 Task: Find an Airbnb in Singarayakonda, India for 4 guests from September 10 to 16, with a price range of ₹10,000 to ₹14,000, 4 bedrooms, 4 bathrooms, WiFi, free parking, and self check-in.
Action: Mouse moved to (513, 99)
Screenshot: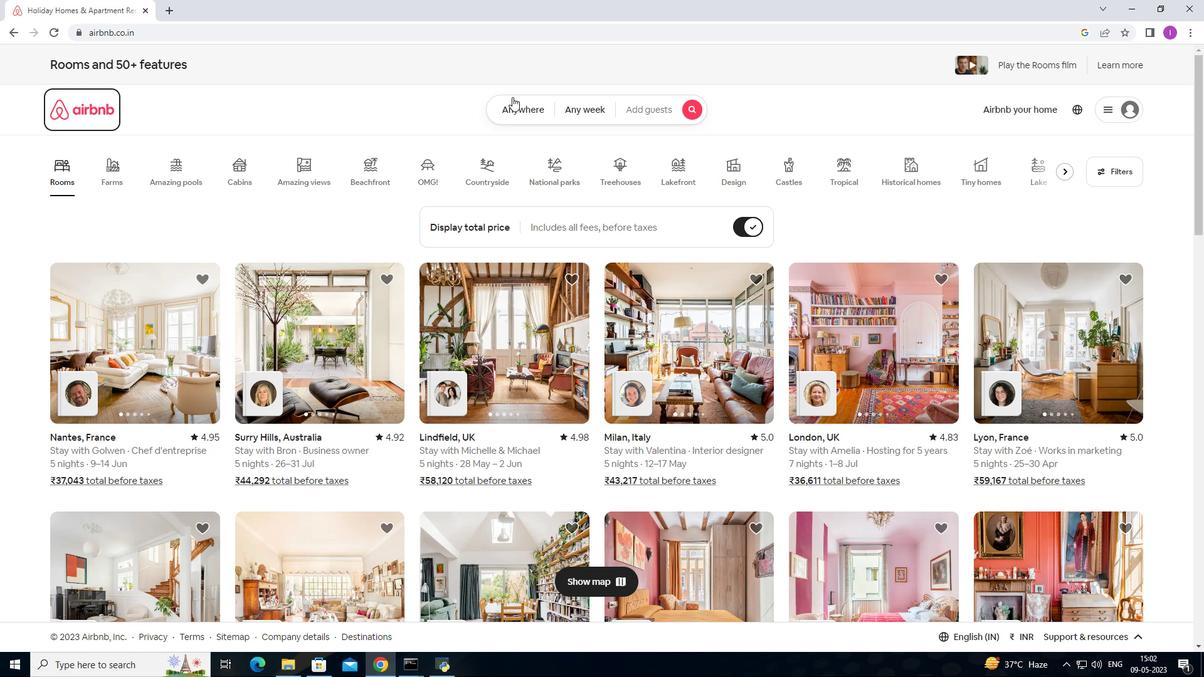 
Action: Mouse pressed left at (513, 99)
Screenshot: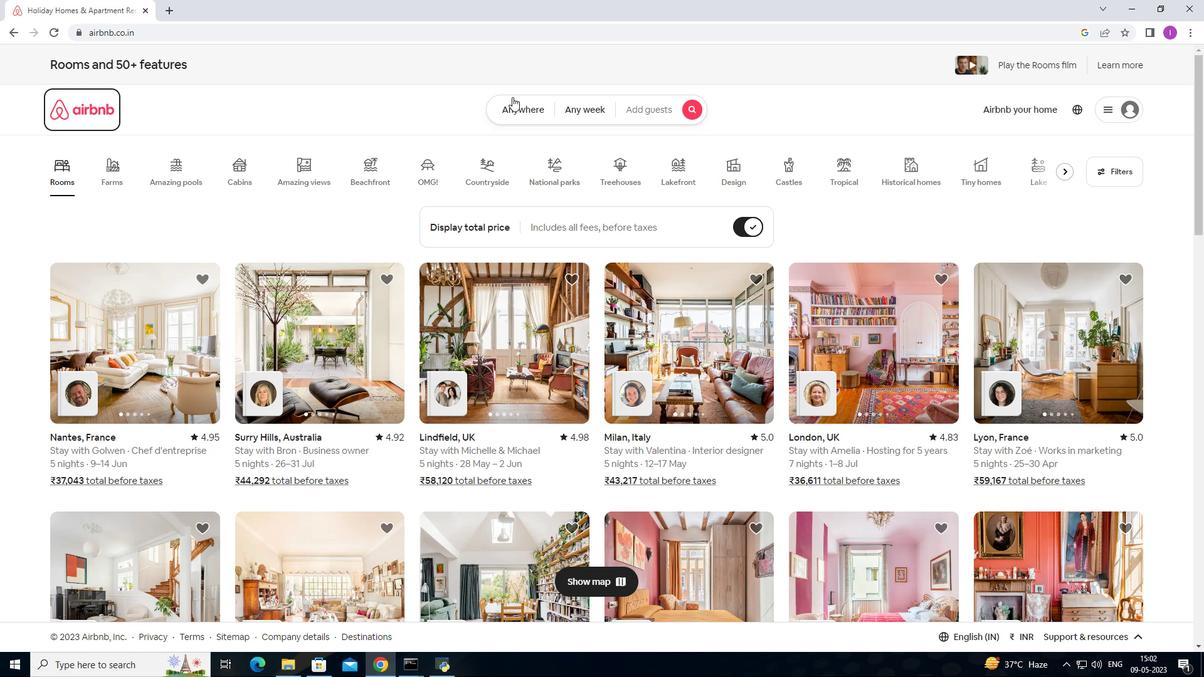 
Action: Mouse moved to (429, 164)
Screenshot: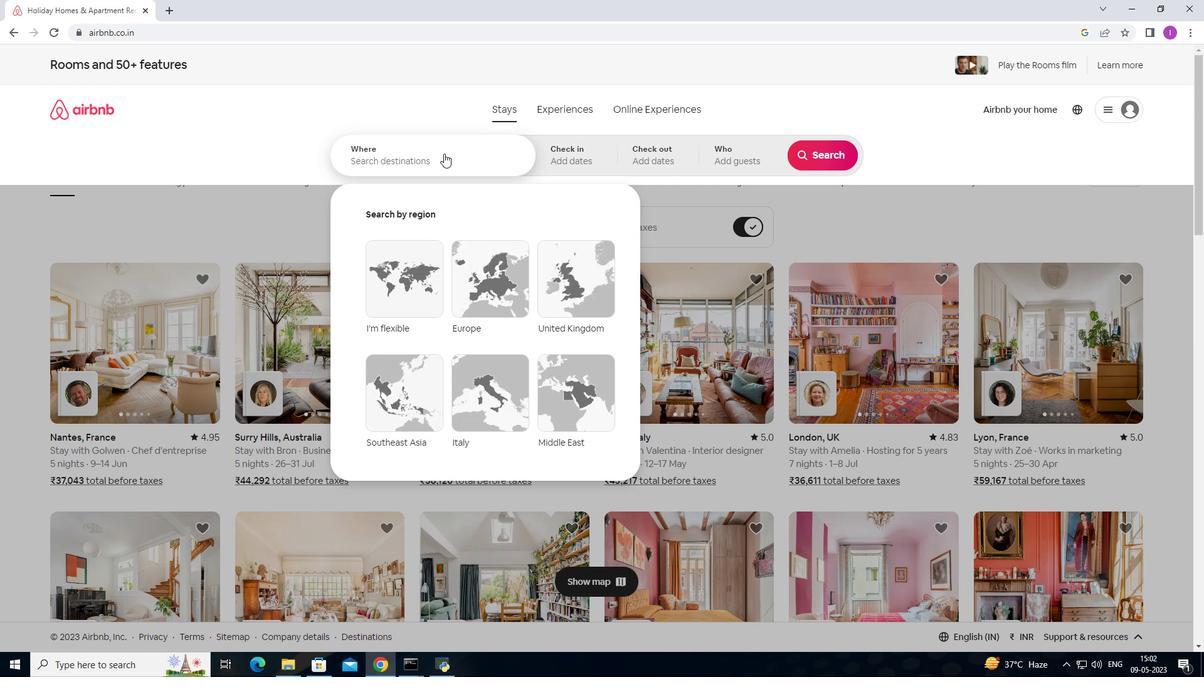 
Action: Mouse pressed left at (429, 164)
Screenshot: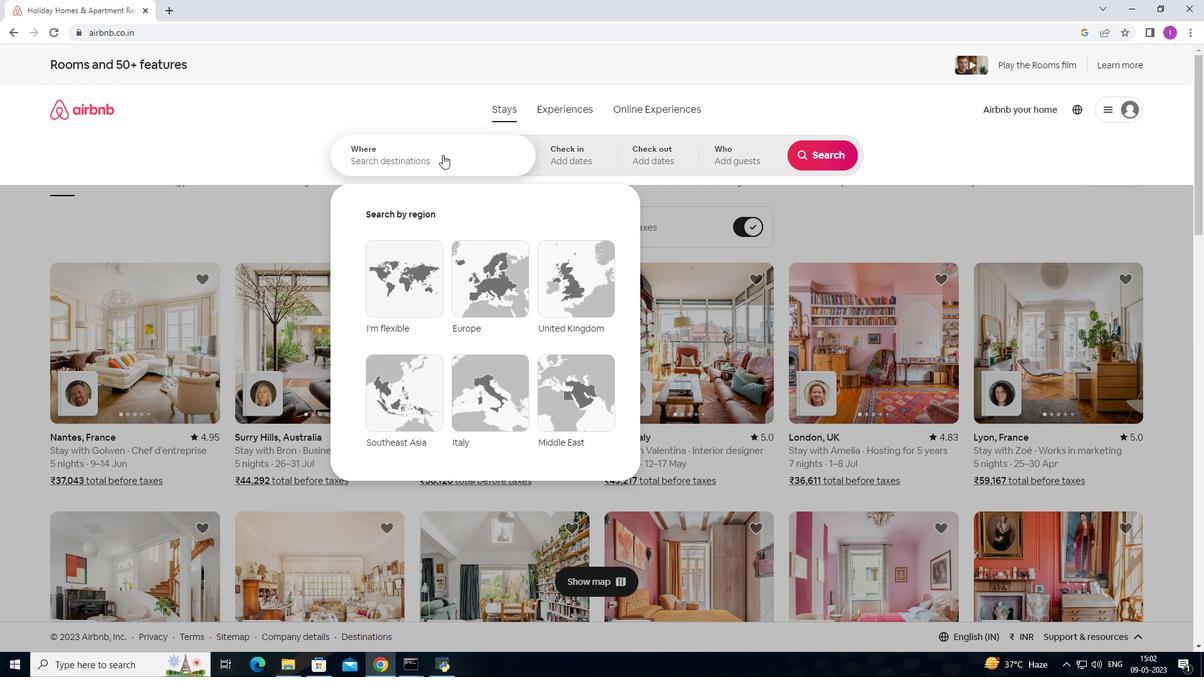 
Action: Mouse moved to (416, 179)
Screenshot: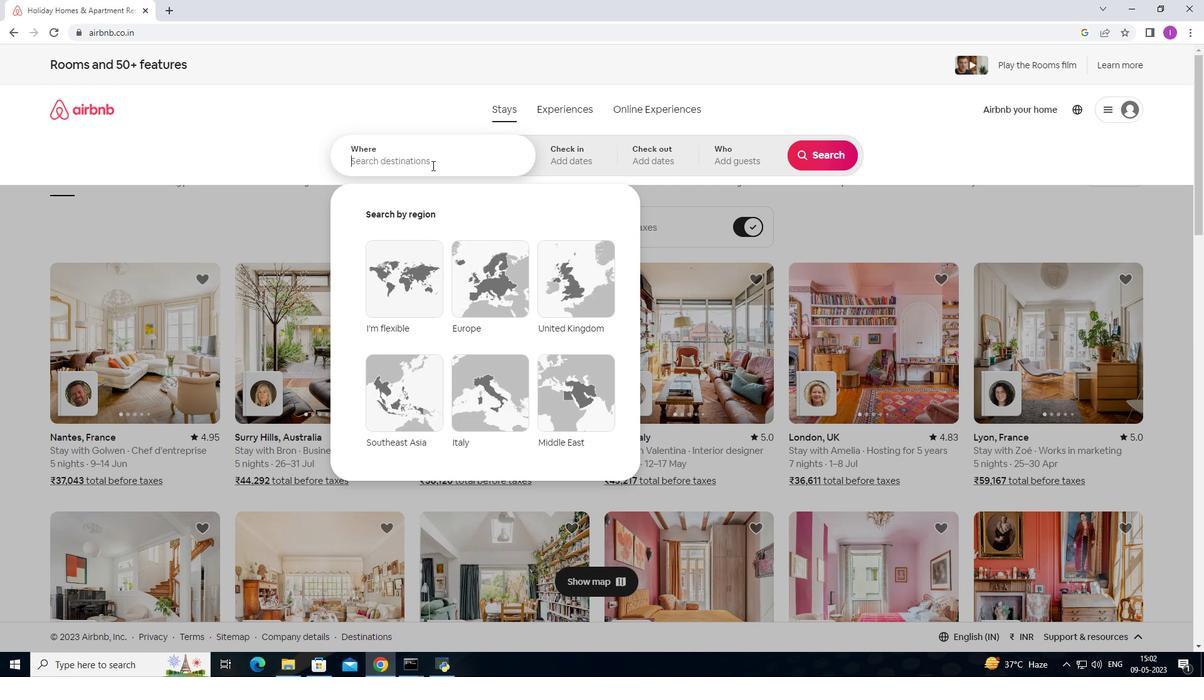 
Action: Key pressed <Key.shift><Key.shift><Key.shift>Singarayakonda,<Key.shift>India
Screenshot: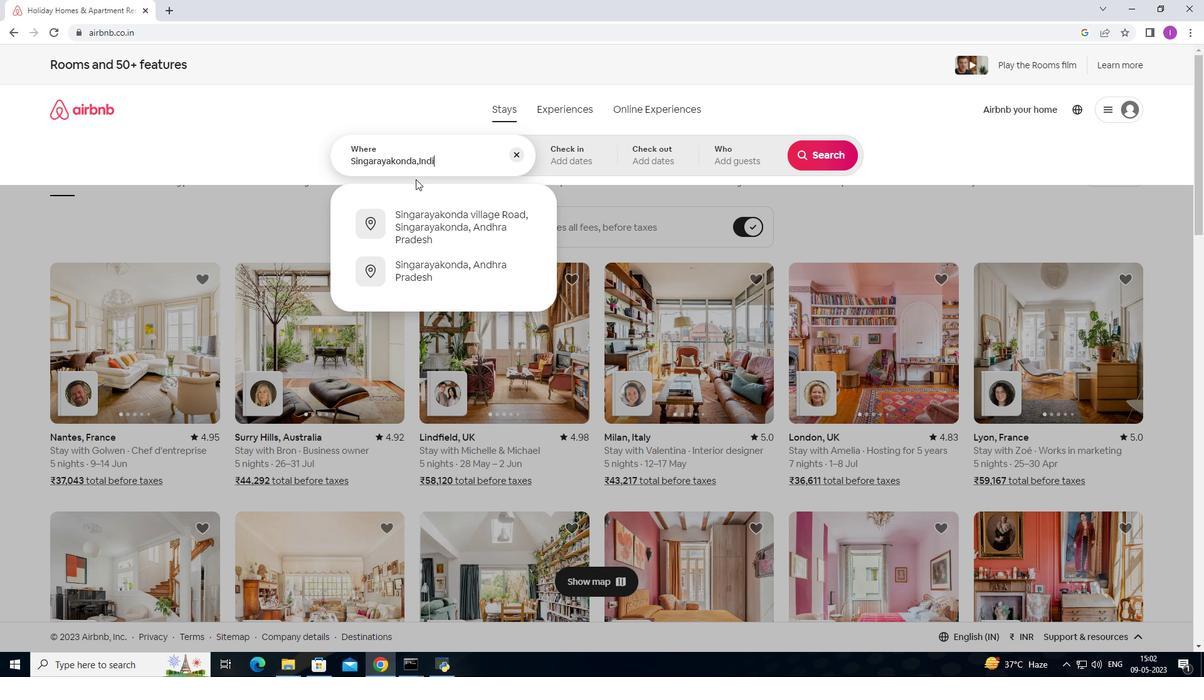 
Action: Mouse moved to (561, 153)
Screenshot: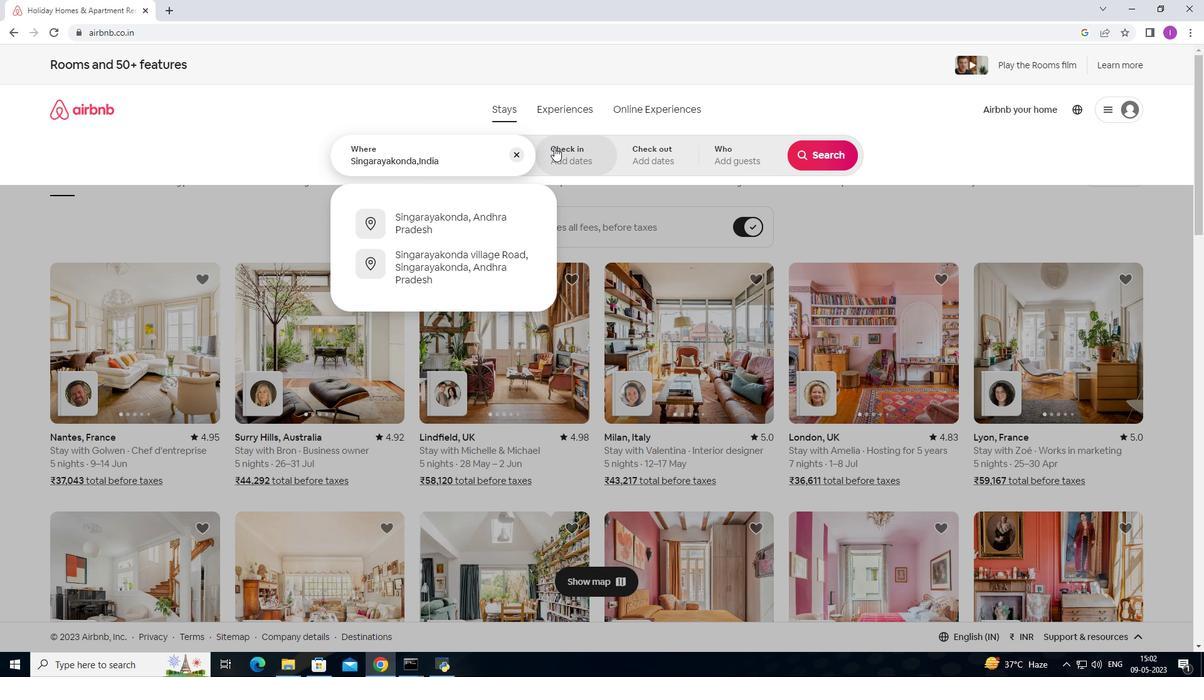 
Action: Mouse pressed left at (561, 153)
Screenshot: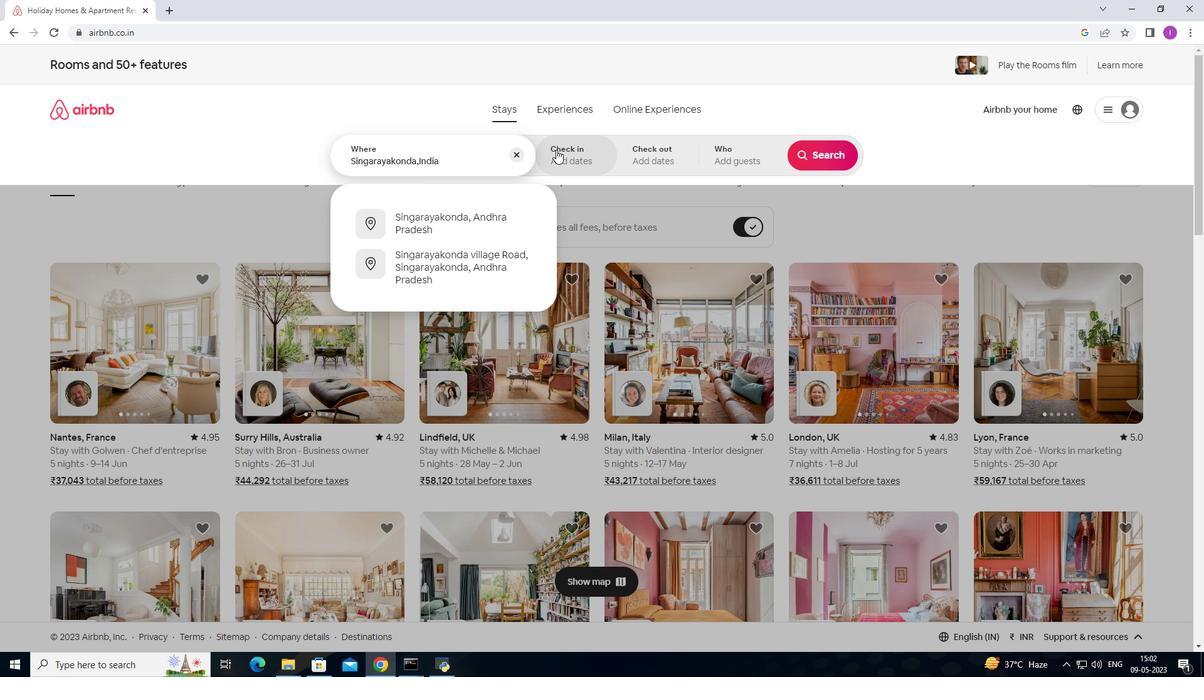 
Action: Mouse moved to (827, 255)
Screenshot: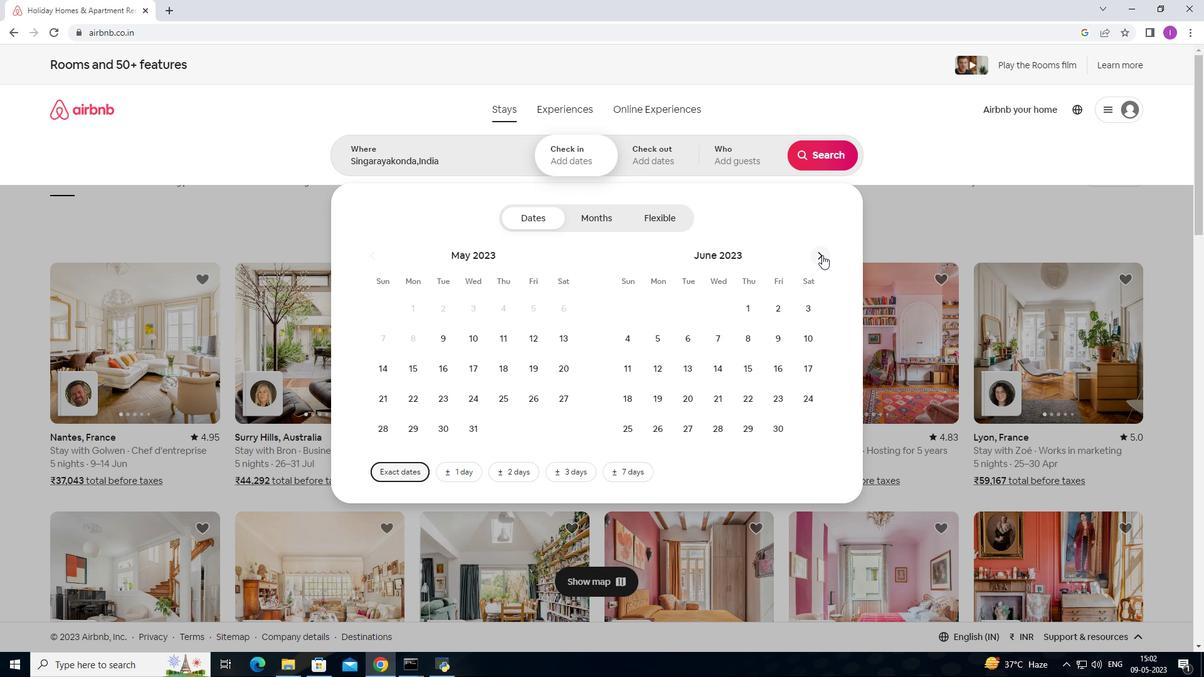 
Action: Mouse pressed left at (827, 255)
Screenshot: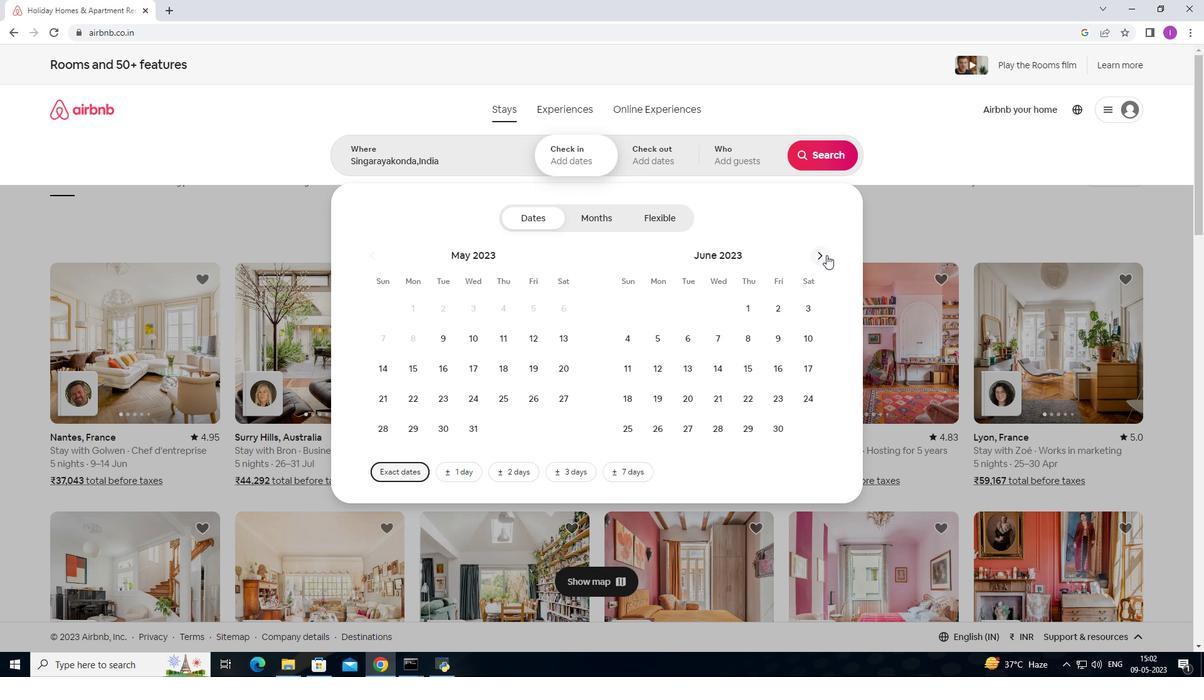 
Action: Mouse pressed left at (827, 255)
Screenshot: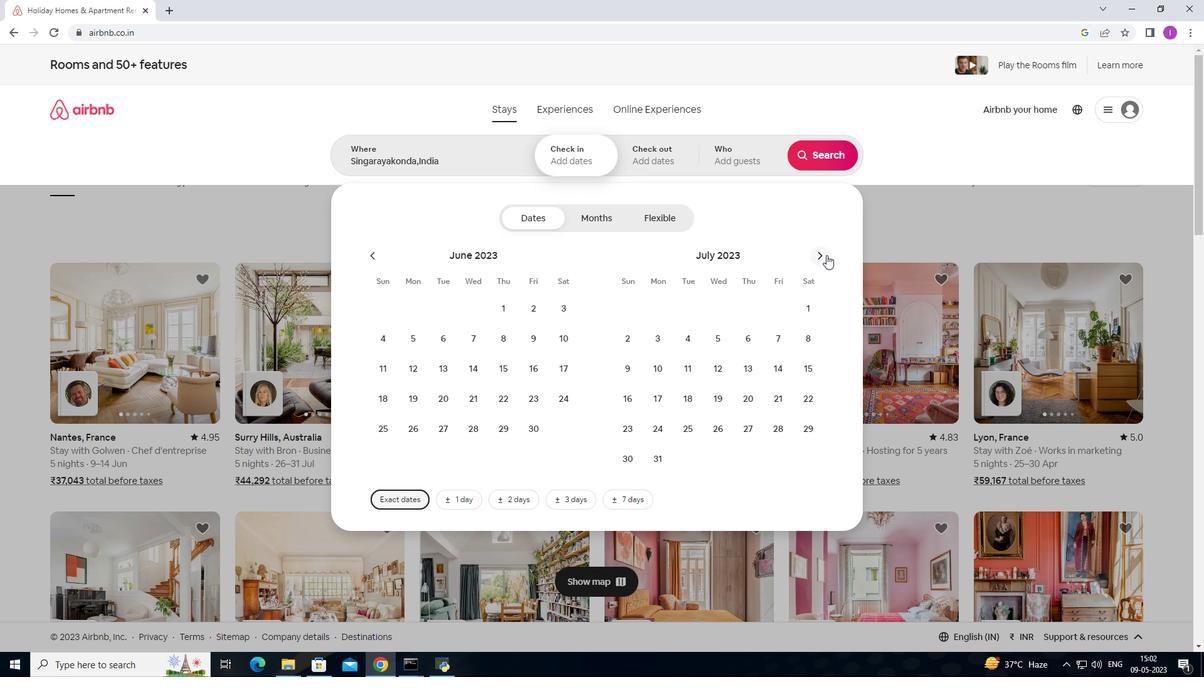 
Action: Mouse pressed left at (827, 255)
Screenshot: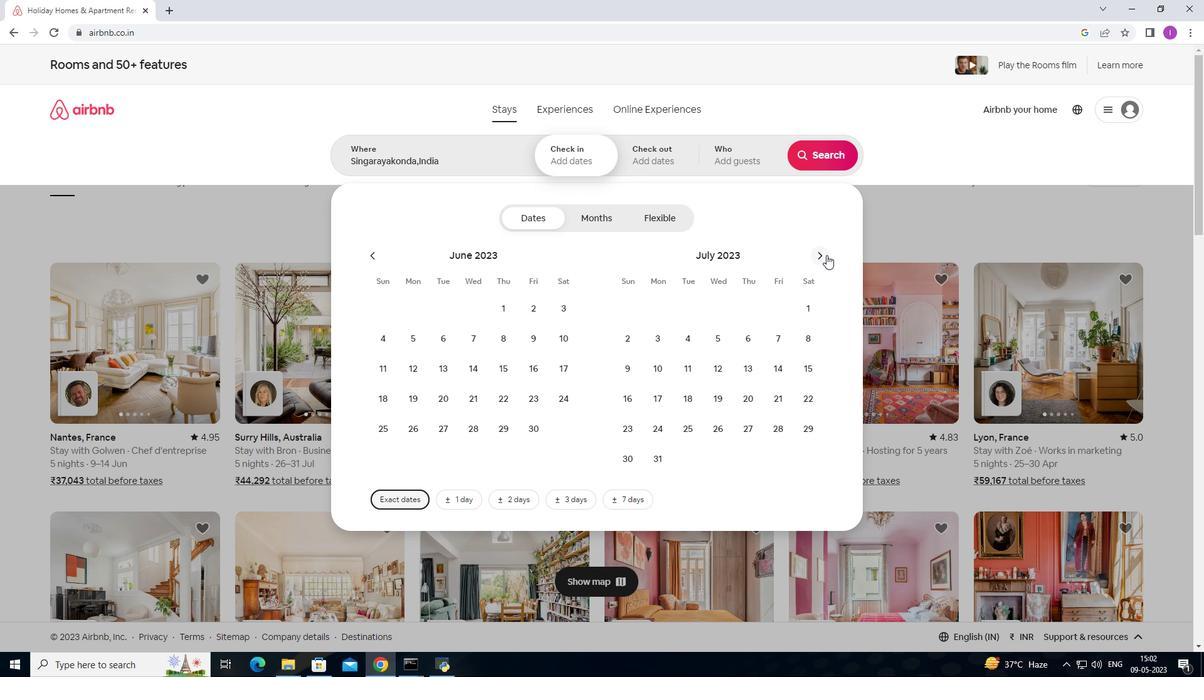 
Action: Mouse pressed left at (827, 255)
Screenshot: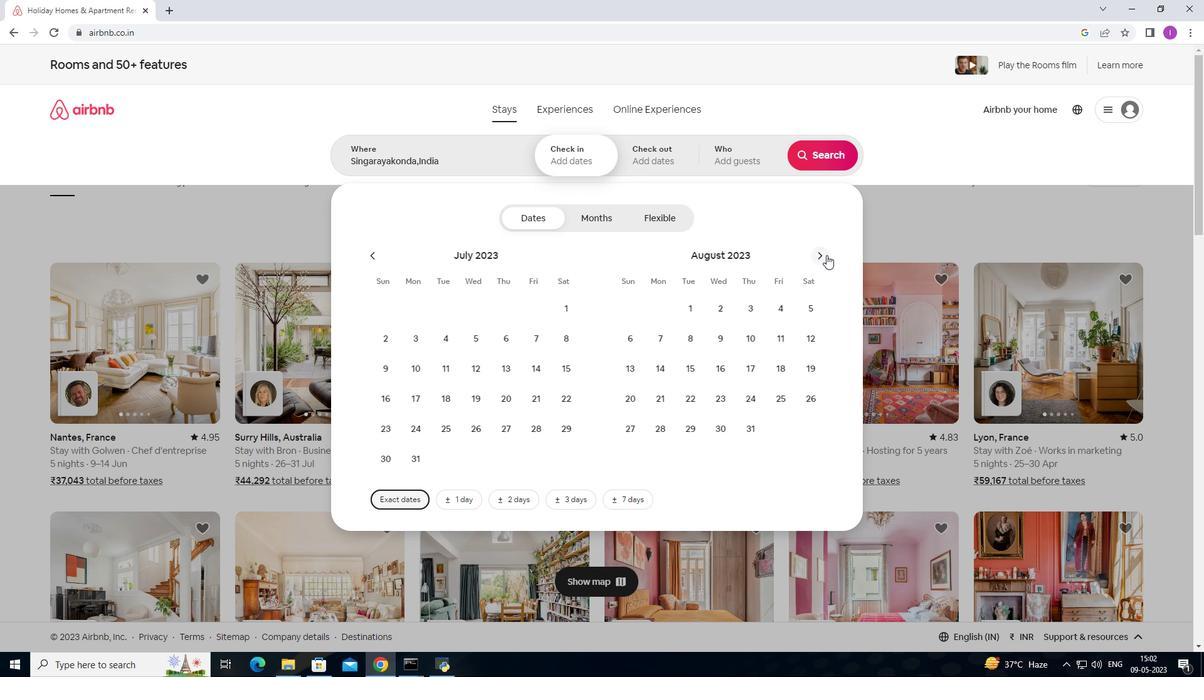 
Action: Mouse moved to (382, 375)
Screenshot: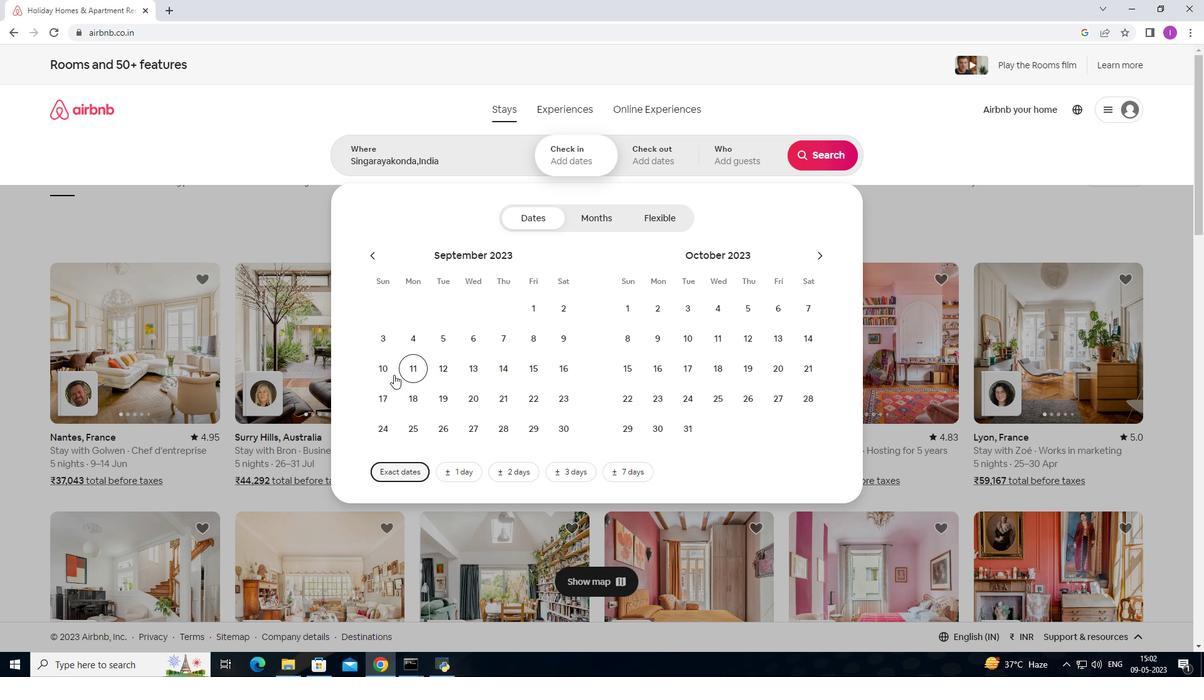
Action: Mouse pressed left at (382, 375)
Screenshot: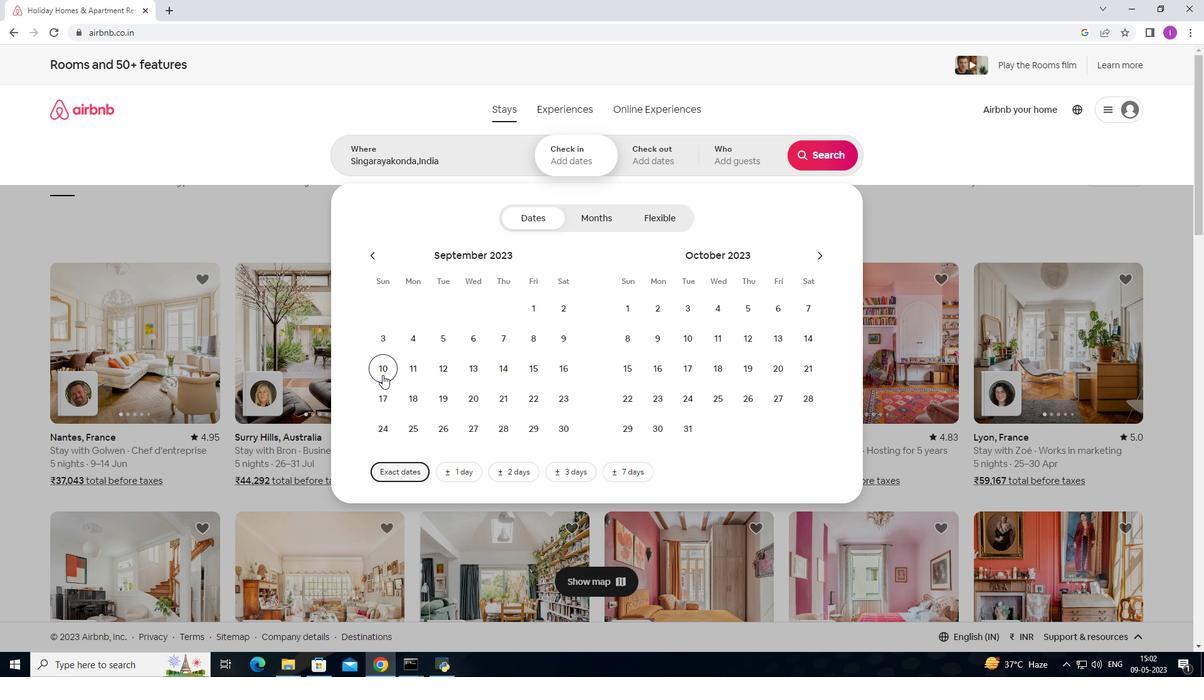 
Action: Mouse moved to (572, 358)
Screenshot: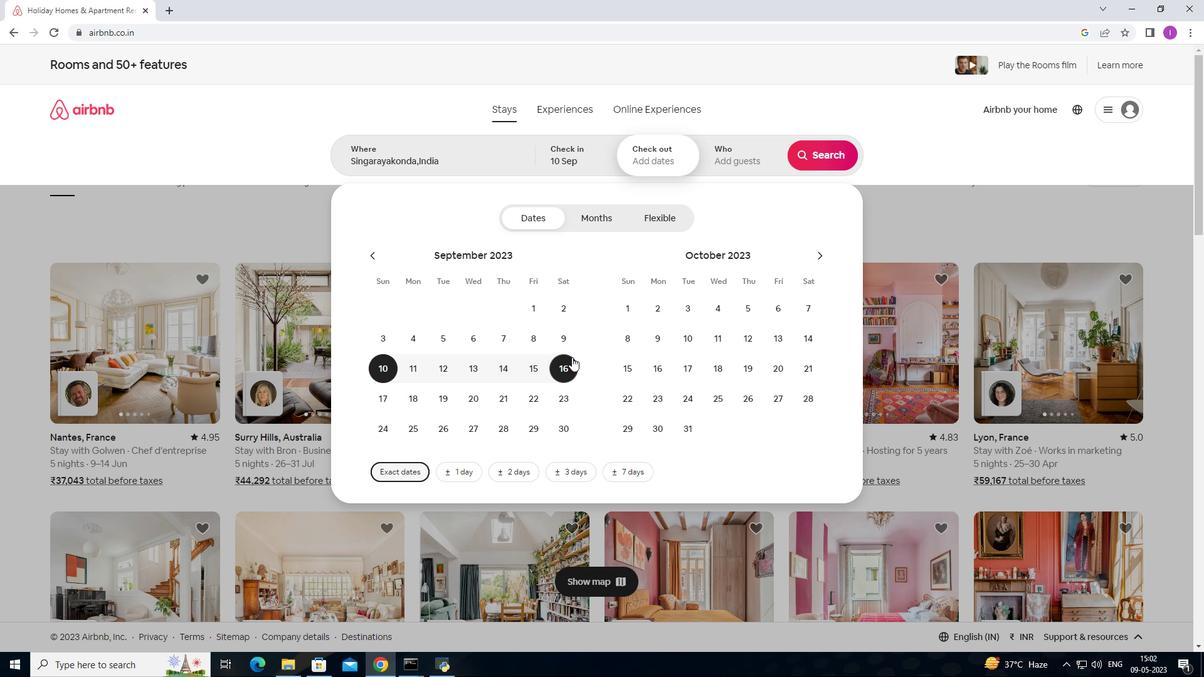 
Action: Mouse pressed left at (572, 358)
Screenshot: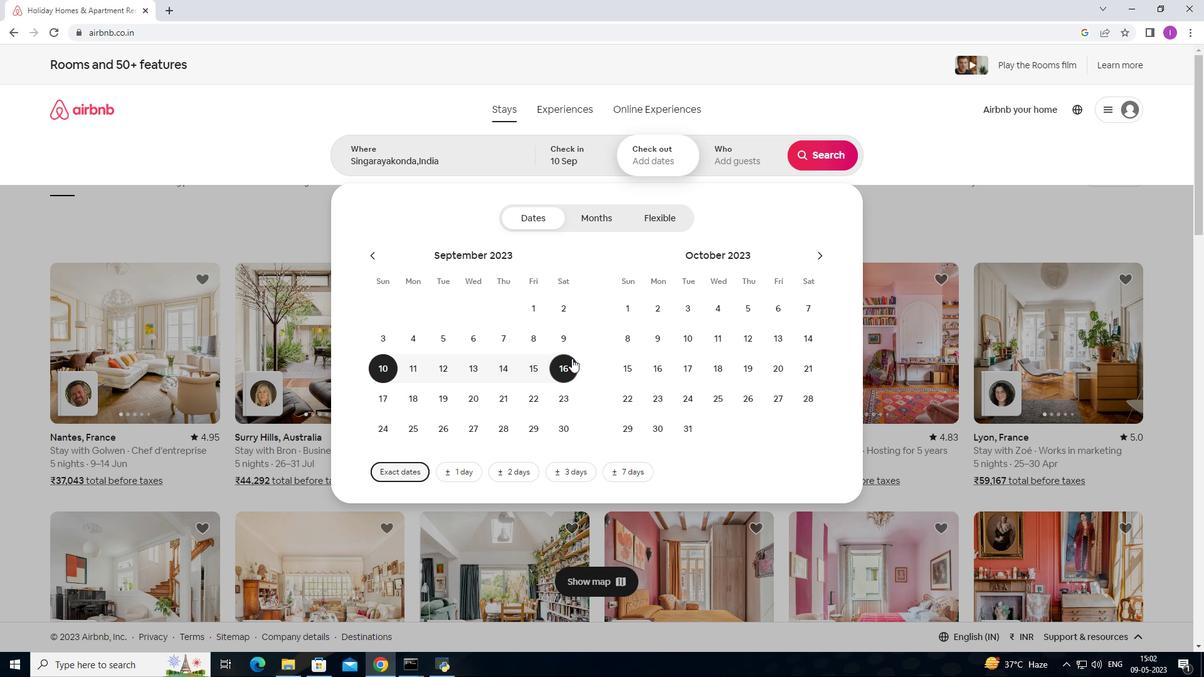 
Action: Mouse moved to (771, 157)
Screenshot: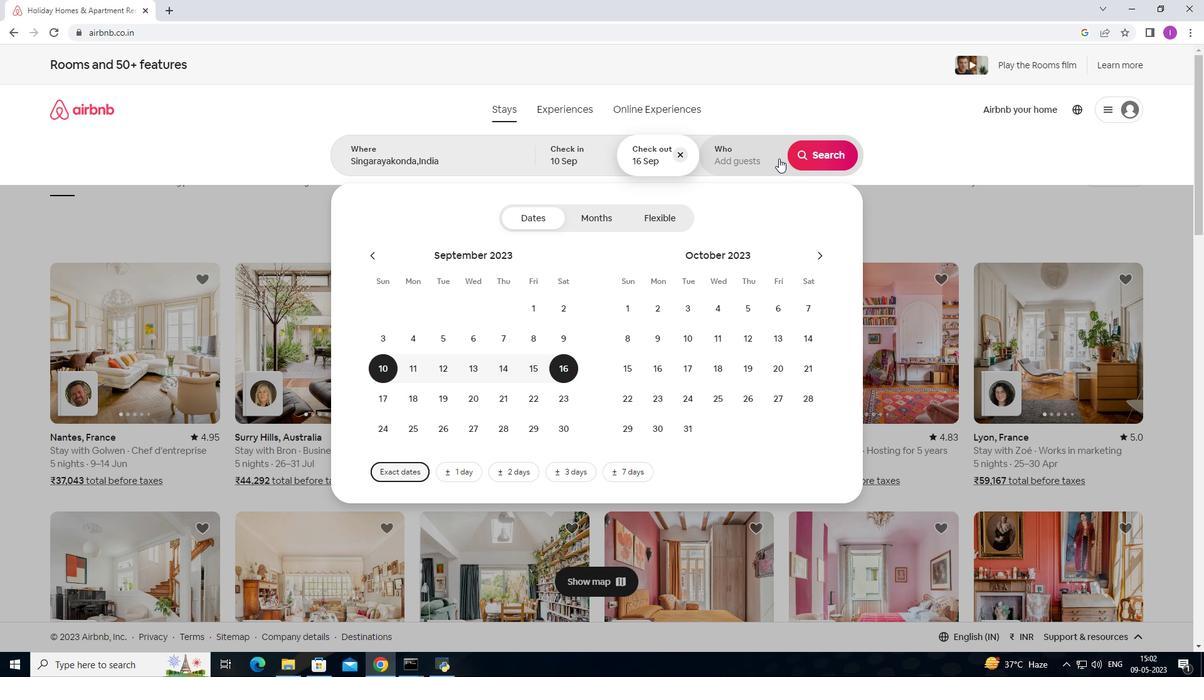 
Action: Mouse pressed left at (771, 157)
Screenshot: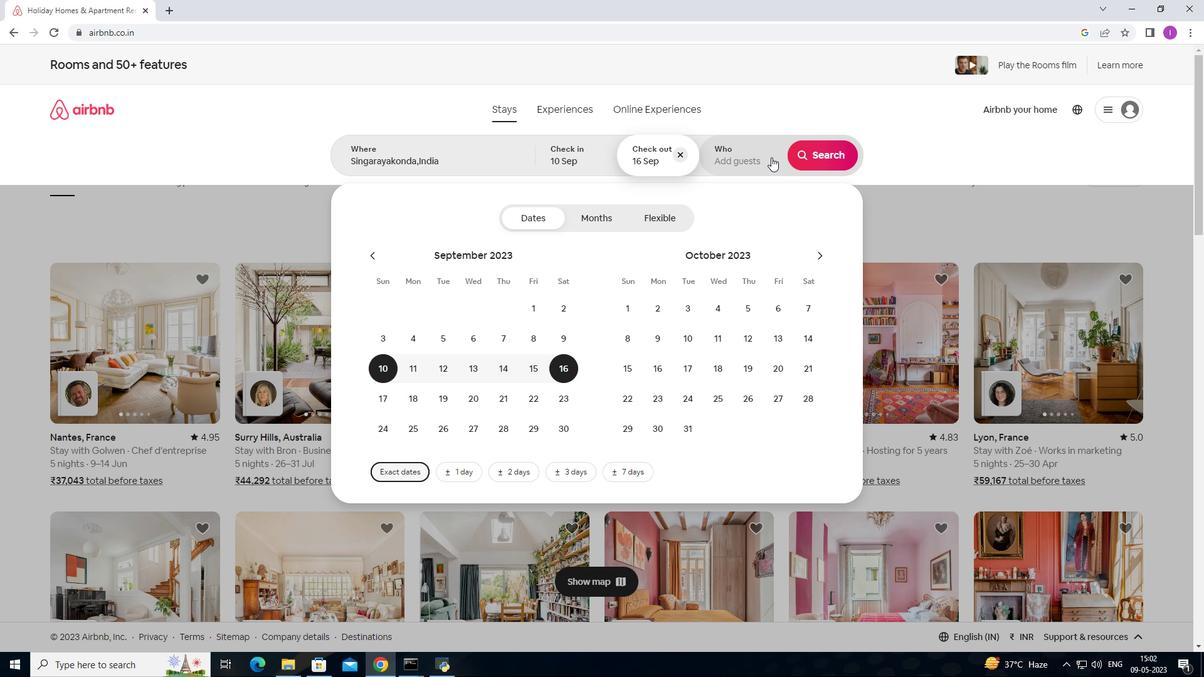
Action: Mouse moved to (823, 218)
Screenshot: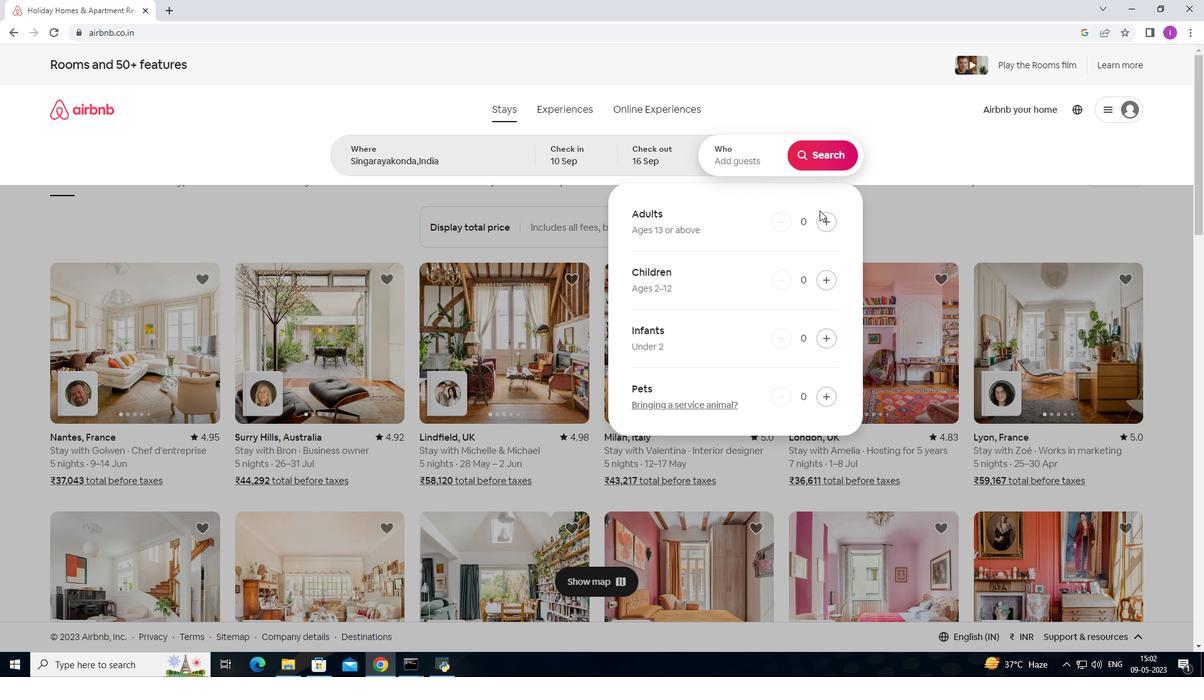 
Action: Mouse pressed left at (823, 218)
Screenshot: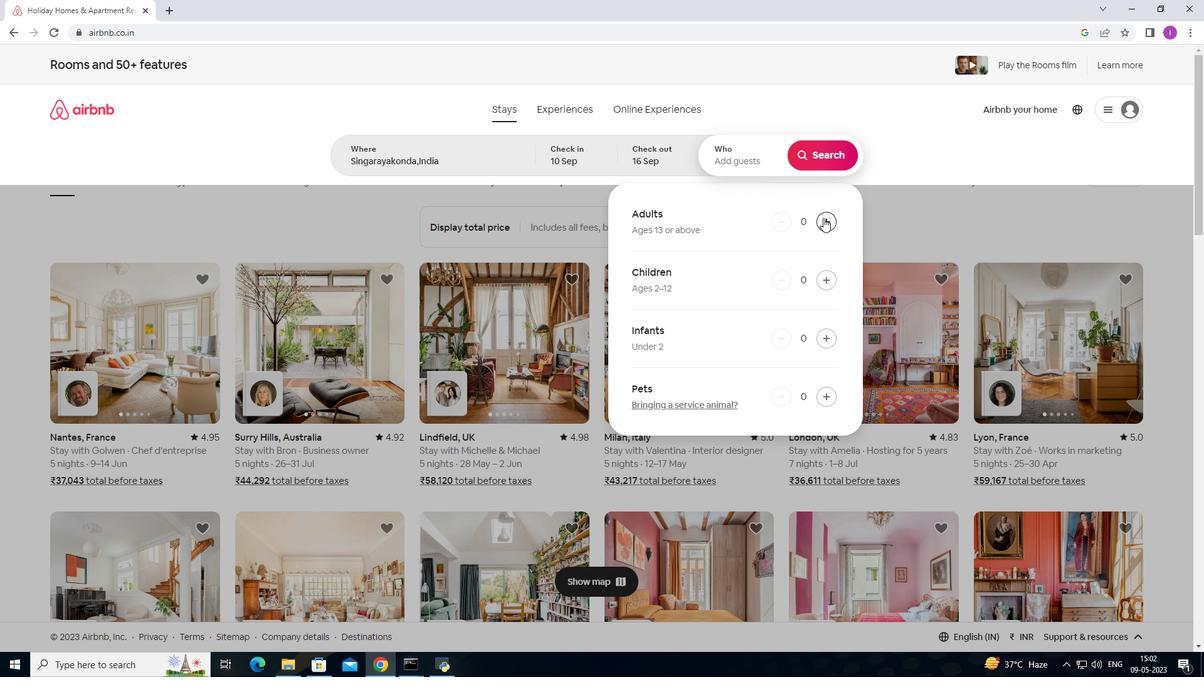 
Action: Mouse pressed left at (823, 218)
Screenshot: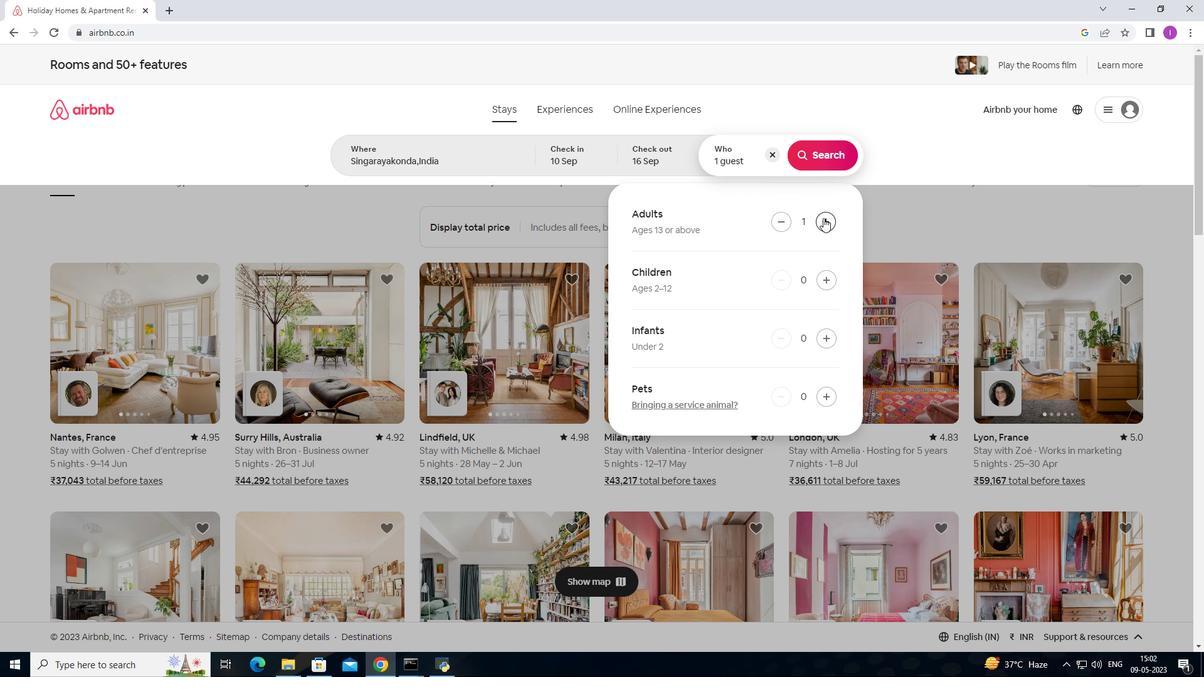 
Action: Mouse pressed left at (823, 218)
Screenshot: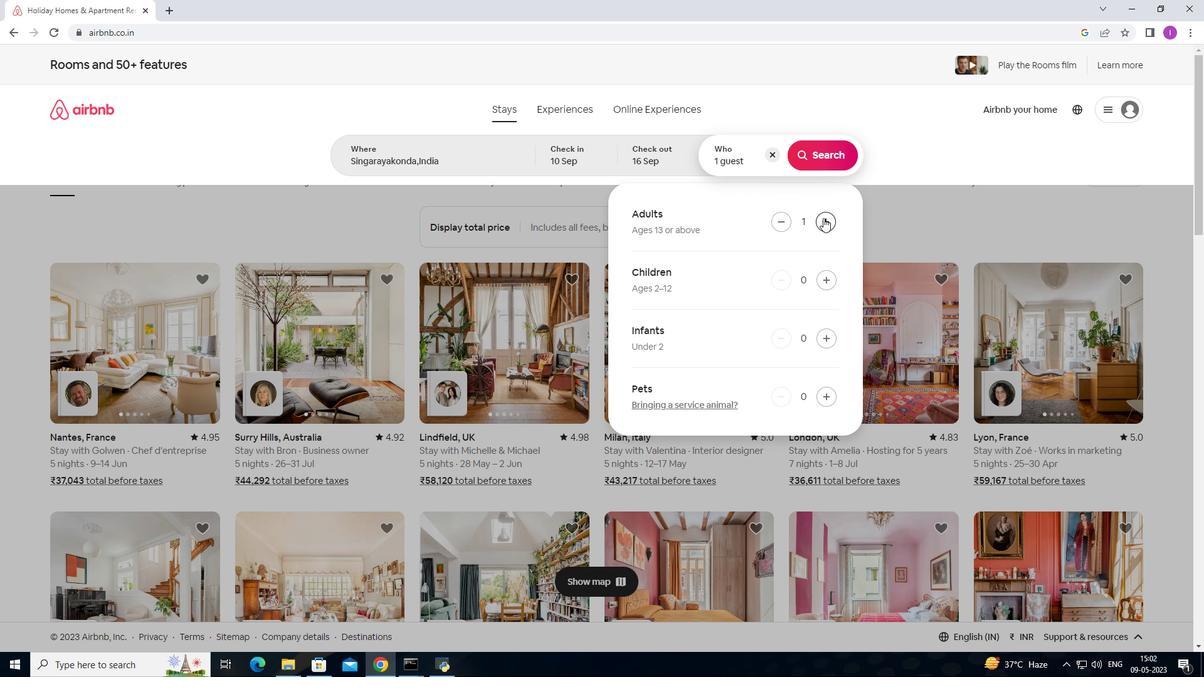 
Action: Mouse moved to (824, 218)
Screenshot: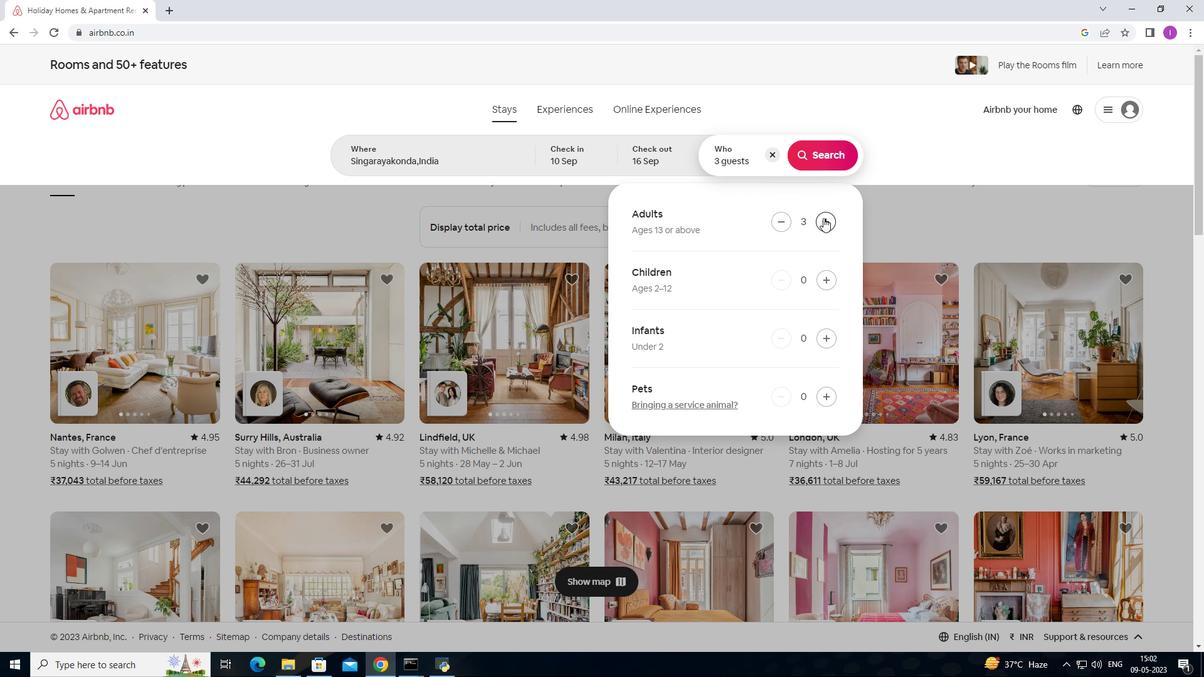 
Action: Mouse pressed left at (824, 218)
Screenshot: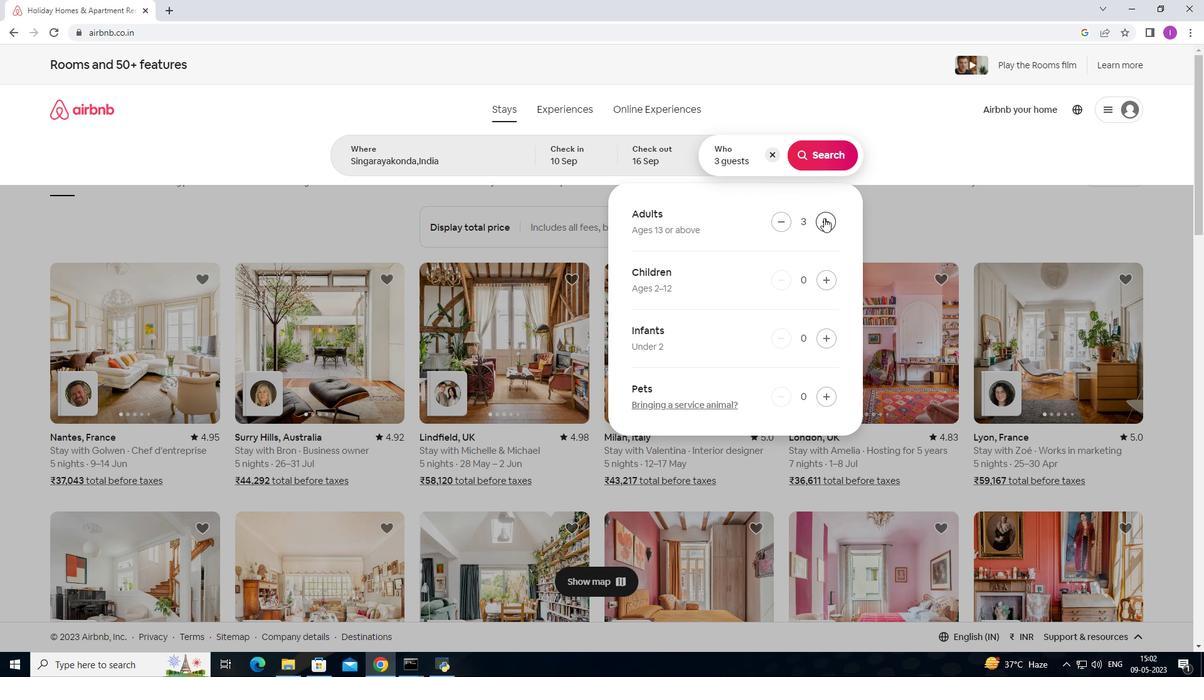 
Action: Mouse moved to (814, 167)
Screenshot: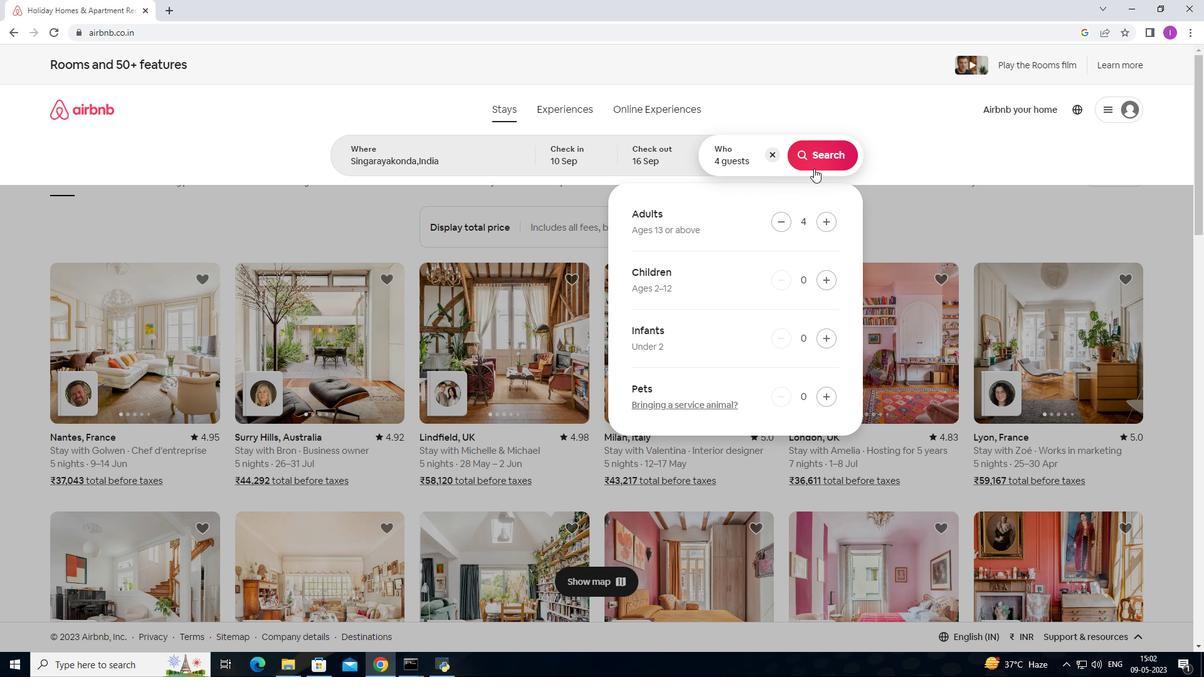 
Action: Mouse pressed left at (814, 167)
Screenshot: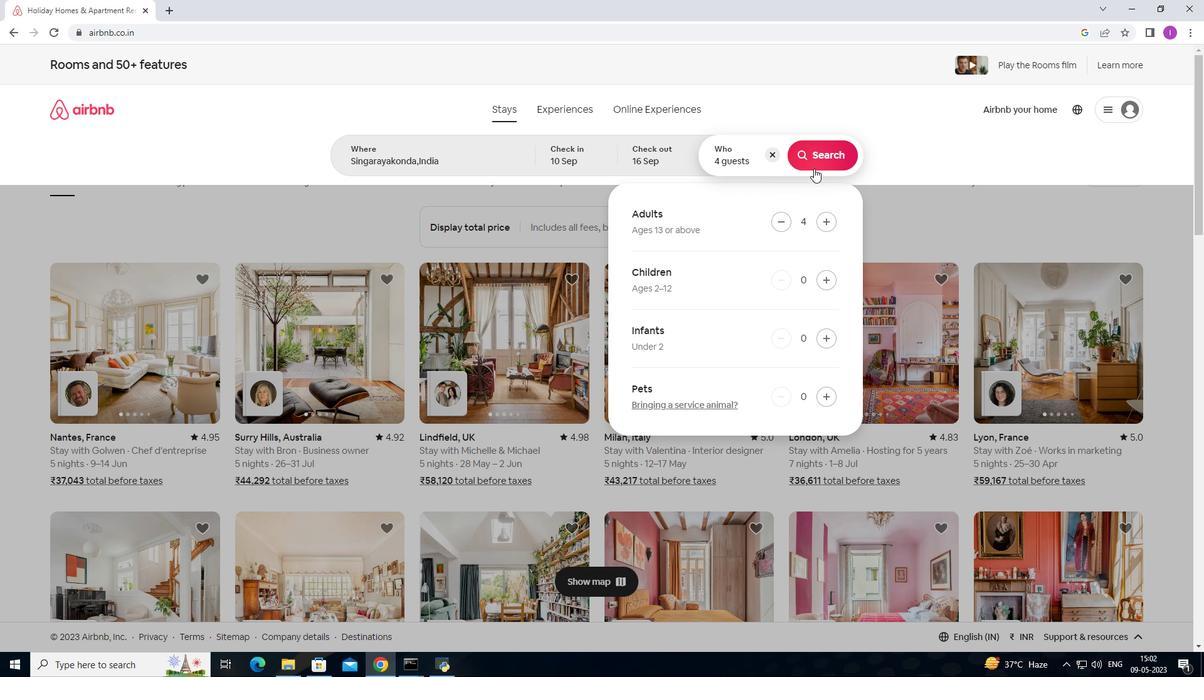 
Action: Mouse moved to (1153, 126)
Screenshot: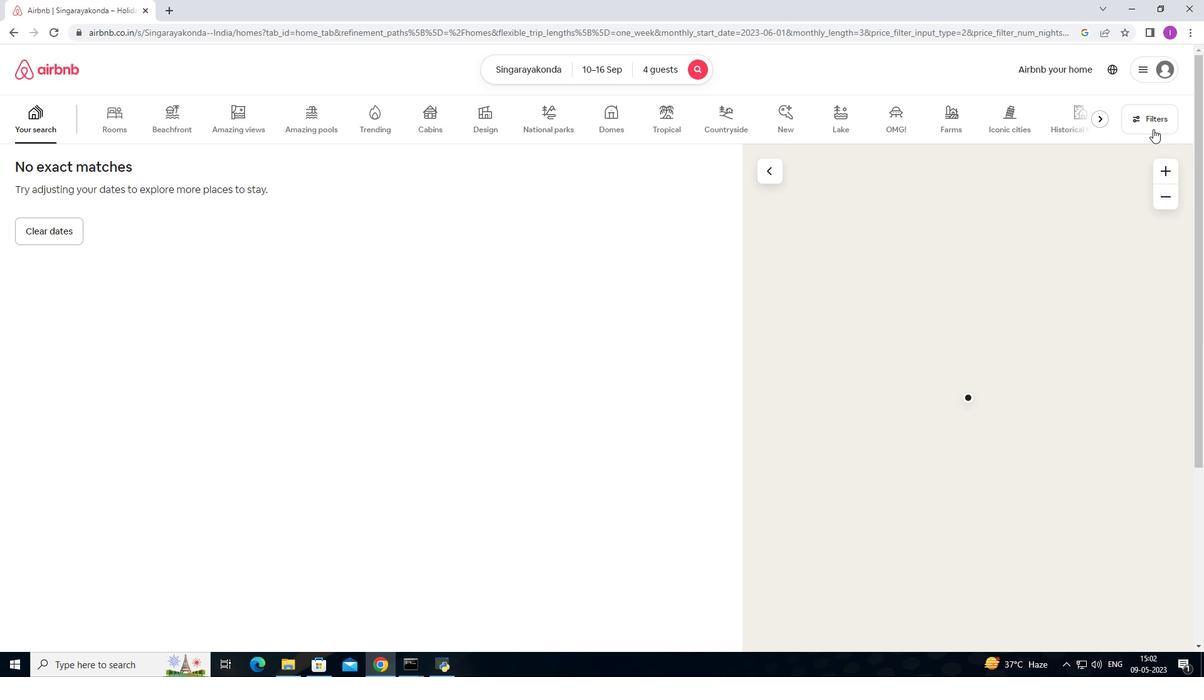 
Action: Mouse pressed left at (1153, 126)
Screenshot: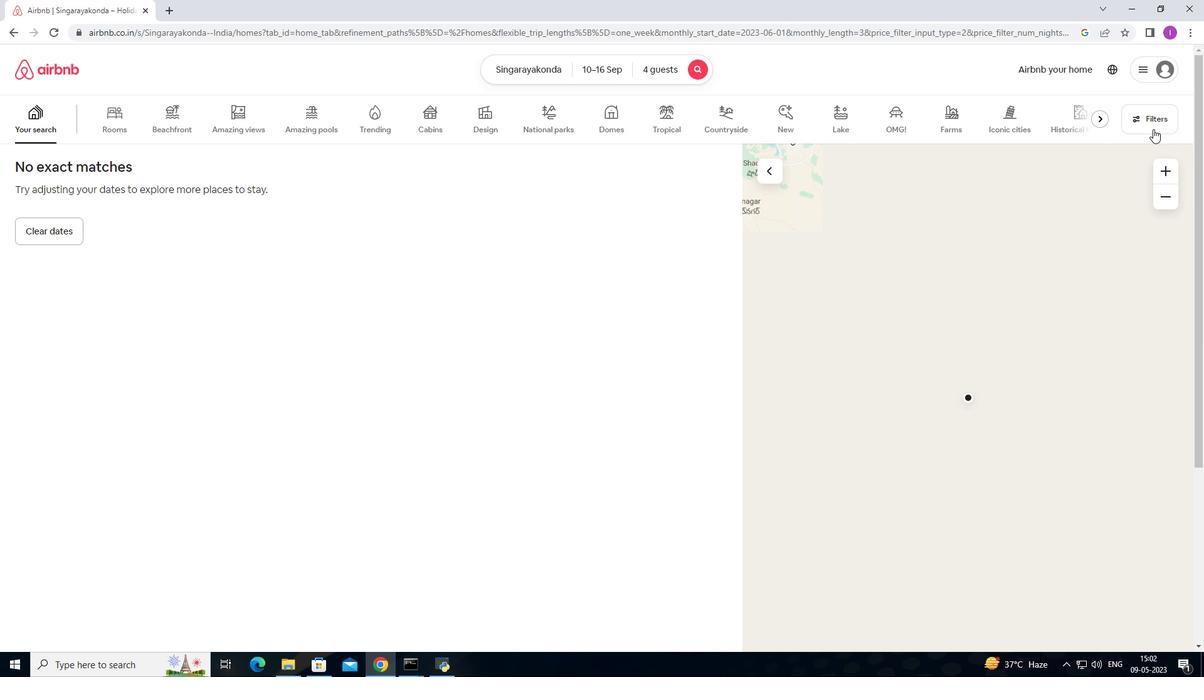 
Action: Mouse moved to (446, 426)
Screenshot: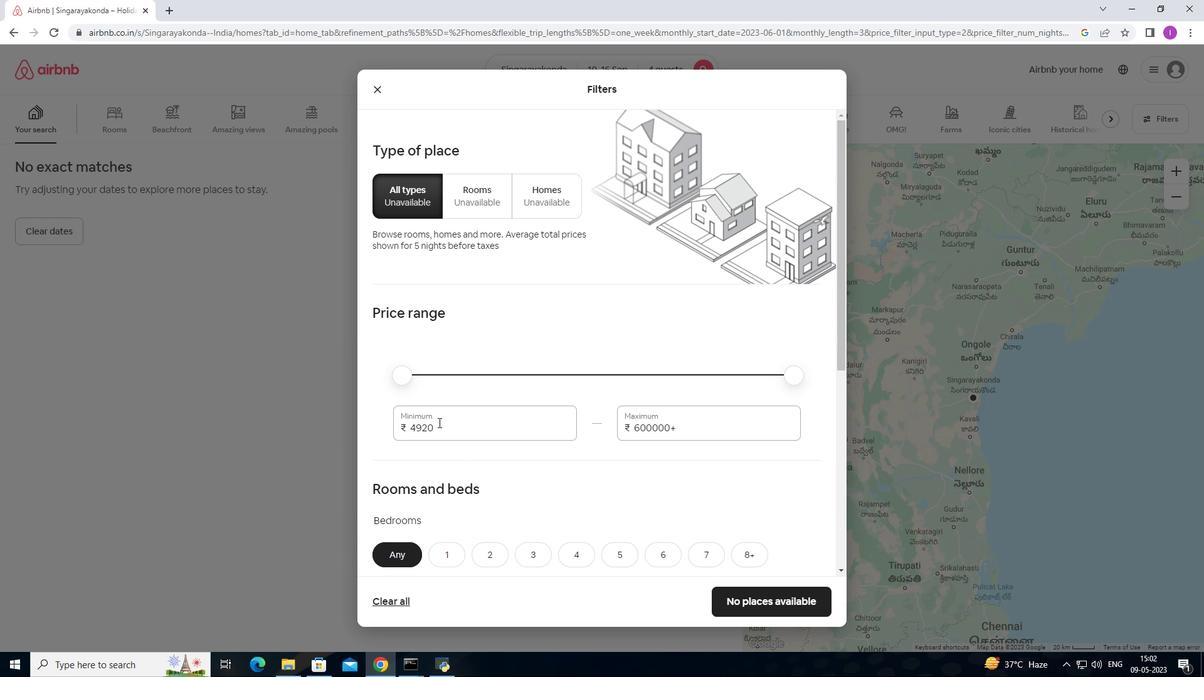 
Action: Mouse pressed left at (446, 426)
Screenshot: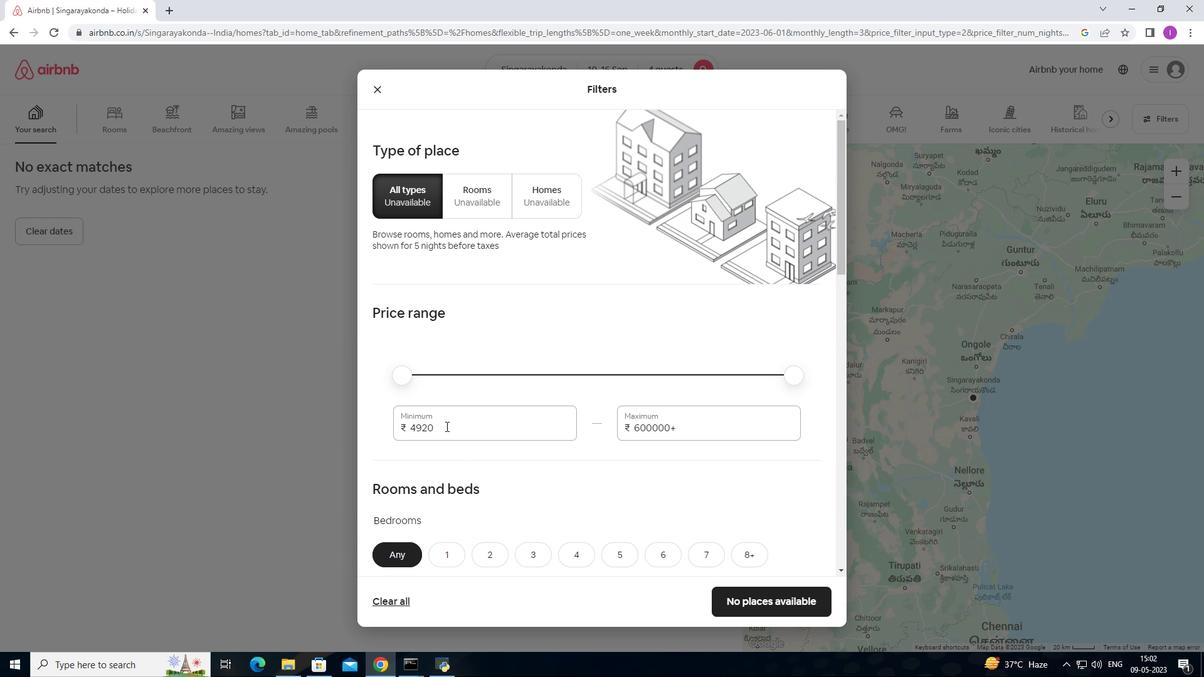 
Action: Mouse moved to (405, 427)
Screenshot: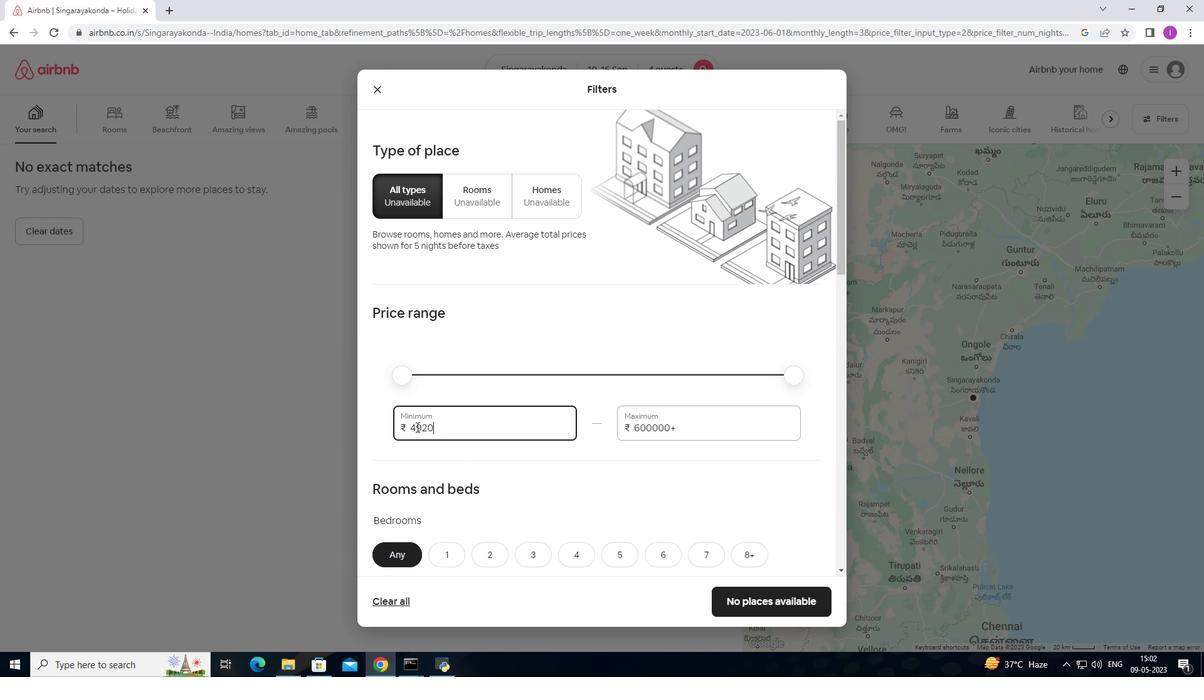 
Action: Key pressed 1
Screenshot: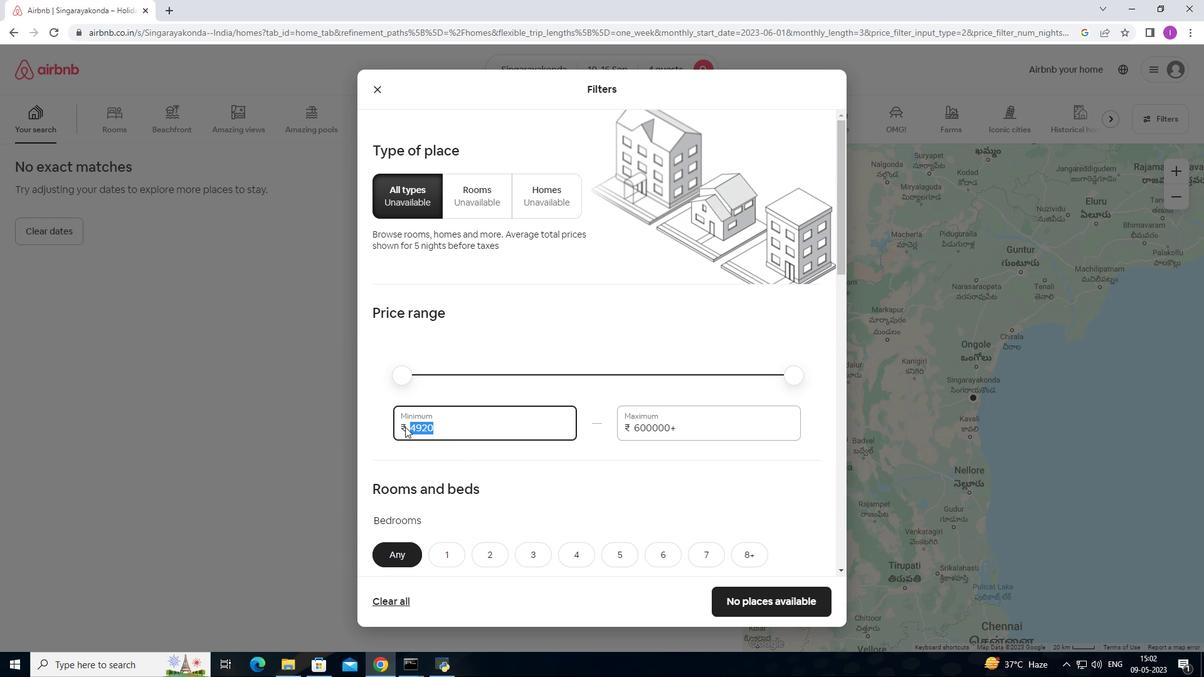 
Action: Mouse moved to (405, 424)
Screenshot: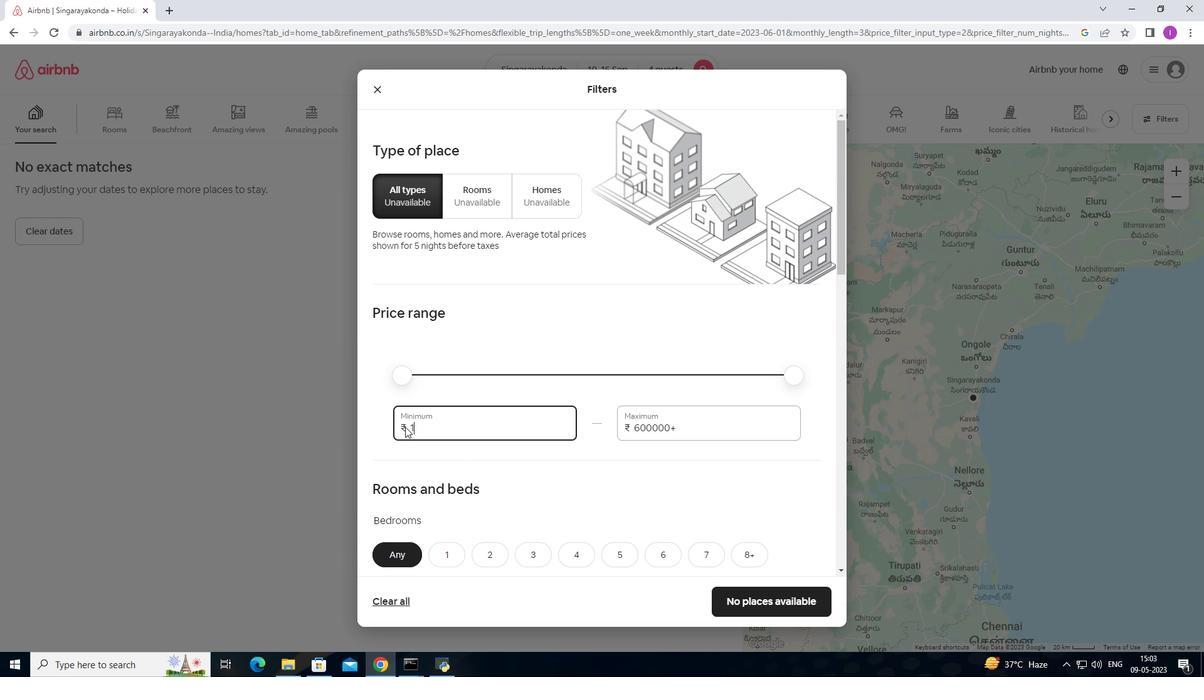 
Action: Key pressed 00
Screenshot: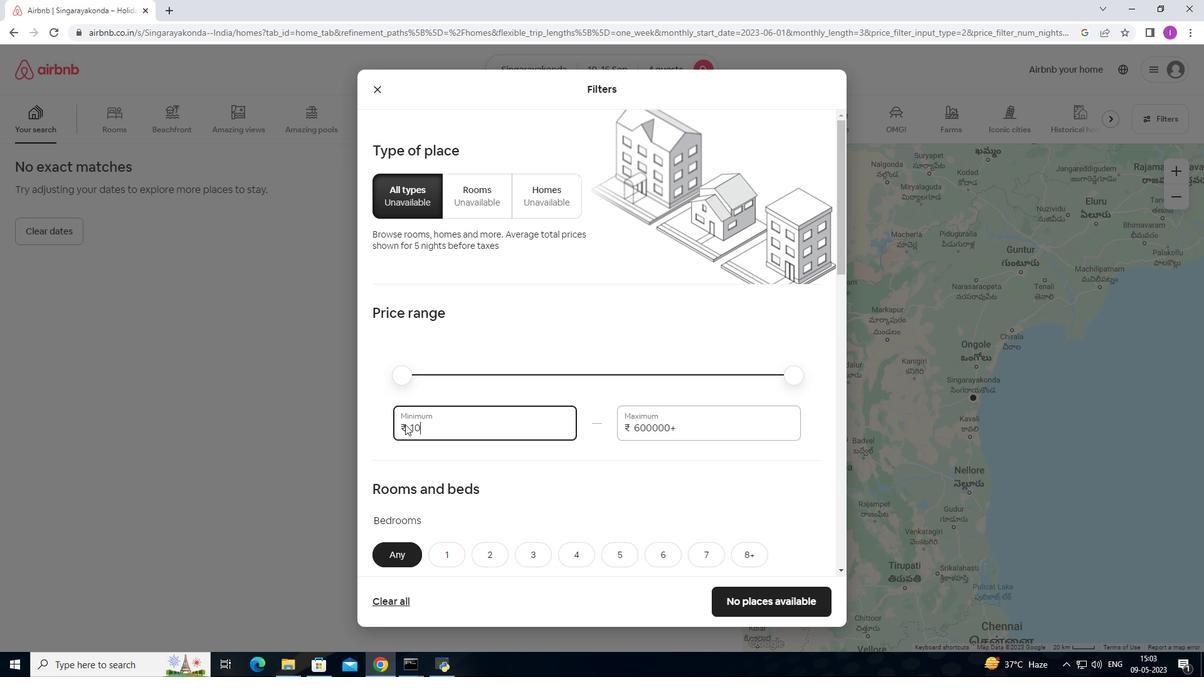 
Action: Mouse moved to (406, 424)
Screenshot: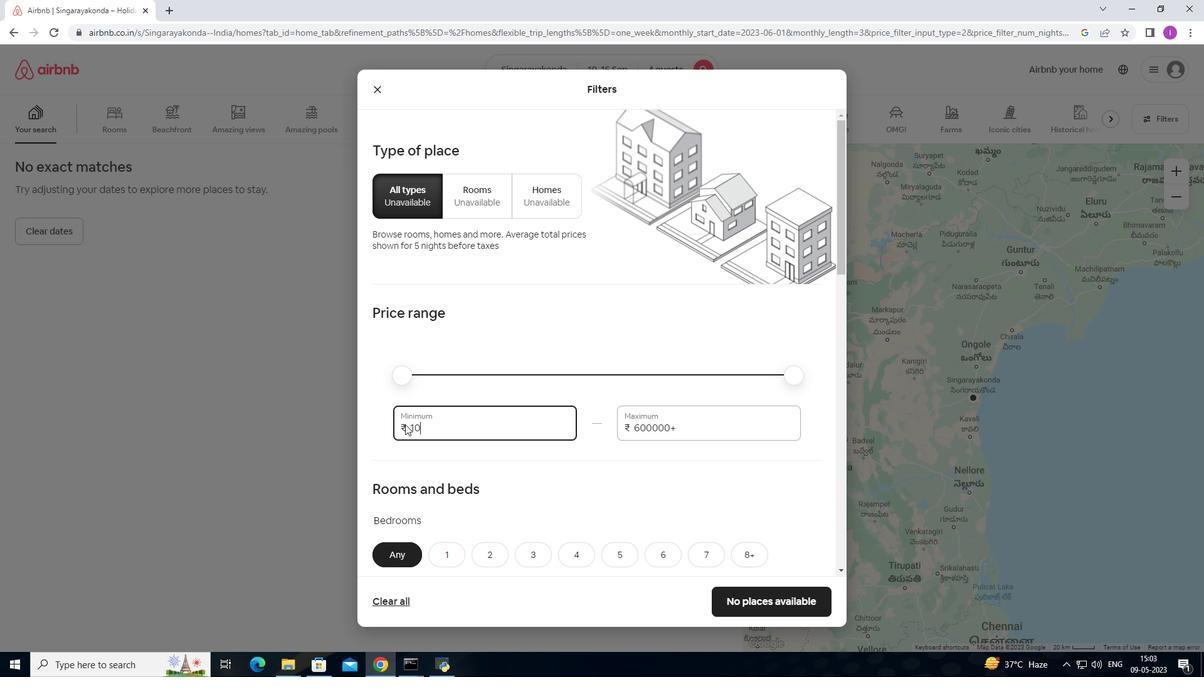 
Action: Key pressed 0
Screenshot: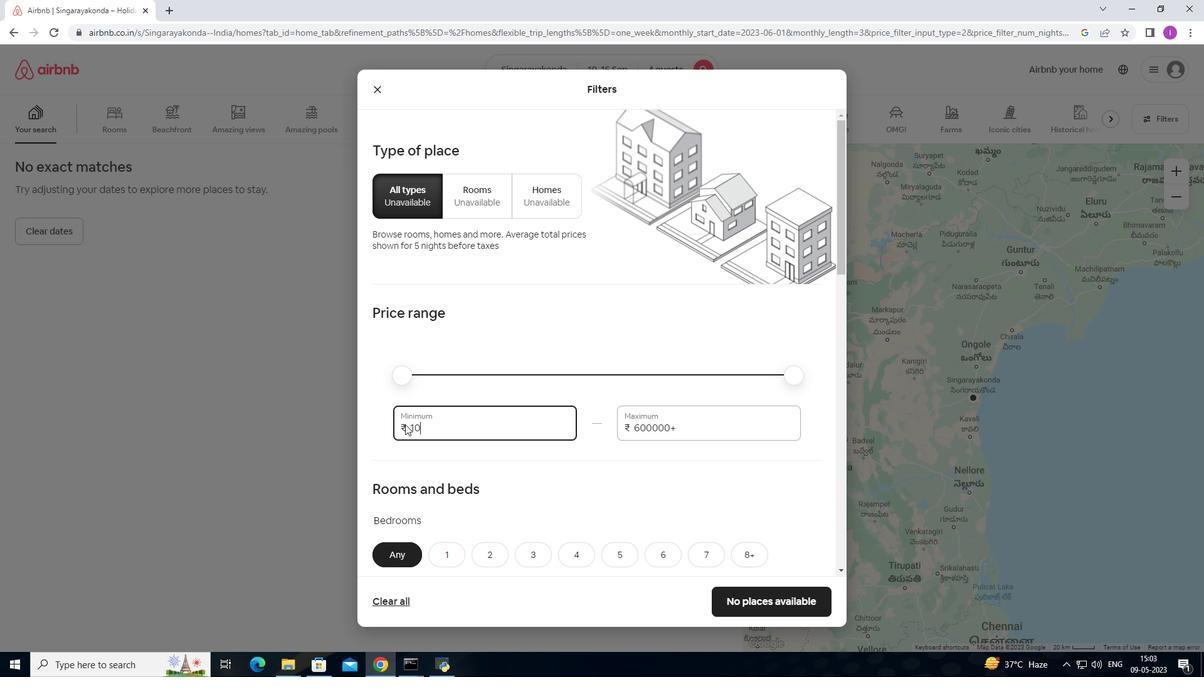 
Action: Mouse moved to (406, 422)
Screenshot: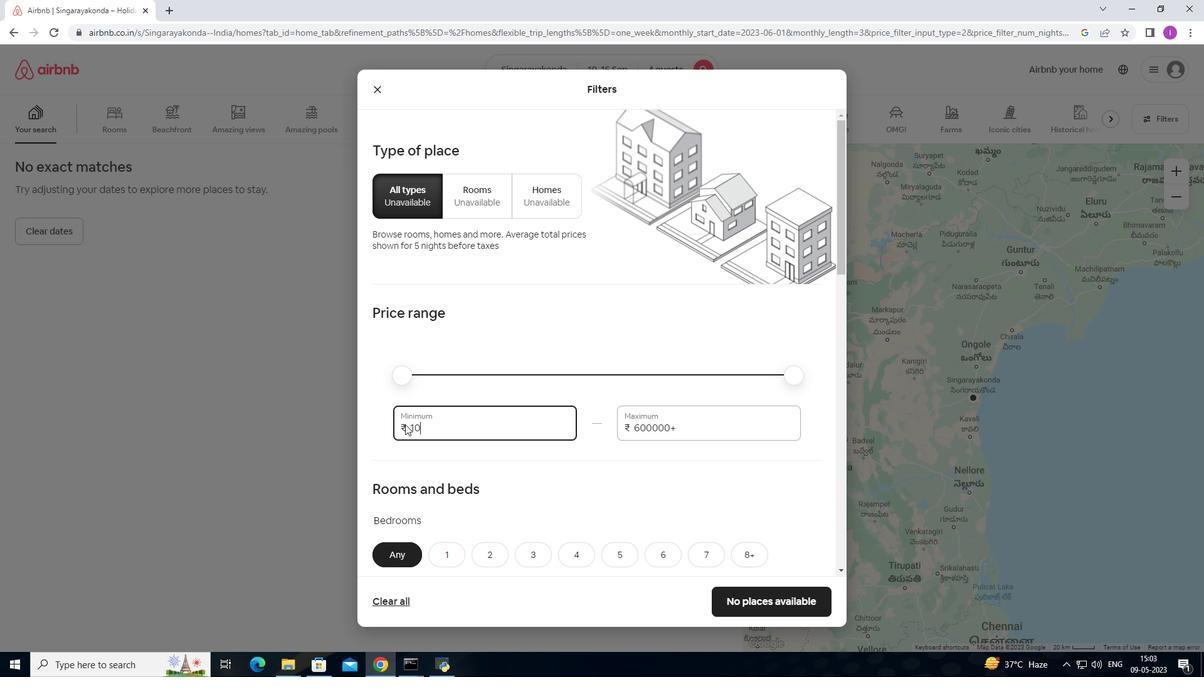 
Action: Key pressed 0
Screenshot: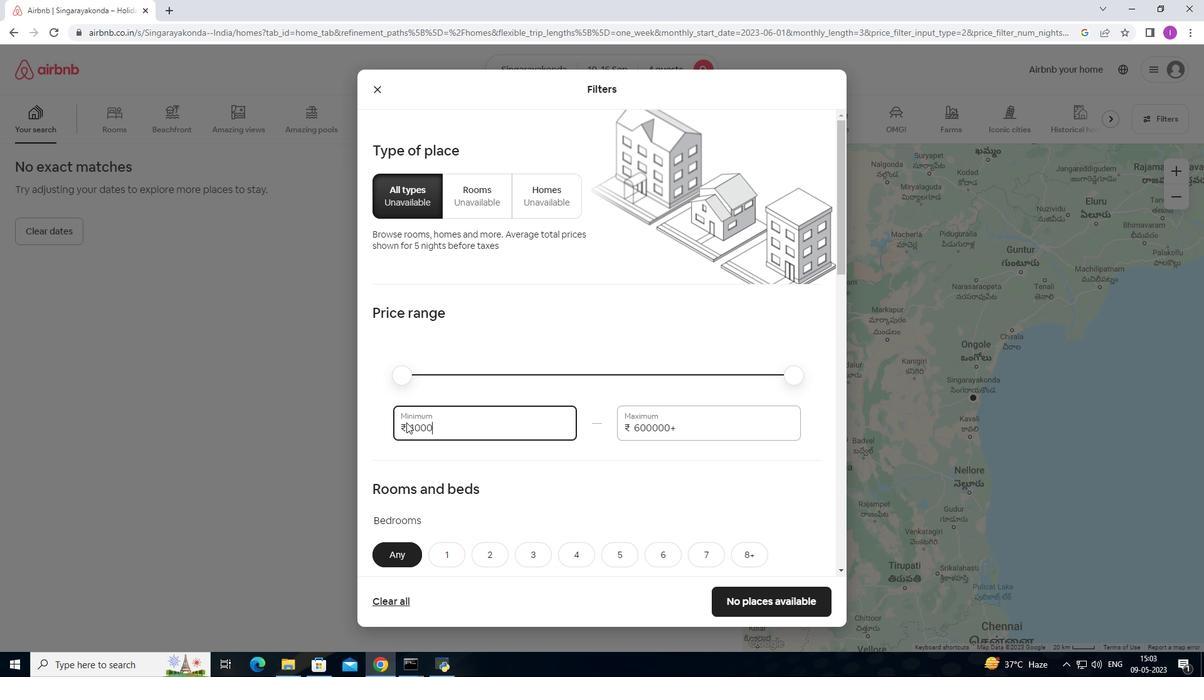 
Action: Mouse moved to (446, 422)
Screenshot: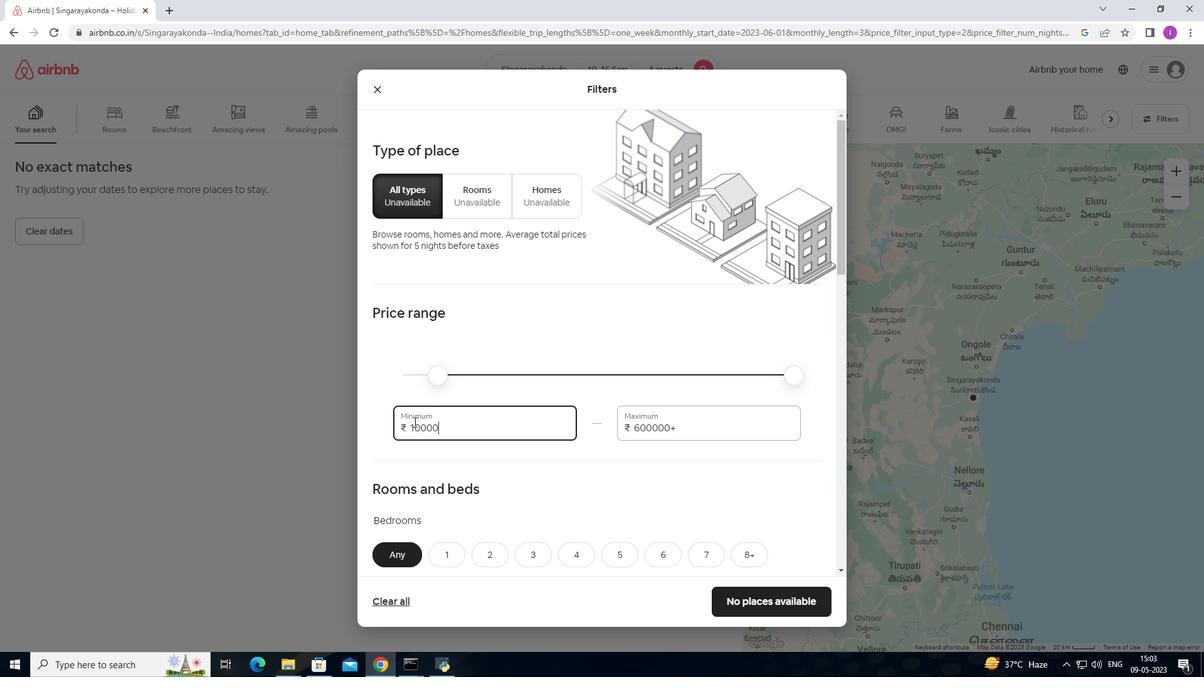 
Action: Key pressed <Key.backspace>
Screenshot: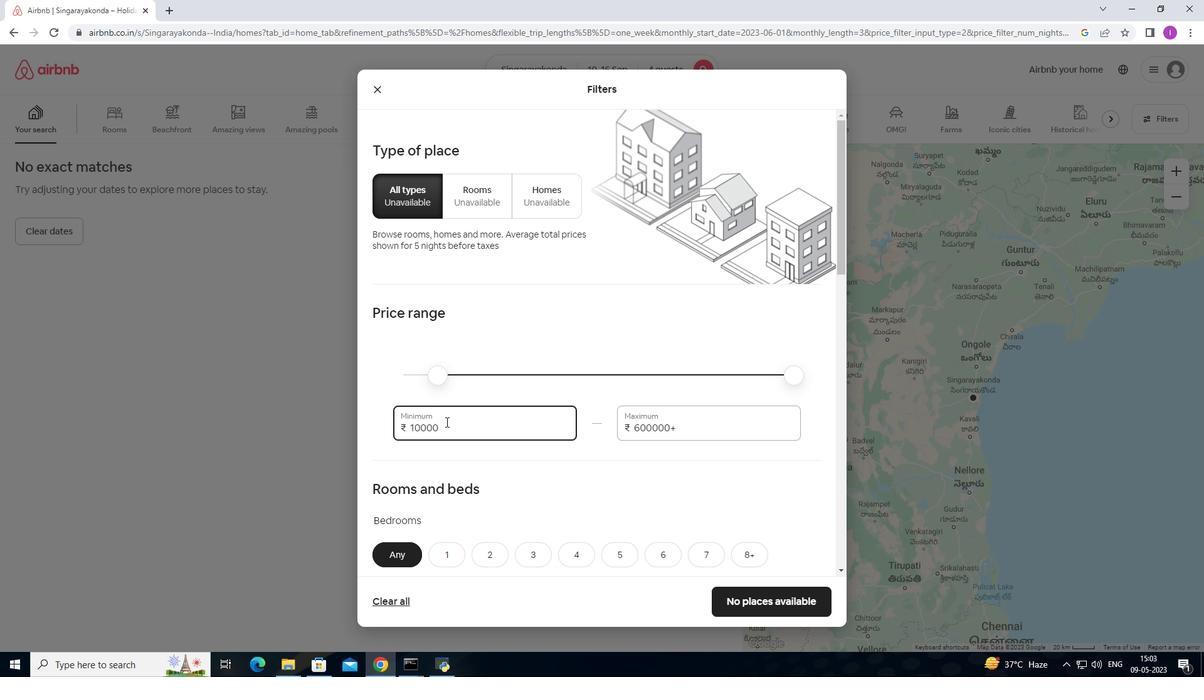 
Action: Mouse moved to (663, 435)
Screenshot: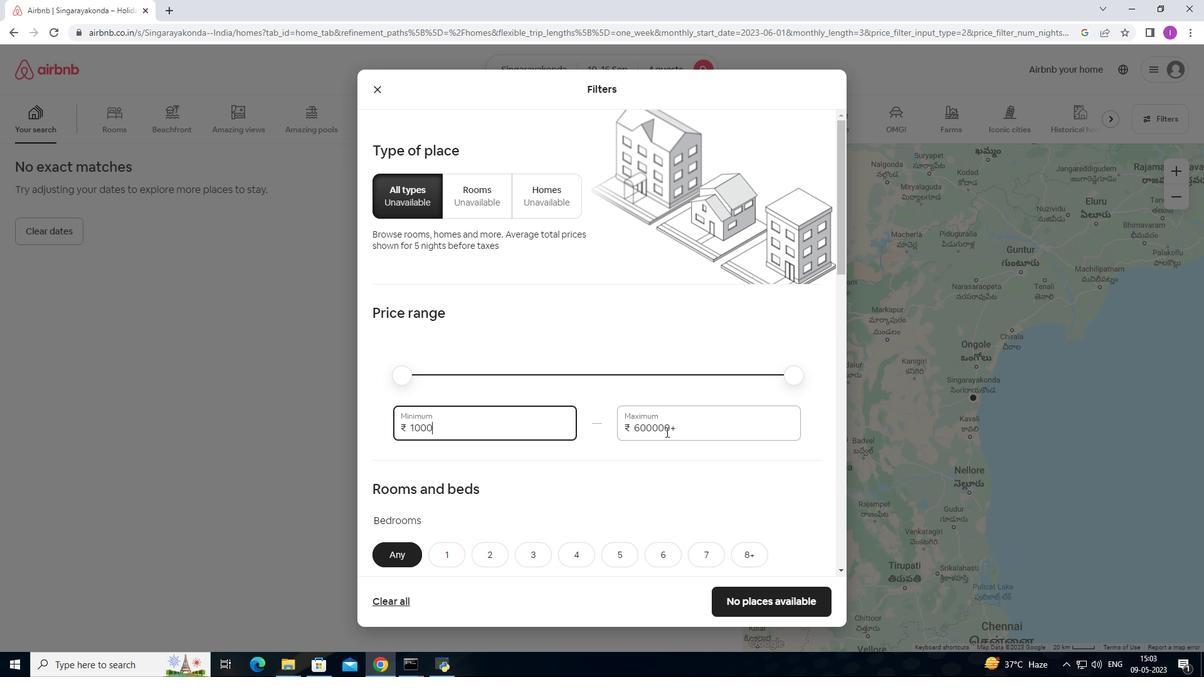 
Action: Key pressed 0
Screenshot: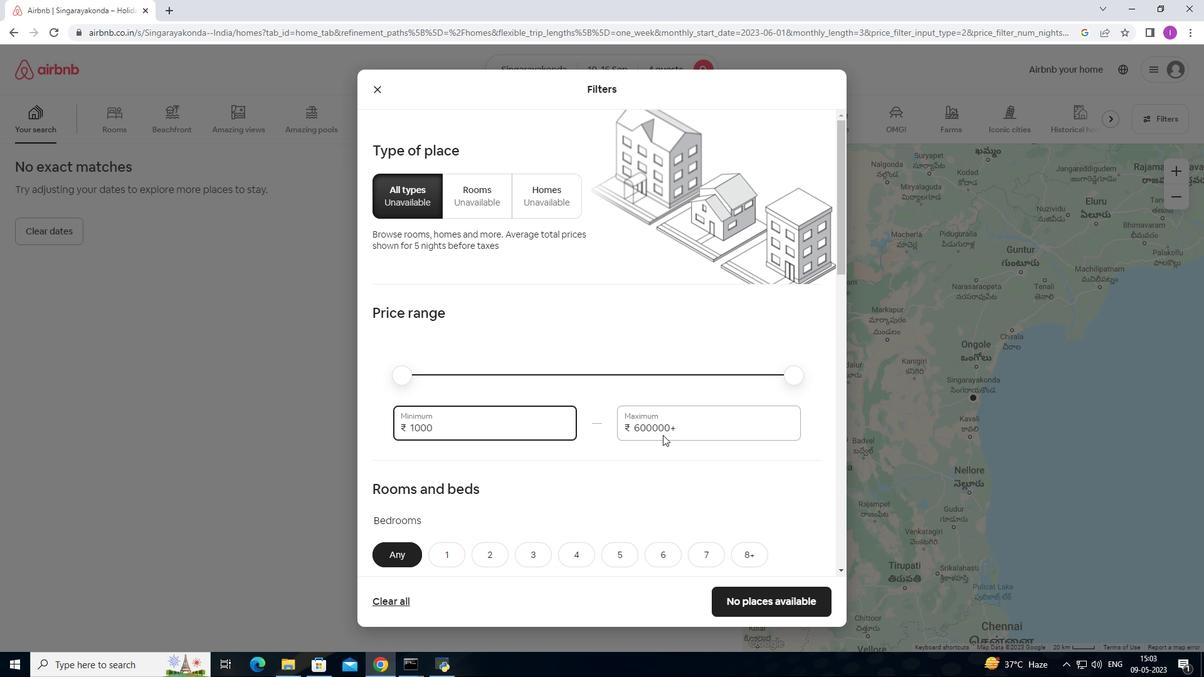 
Action: Mouse moved to (704, 431)
Screenshot: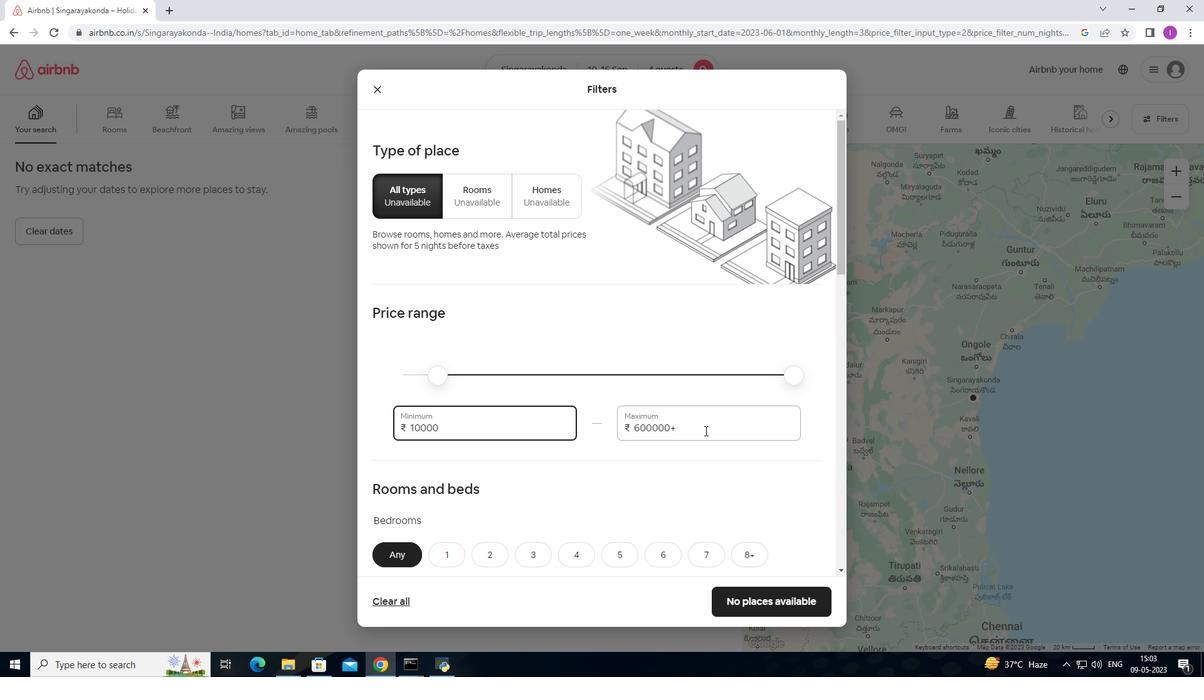 
Action: Mouse pressed left at (704, 431)
Screenshot: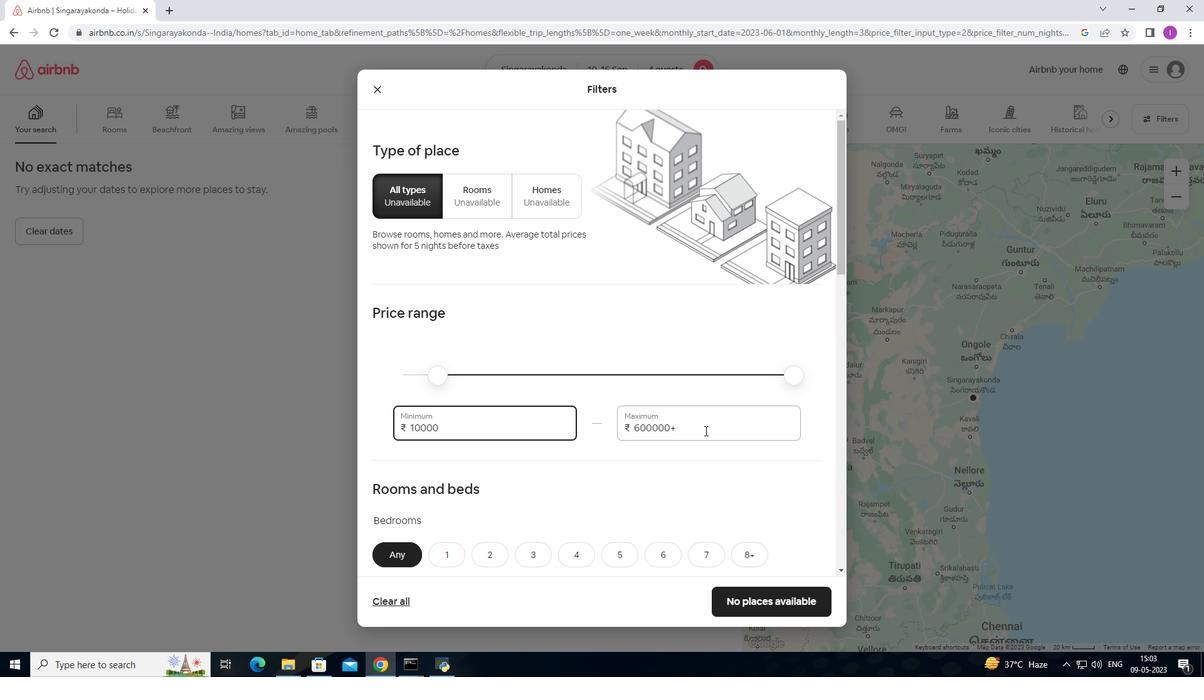 
Action: Mouse moved to (636, 428)
Screenshot: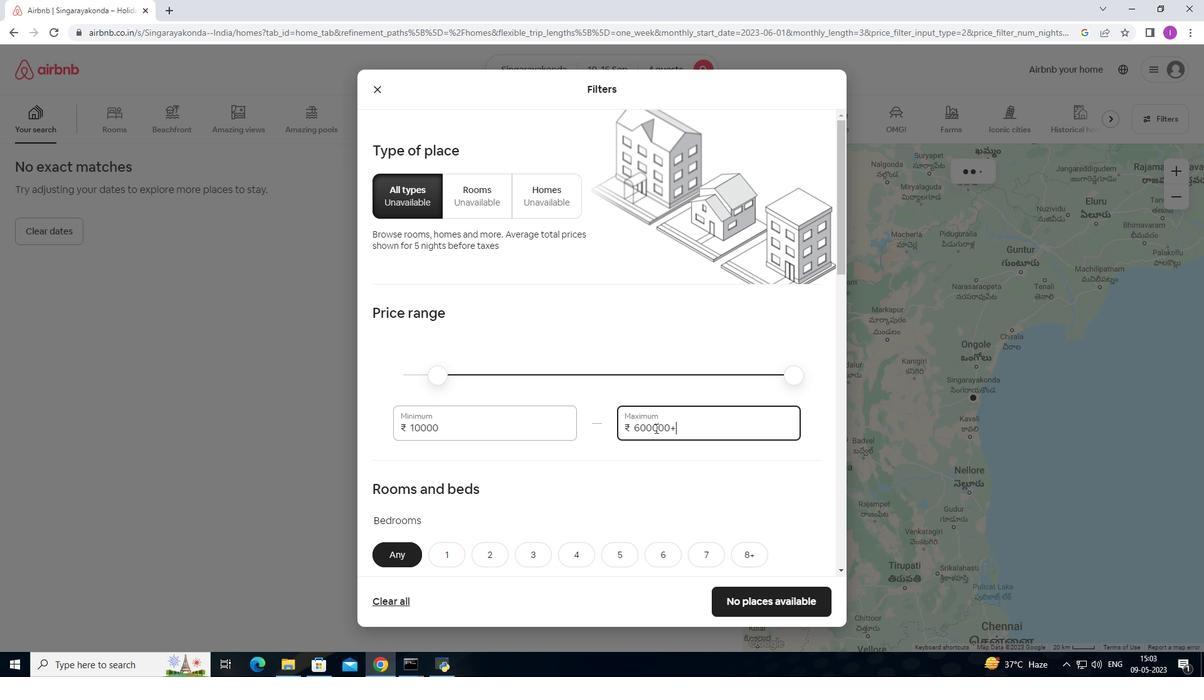 
Action: Key pressed 14
Screenshot: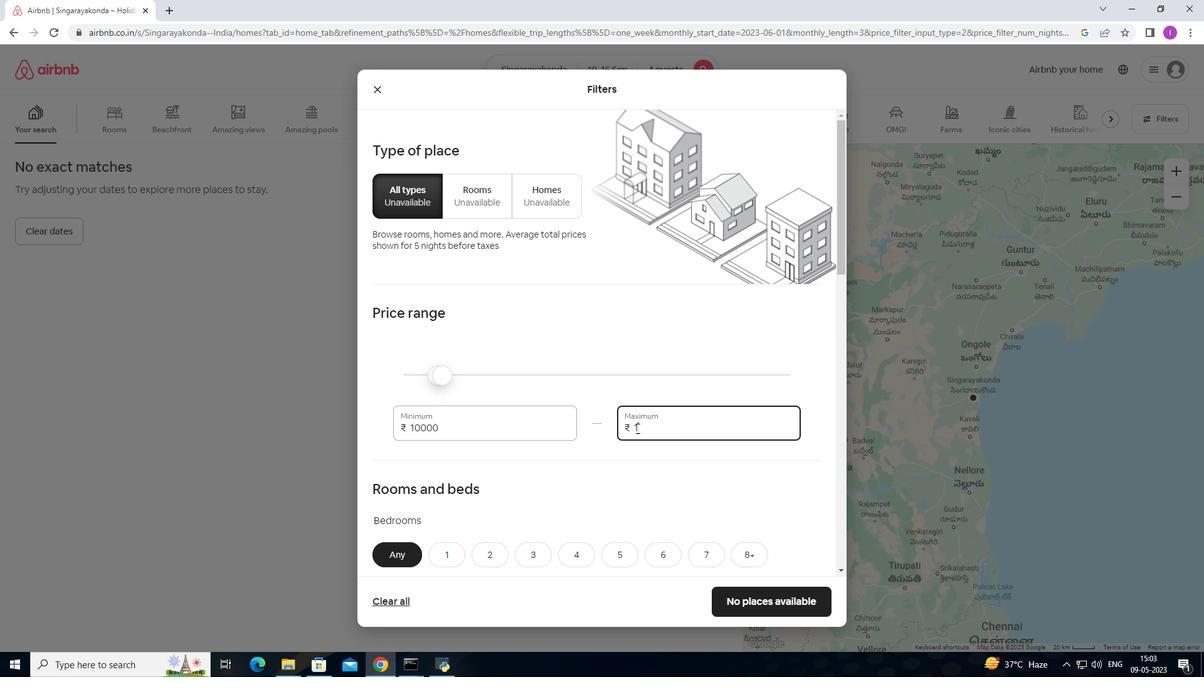 
Action: Mouse moved to (636, 429)
Screenshot: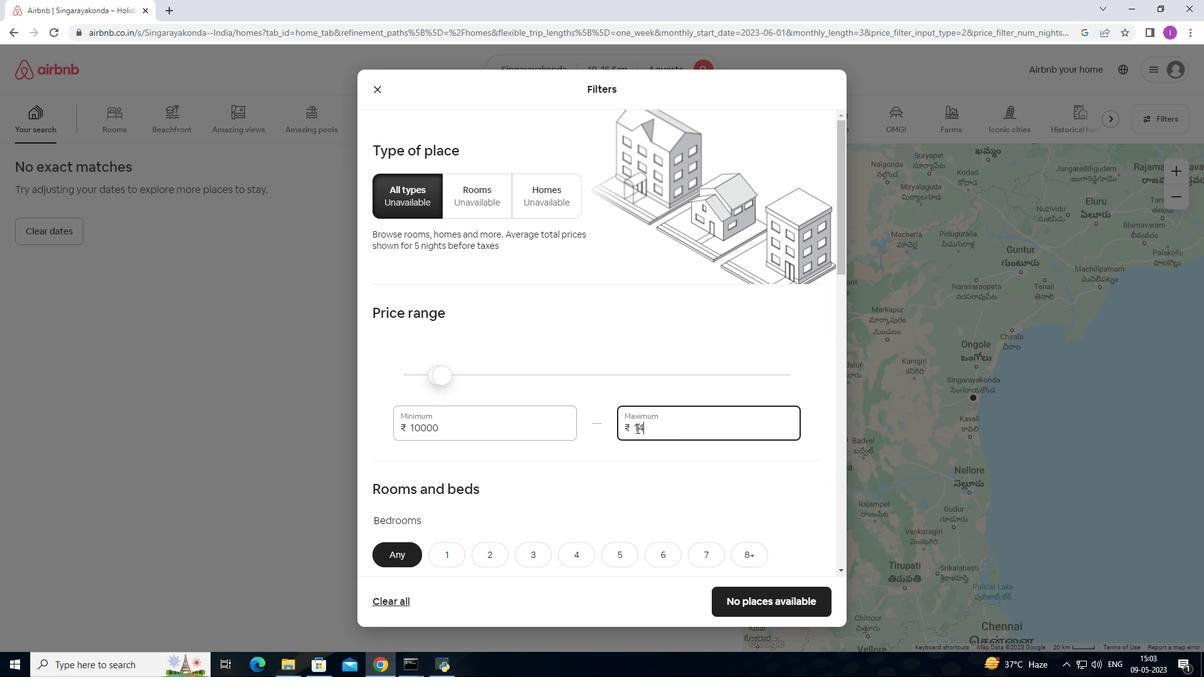 
Action: Key pressed 0
Screenshot: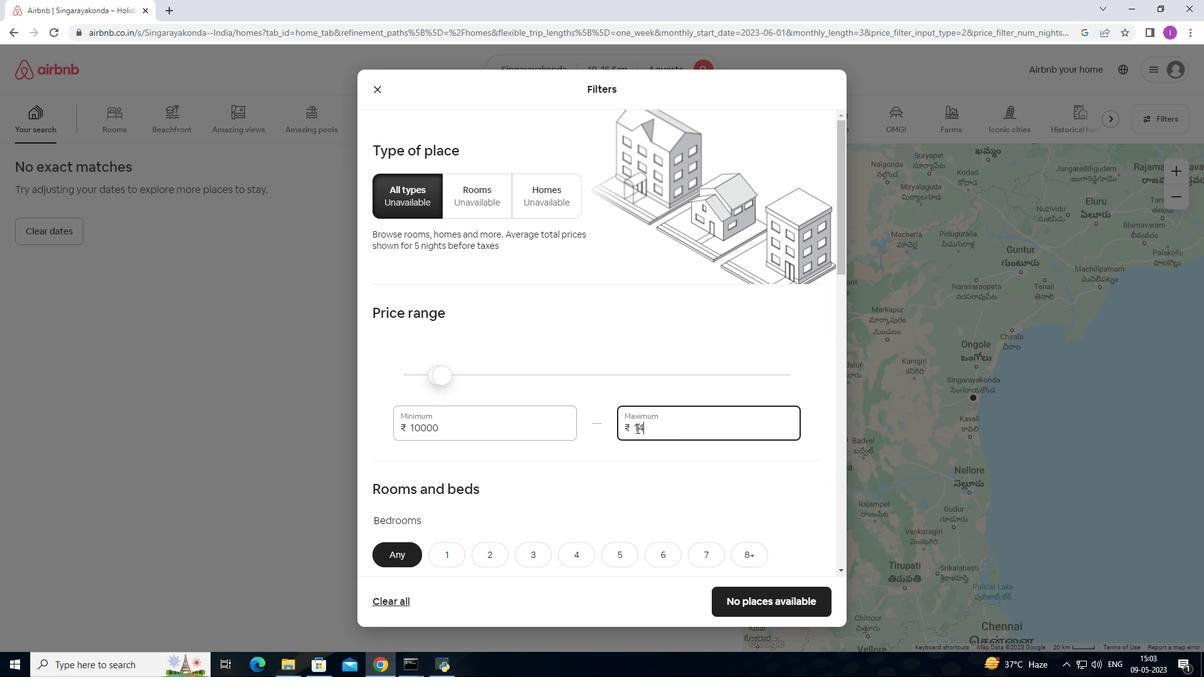 
Action: Mouse moved to (636, 430)
Screenshot: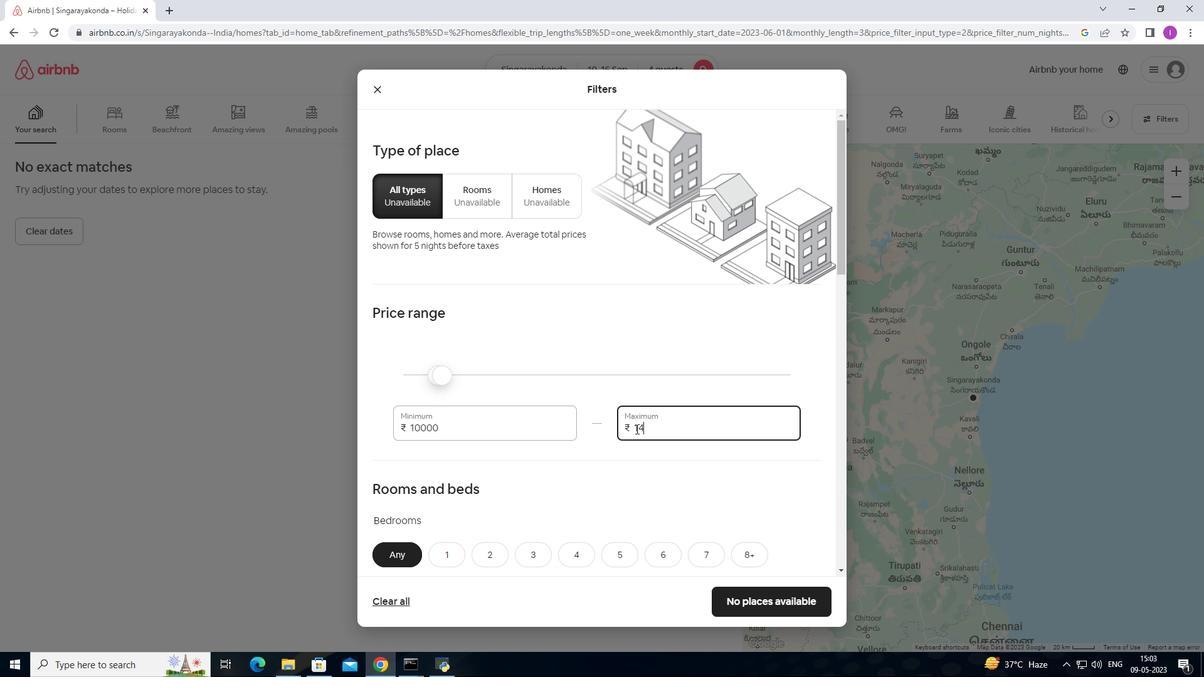 
Action: Key pressed 00
Screenshot: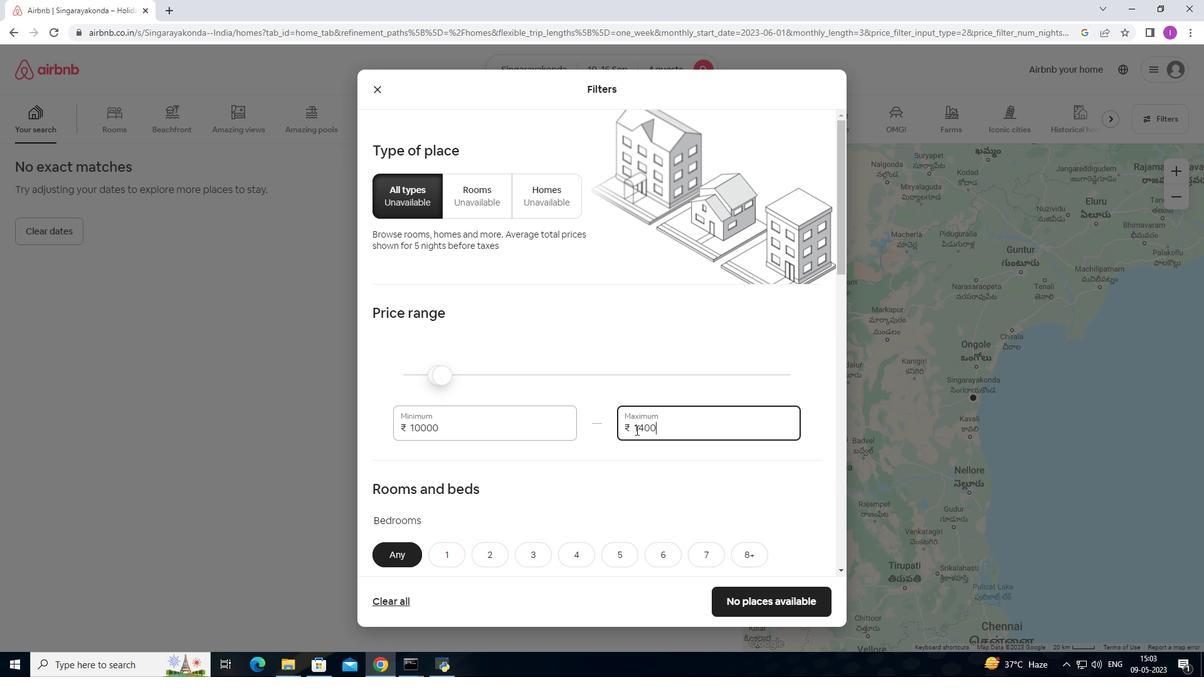 
Action: Mouse moved to (624, 444)
Screenshot: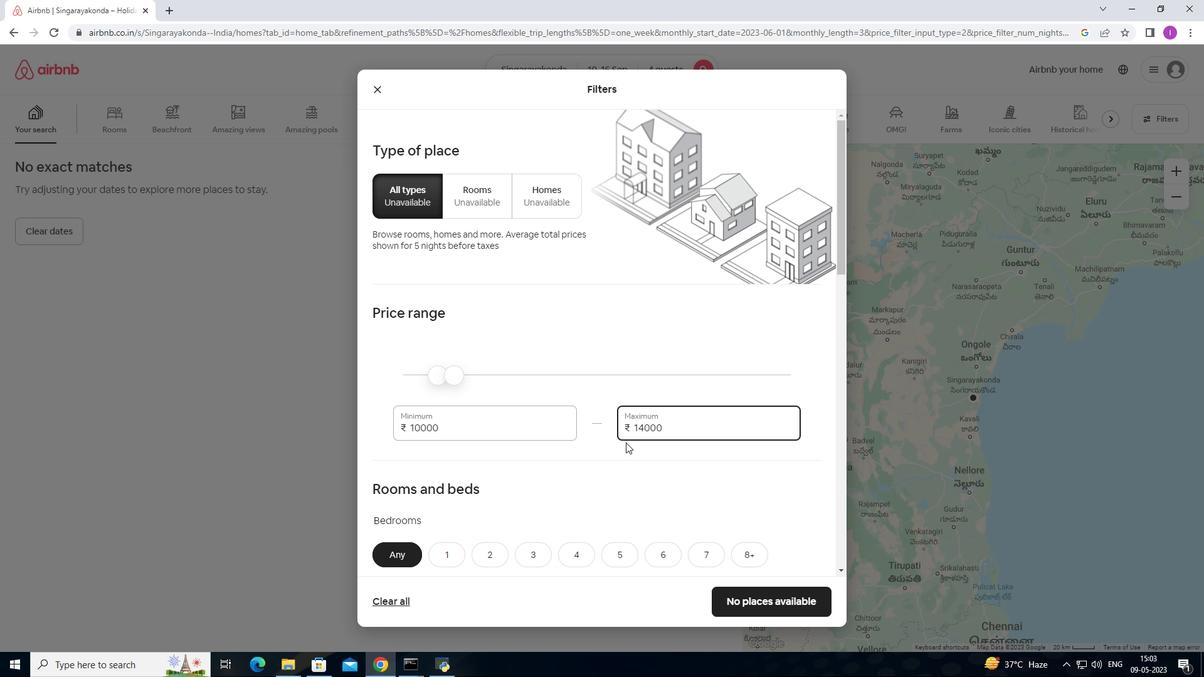 
Action: Mouse scrolled (624, 443) with delta (0, 0)
Screenshot: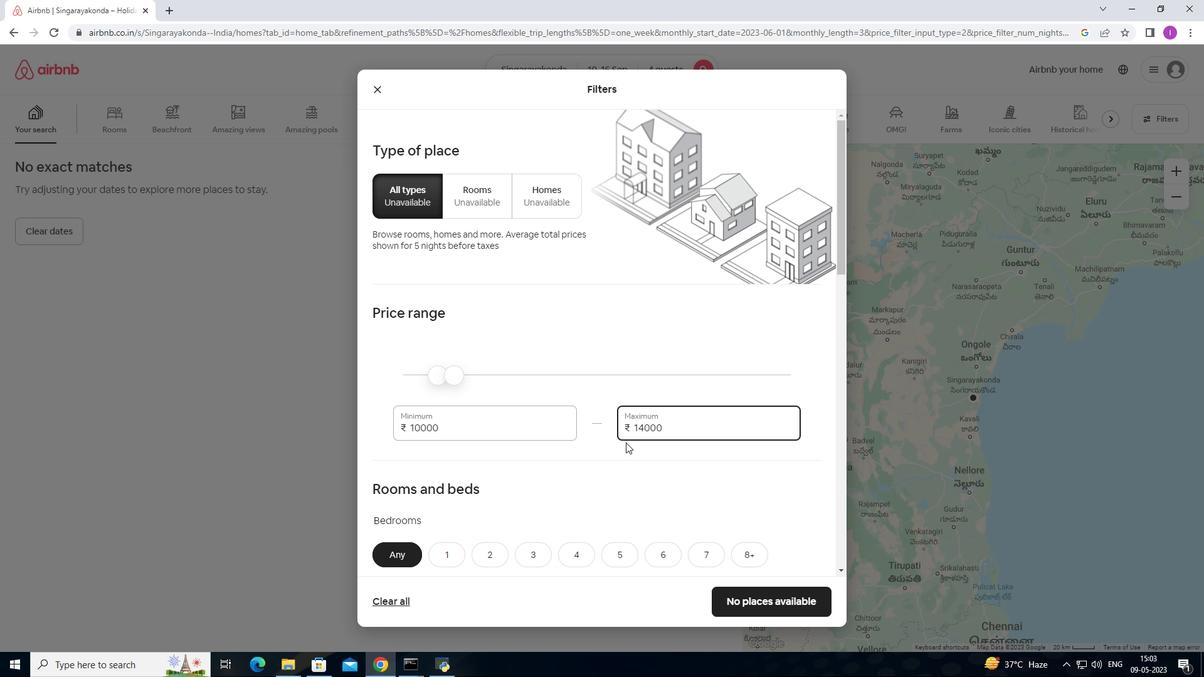
Action: Mouse scrolled (624, 443) with delta (0, 0)
Screenshot: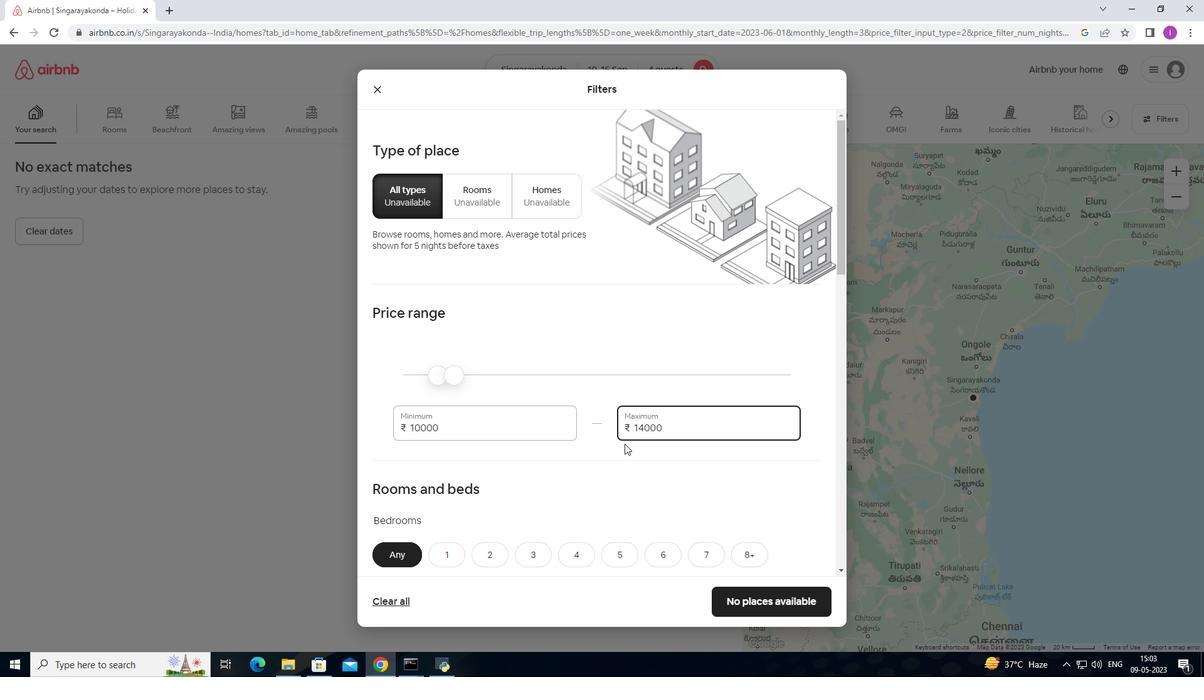 
Action: Mouse moved to (624, 440)
Screenshot: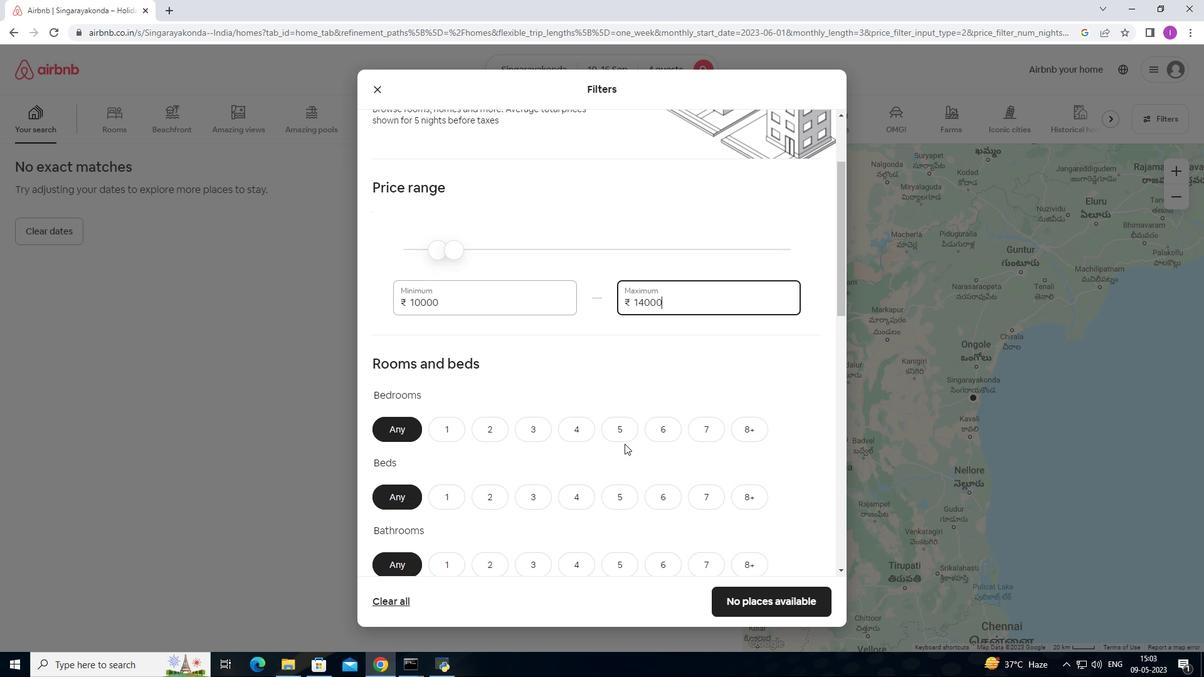 
Action: Mouse scrolled (624, 439) with delta (0, 0)
Screenshot: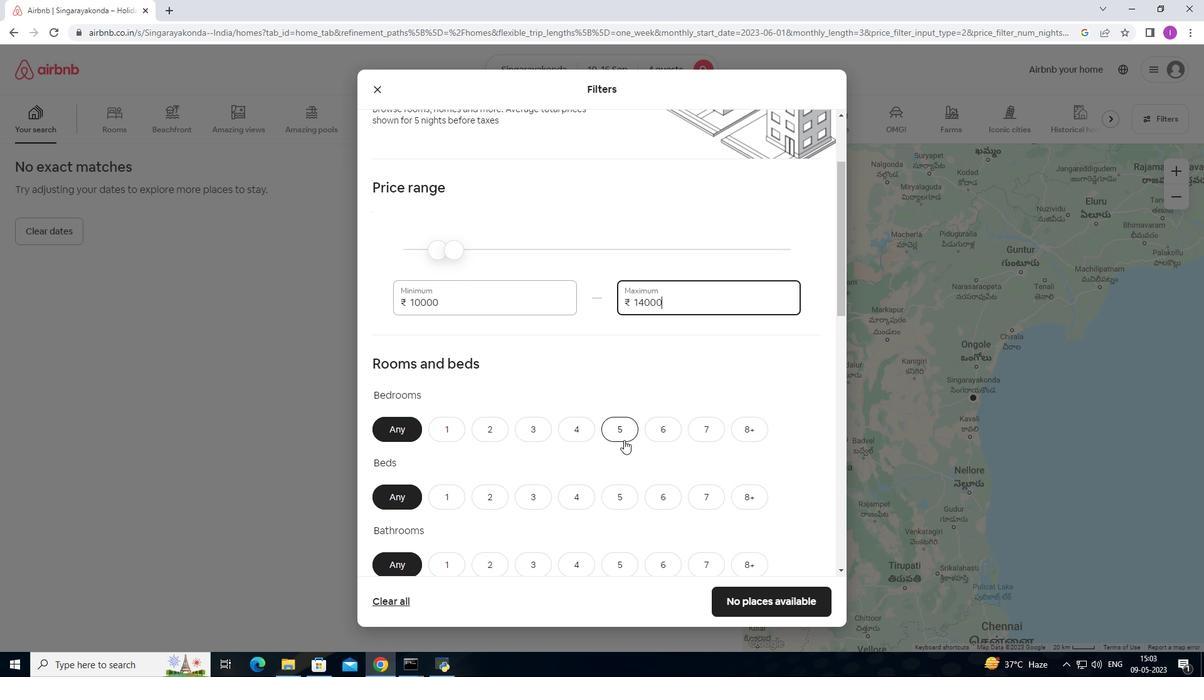 
Action: Mouse moved to (577, 366)
Screenshot: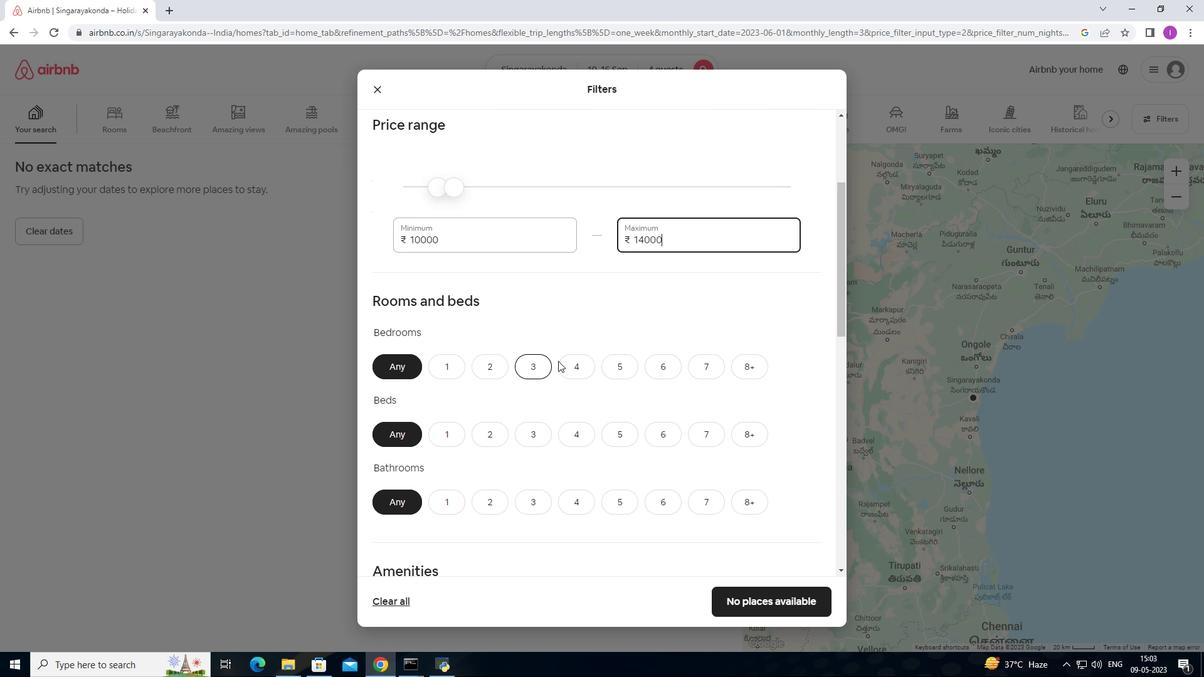 
Action: Mouse pressed left at (577, 366)
Screenshot: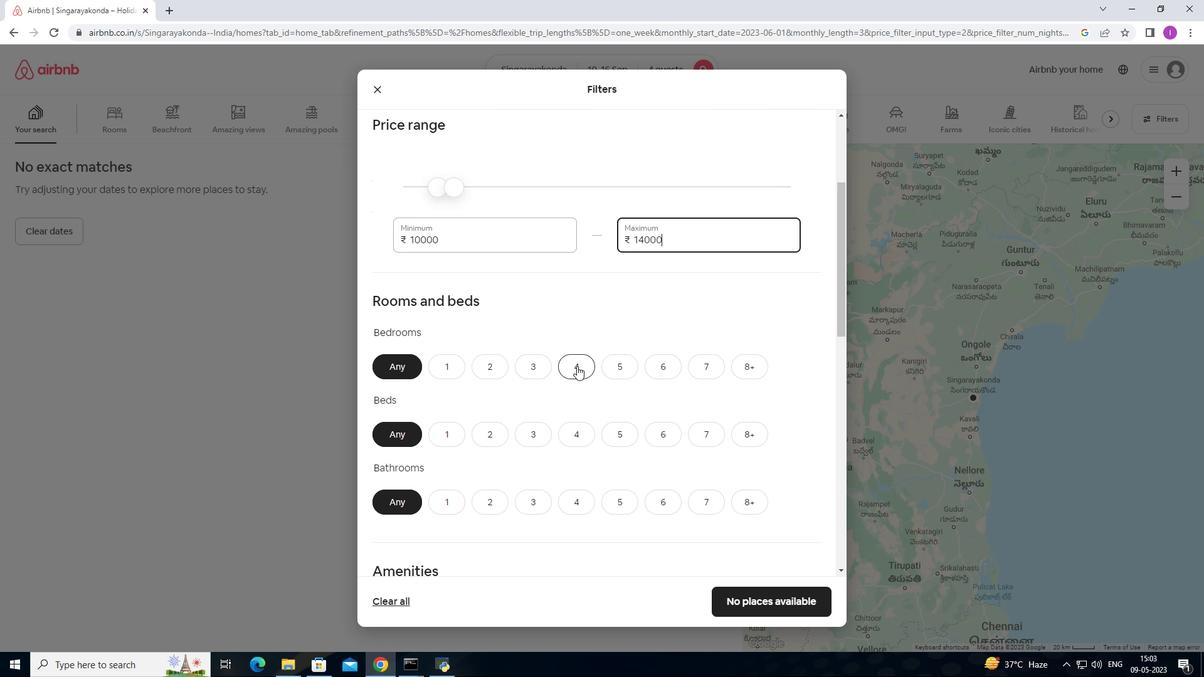 
Action: Mouse moved to (581, 436)
Screenshot: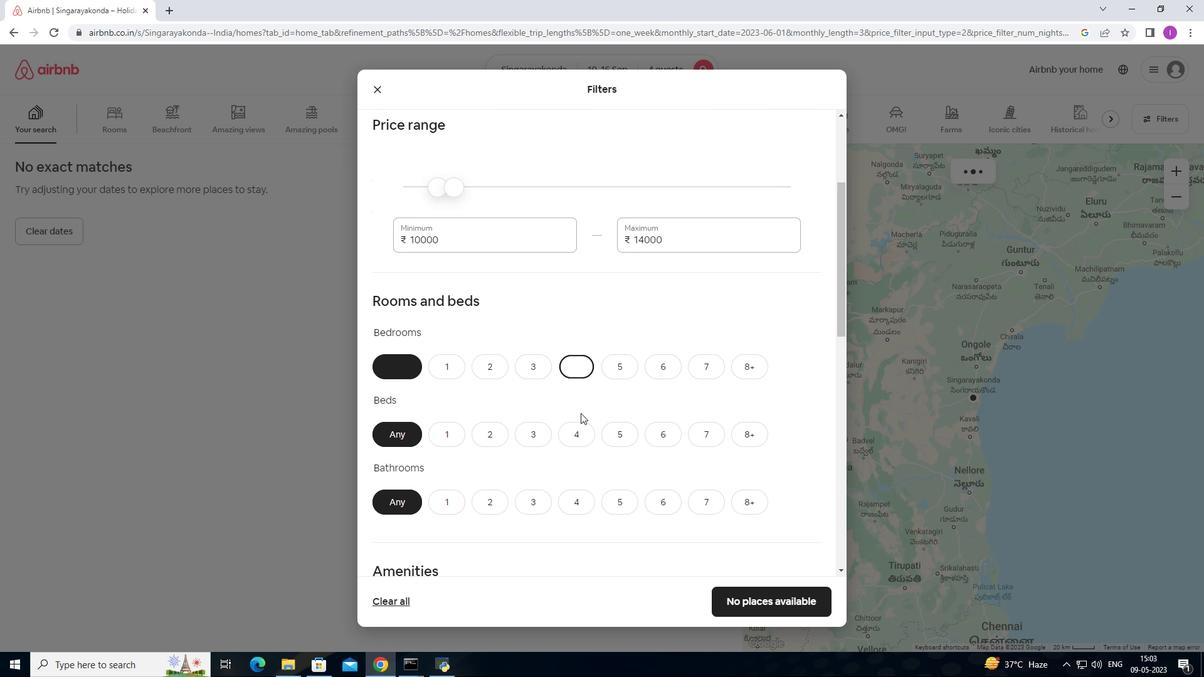 
Action: Mouse pressed left at (581, 436)
Screenshot: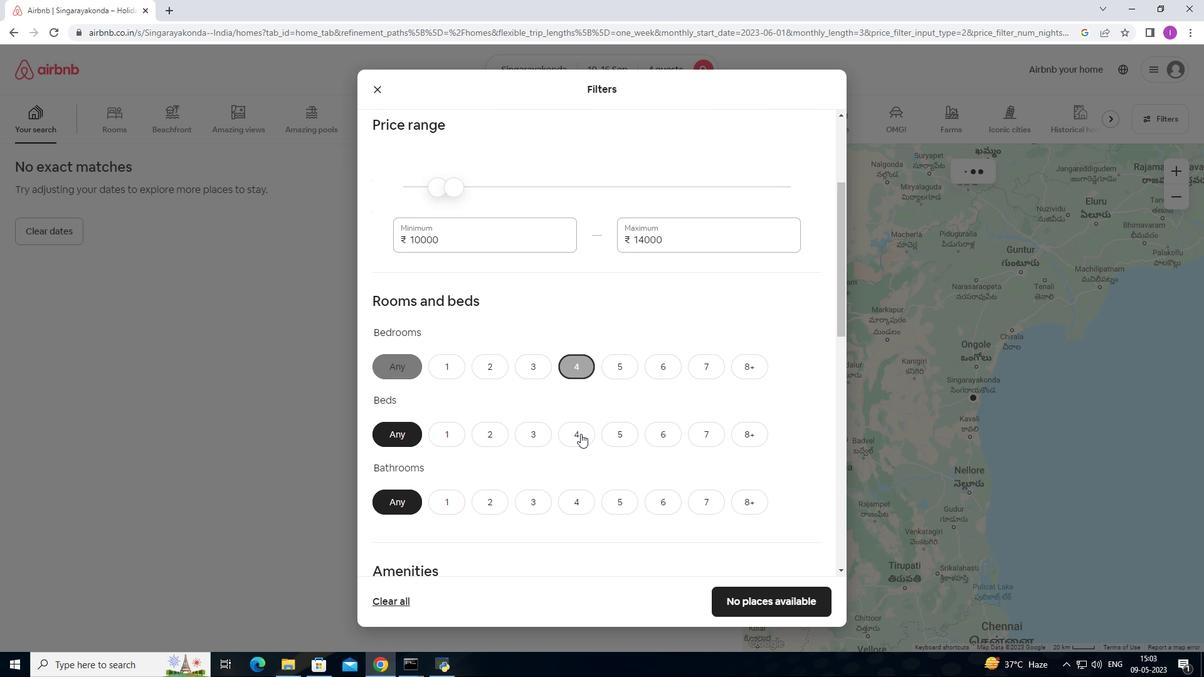
Action: Mouse moved to (586, 508)
Screenshot: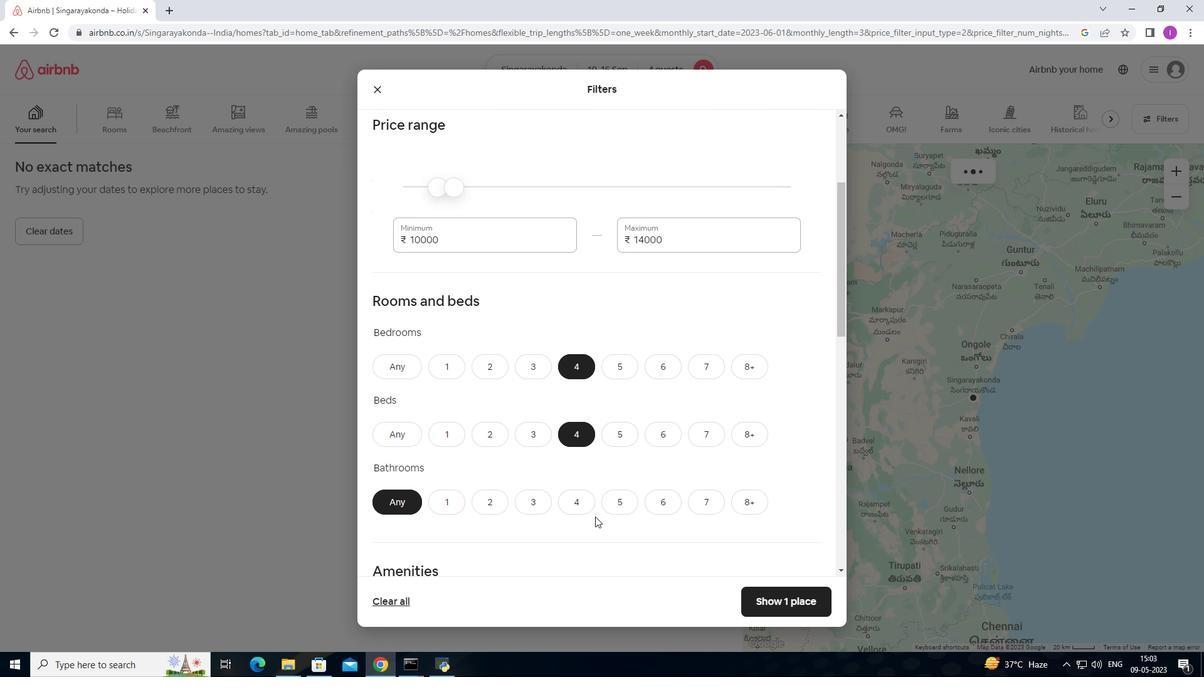 
Action: Mouse pressed left at (586, 508)
Screenshot: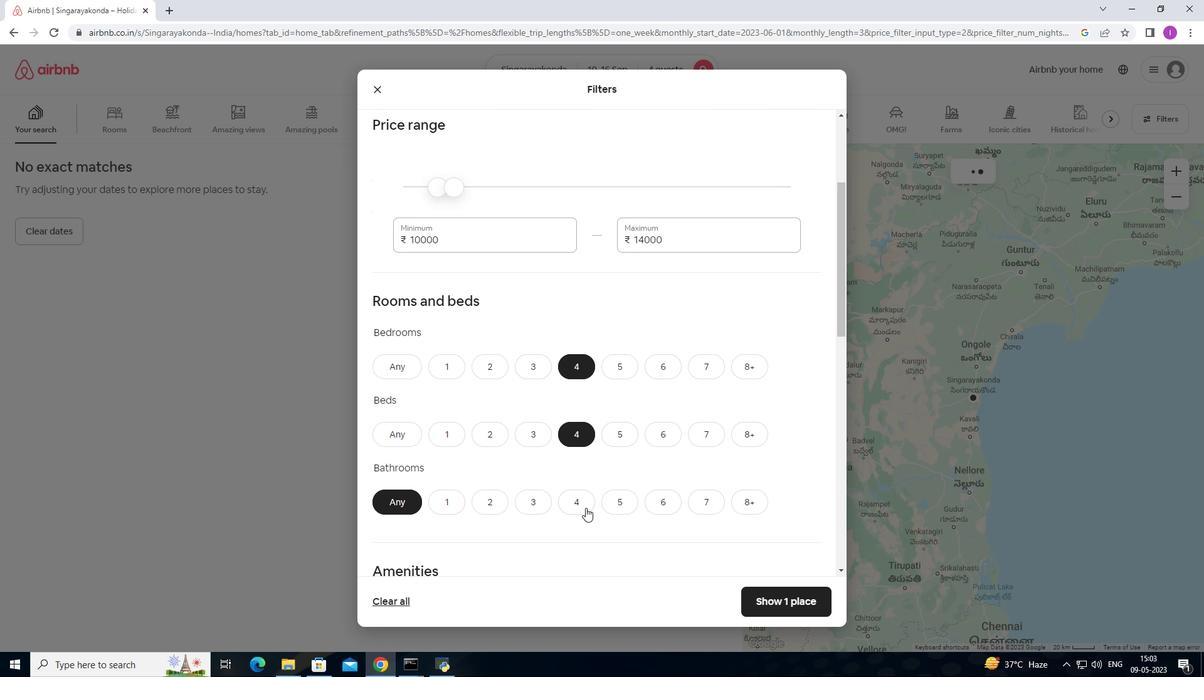 
Action: Mouse moved to (599, 508)
Screenshot: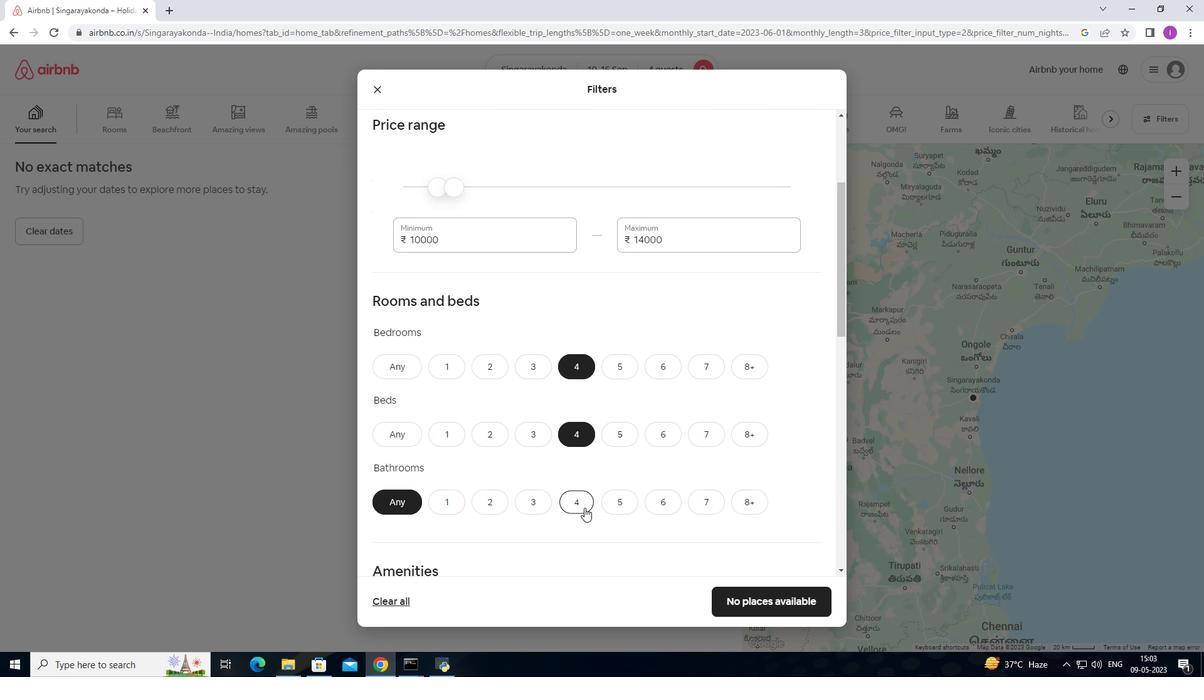 
Action: Mouse scrolled (599, 508) with delta (0, 0)
Screenshot: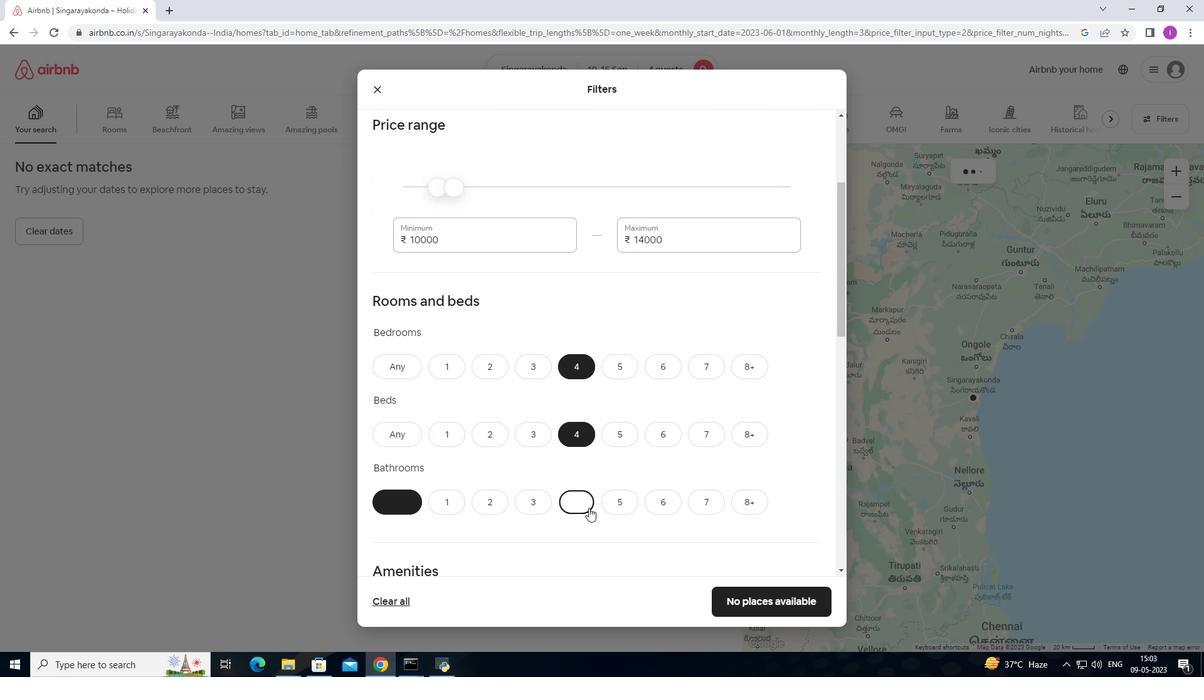 
Action: Mouse scrolled (599, 508) with delta (0, 0)
Screenshot: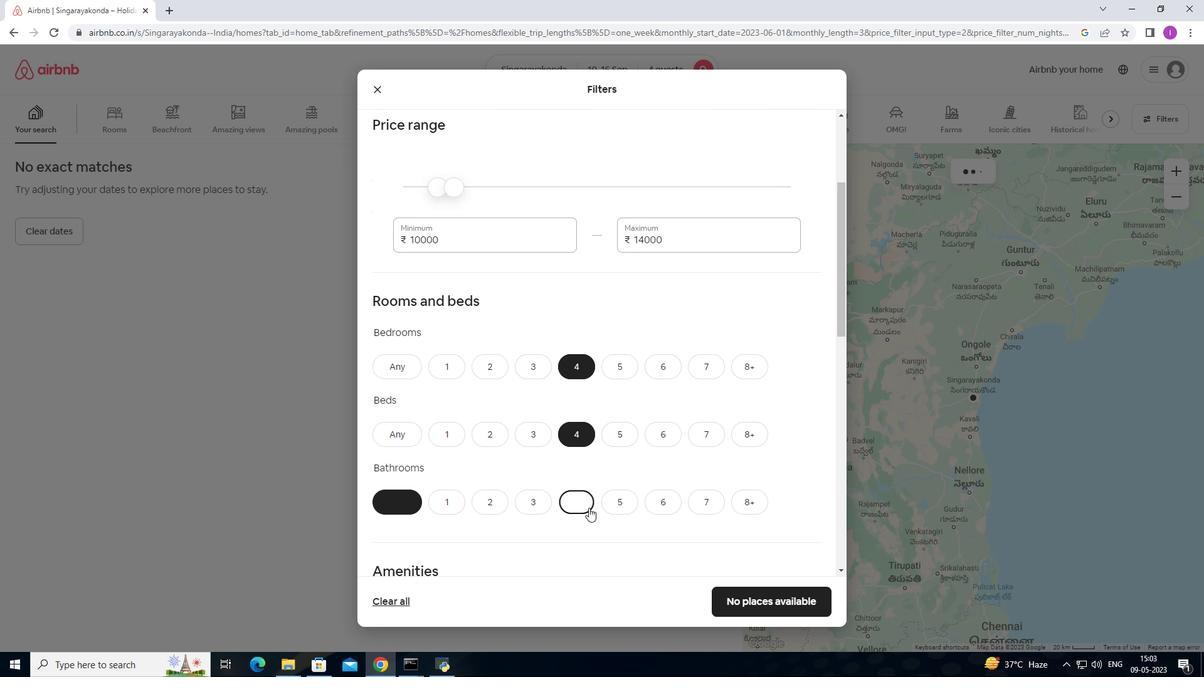 
Action: Mouse scrolled (599, 508) with delta (0, 0)
Screenshot: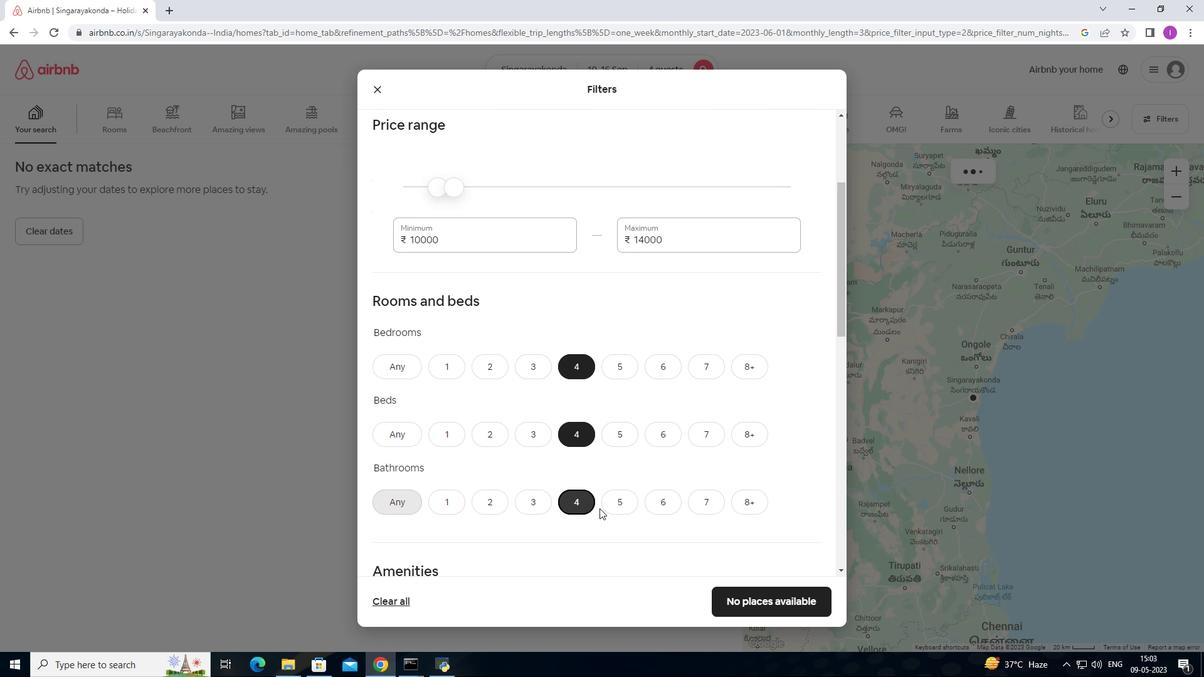
Action: Mouse moved to (600, 508)
Screenshot: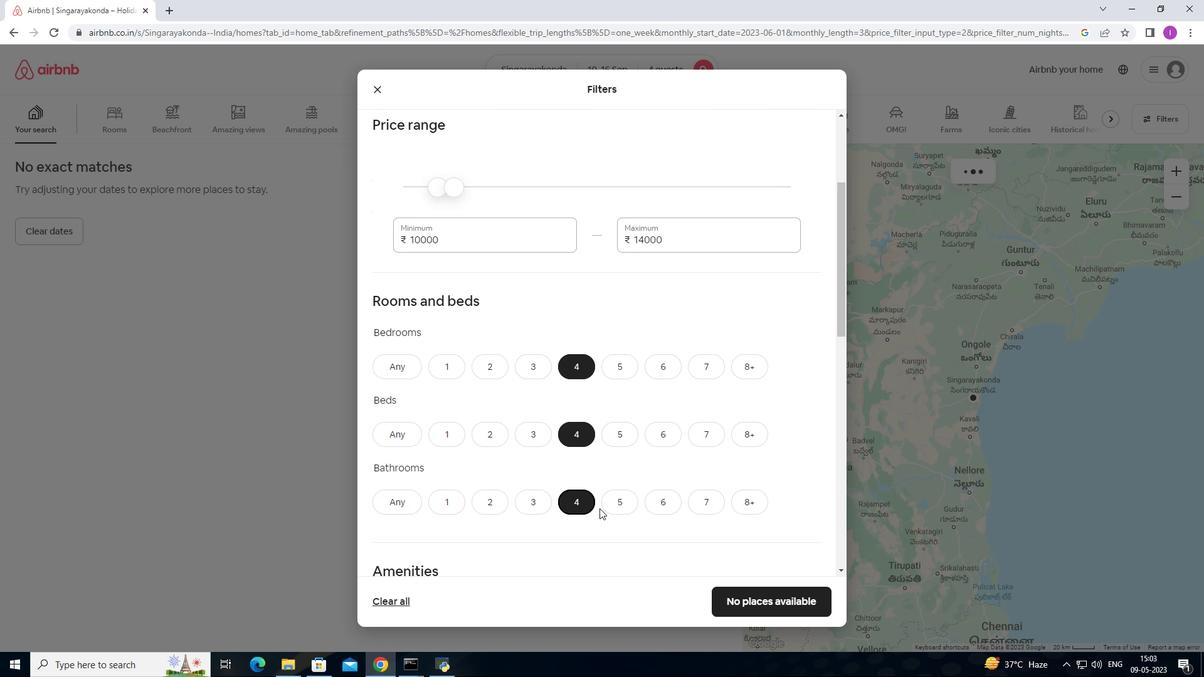 
Action: Mouse scrolled (600, 508) with delta (0, 0)
Screenshot: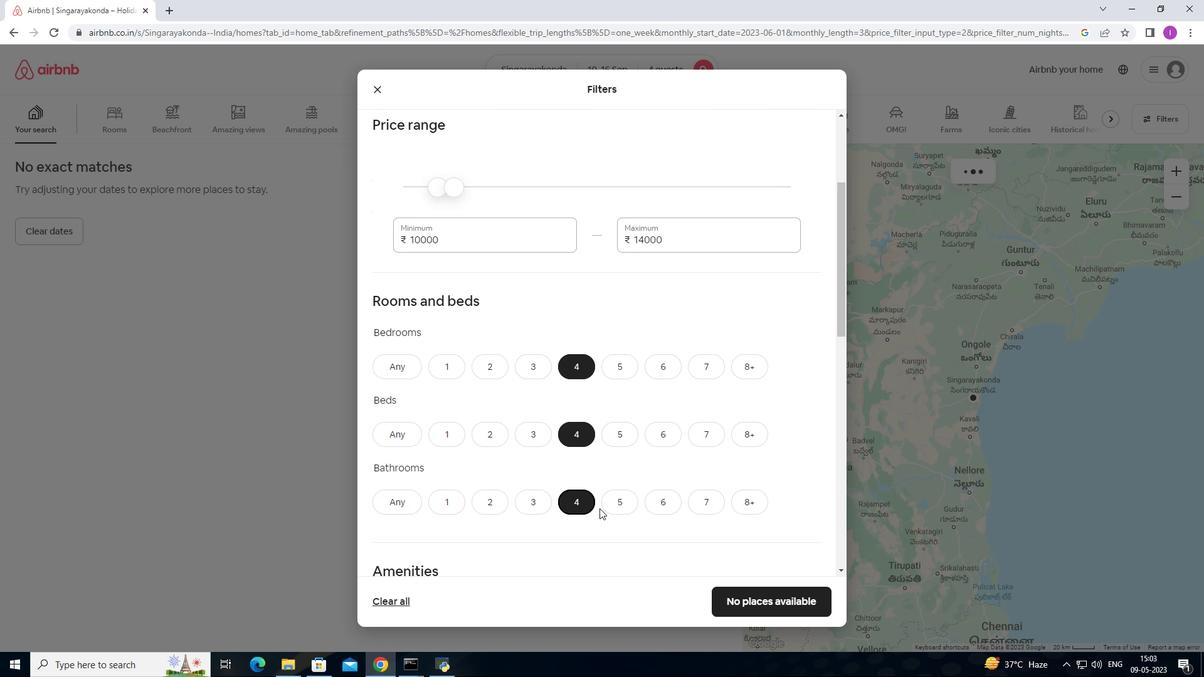 
Action: Mouse moved to (603, 505)
Screenshot: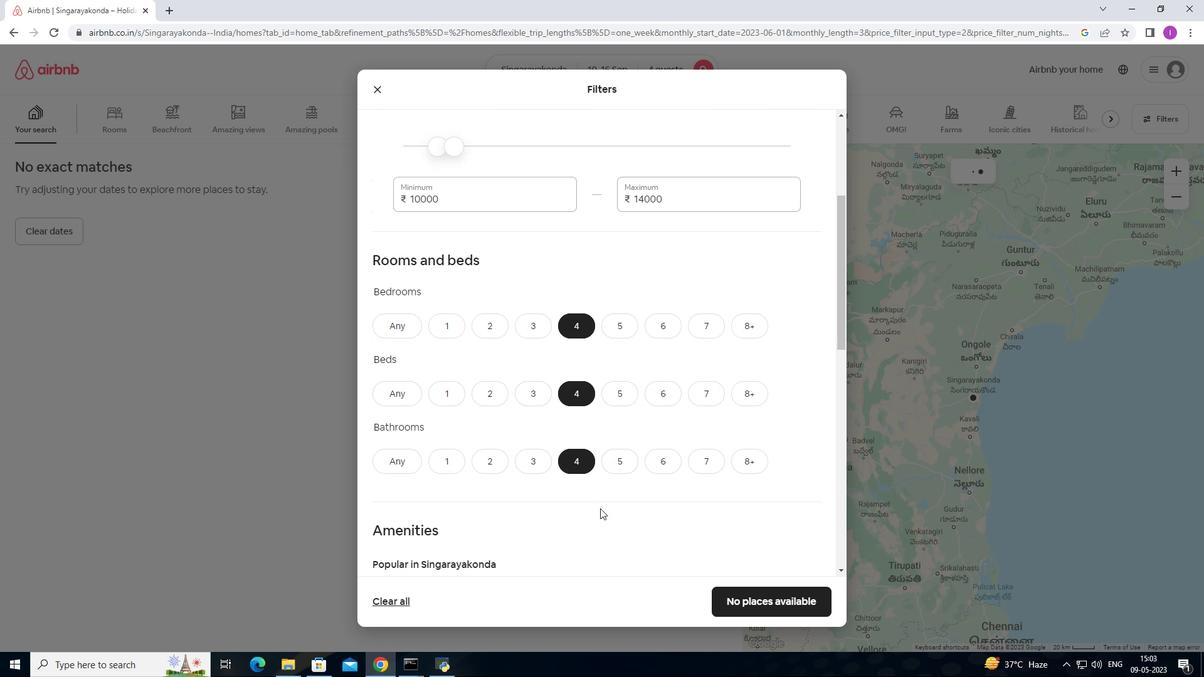 
Action: Mouse scrolled (603, 505) with delta (0, 0)
Screenshot: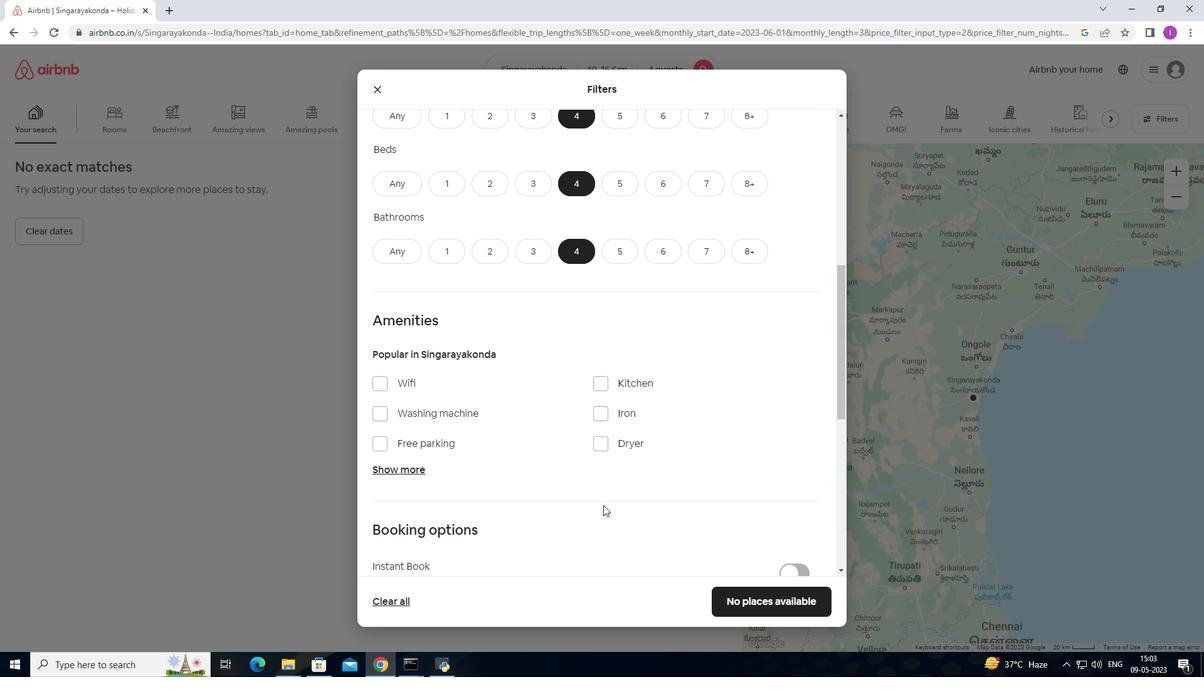 
Action: Mouse moved to (377, 320)
Screenshot: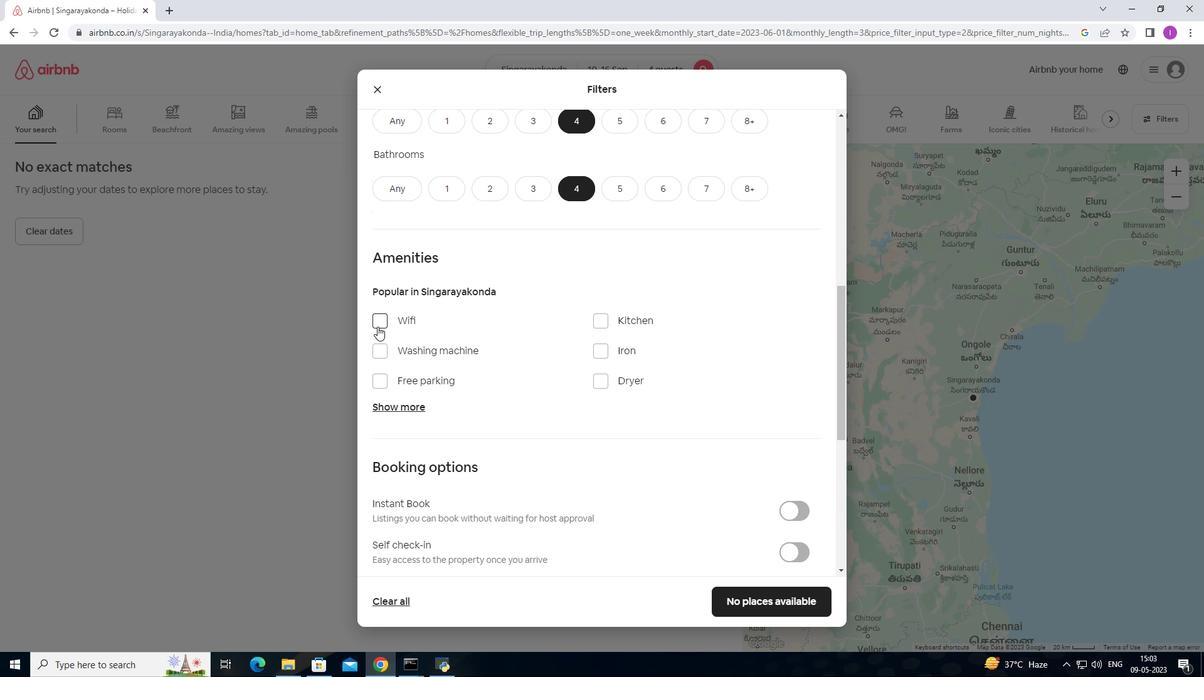 
Action: Mouse pressed left at (377, 320)
Screenshot: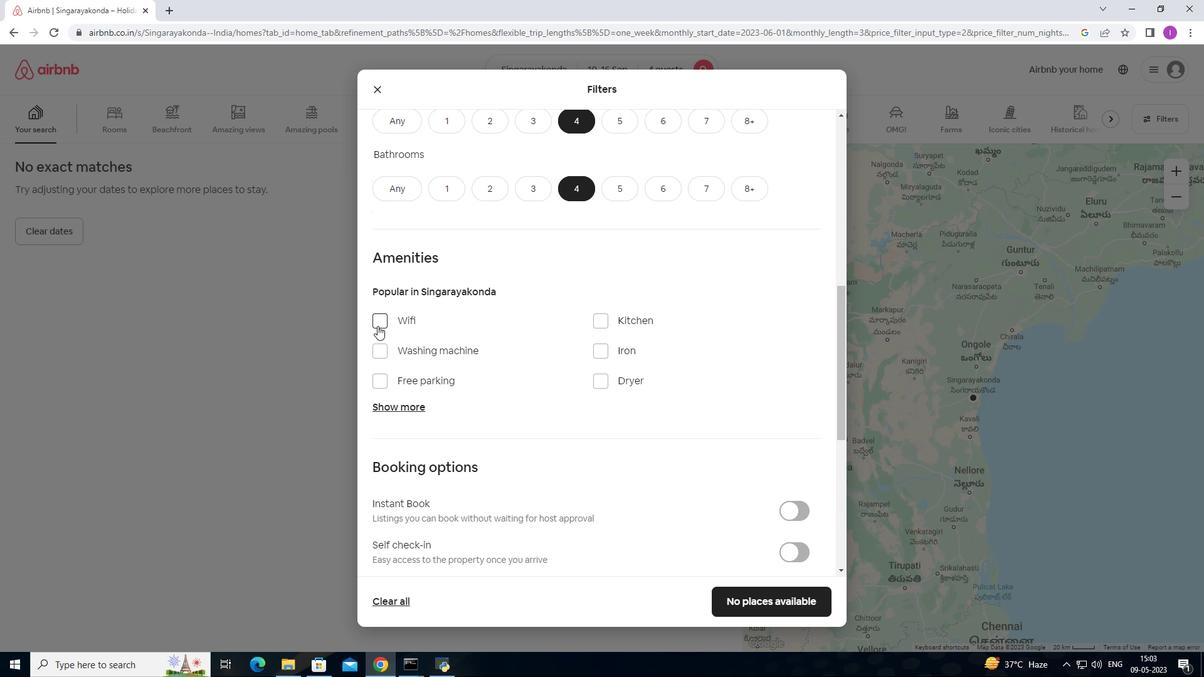 
Action: Mouse moved to (389, 385)
Screenshot: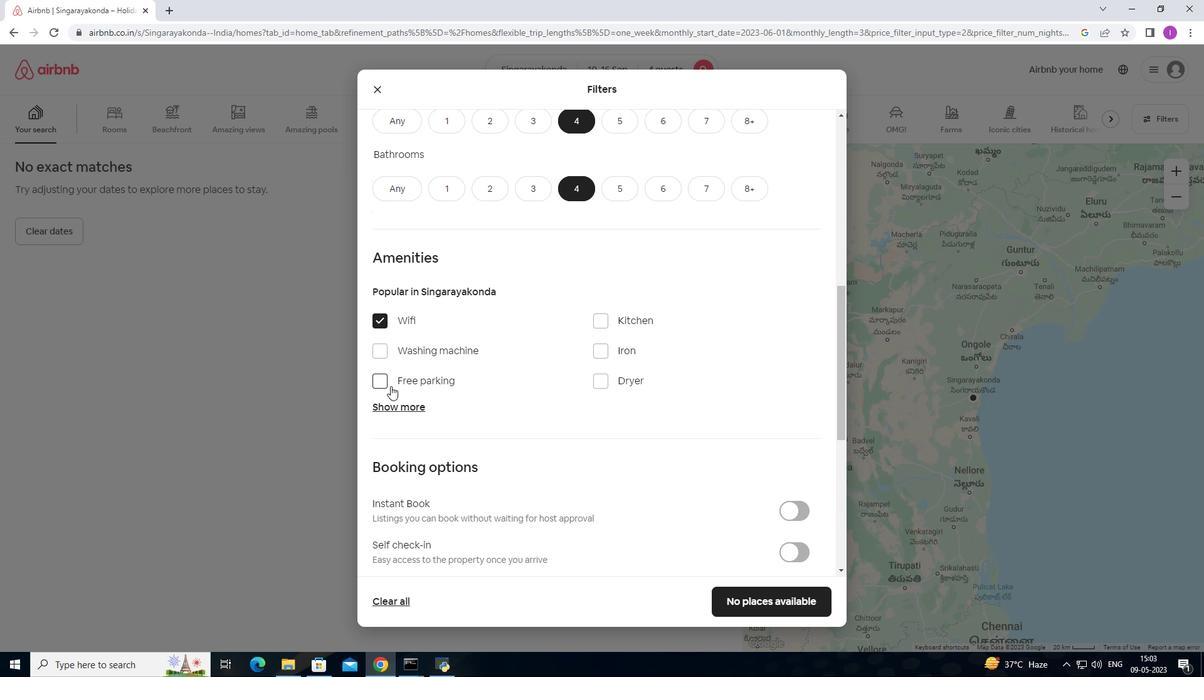 
Action: Mouse pressed left at (389, 385)
Screenshot: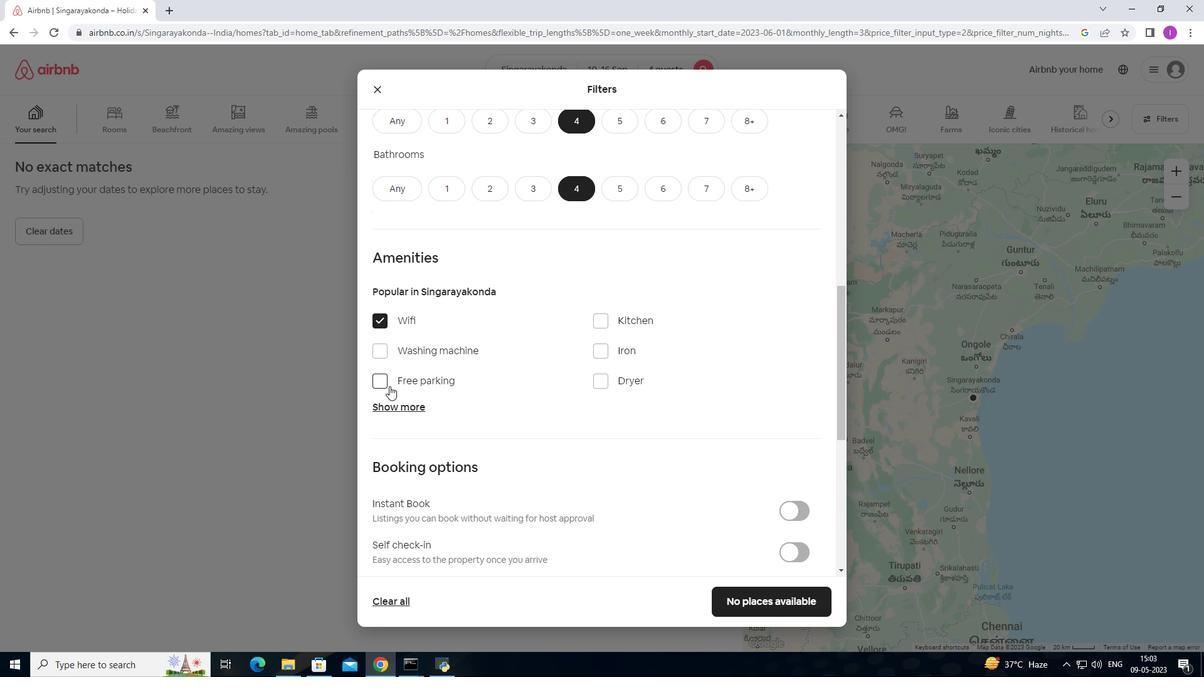 
Action: Mouse moved to (392, 405)
Screenshot: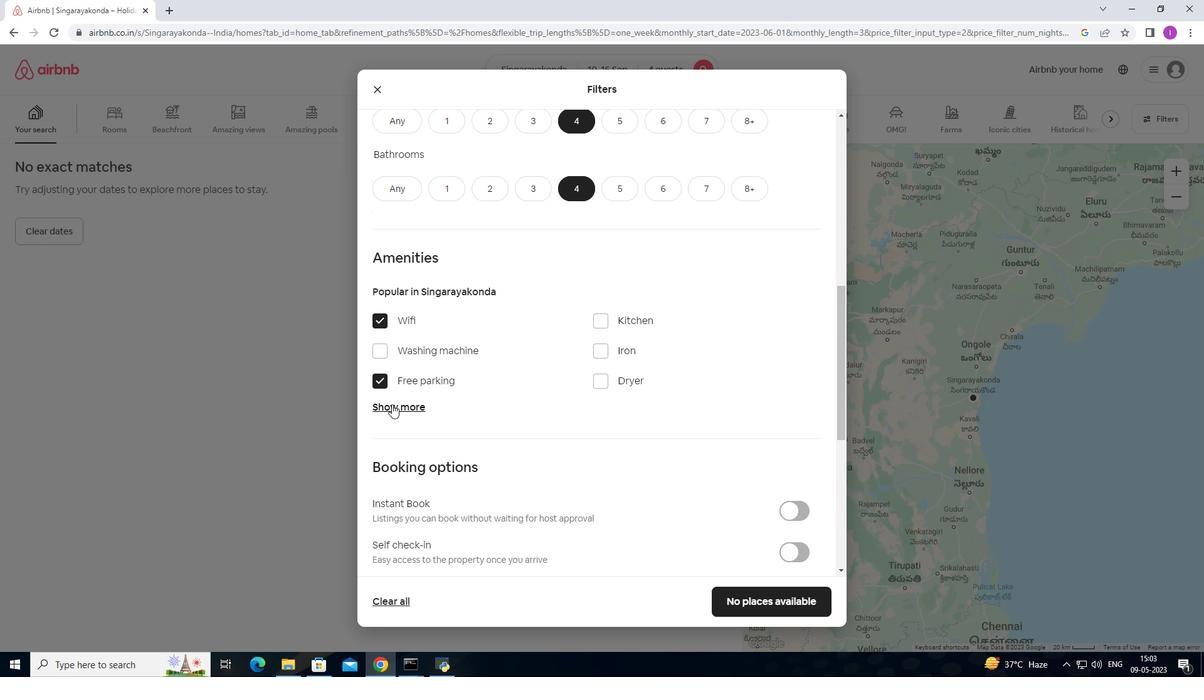 
Action: Mouse pressed left at (392, 405)
Screenshot: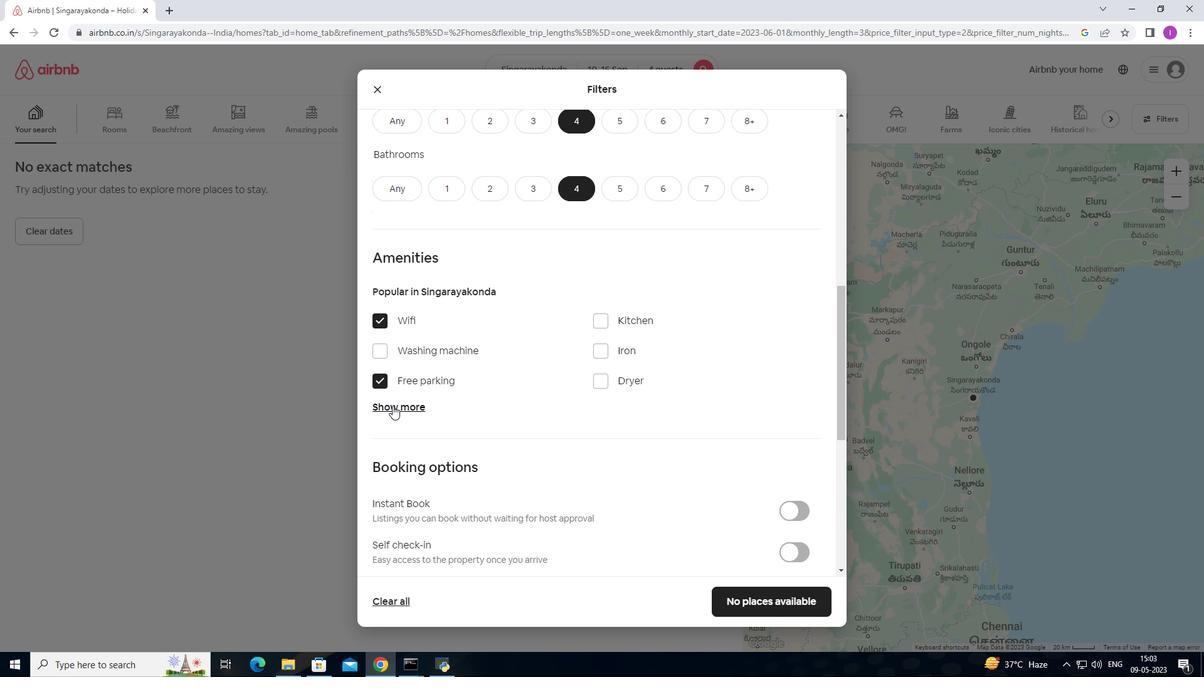 
Action: Mouse moved to (491, 416)
Screenshot: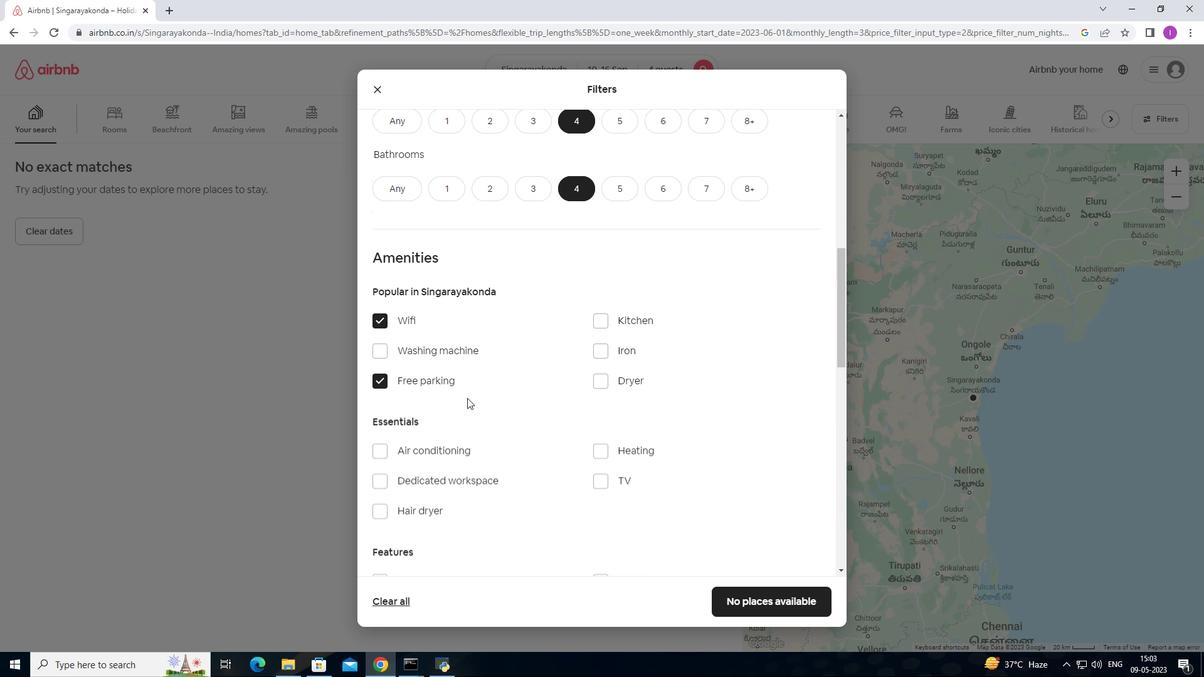 
Action: Mouse scrolled (491, 415) with delta (0, 0)
Screenshot: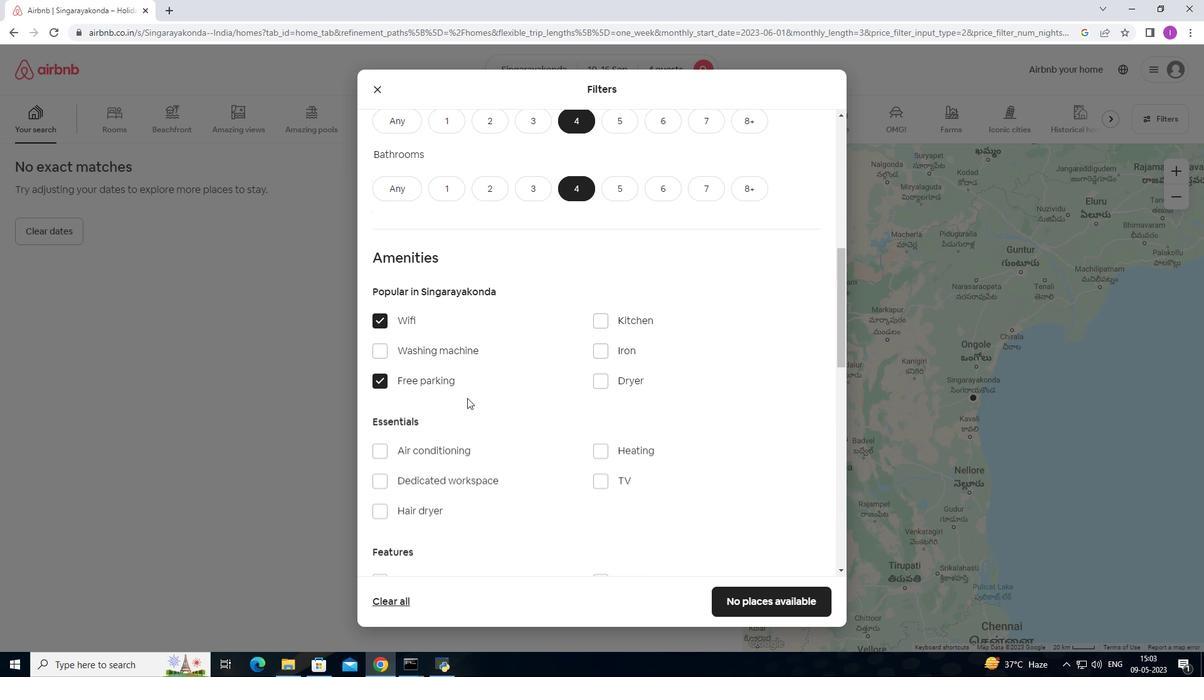 
Action: Mouse scrolled (491, 415) with delta (0, 0)
Screenshot: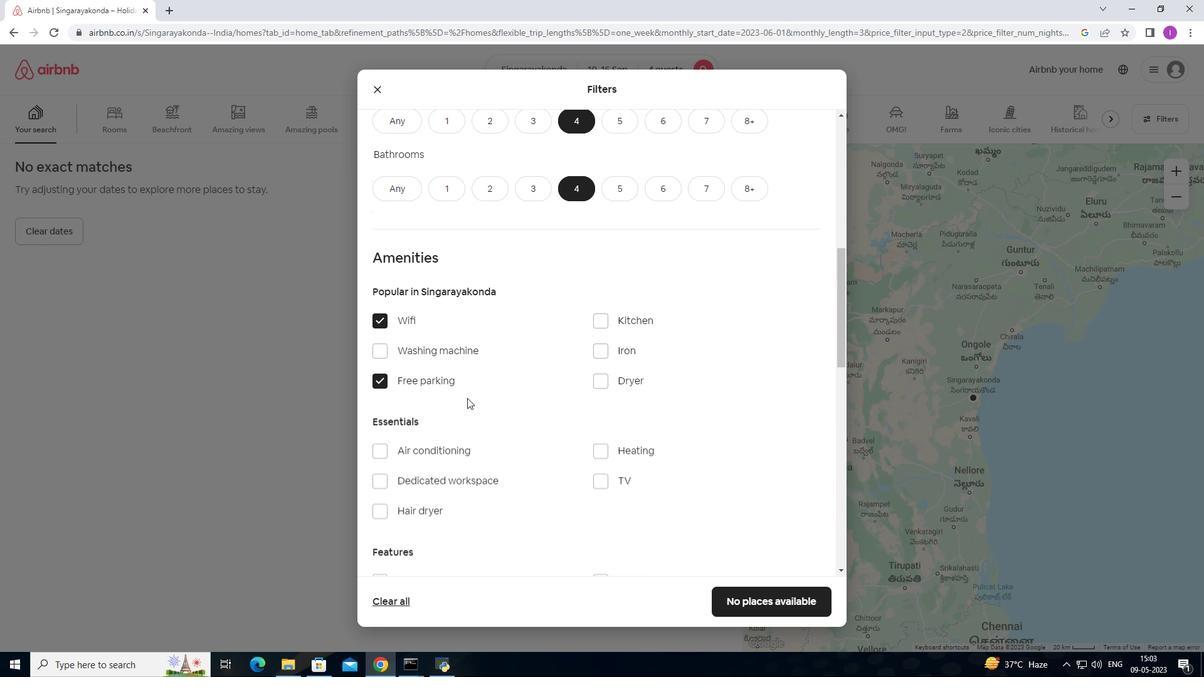 
Action: Mouse moved to (602, 362)
Screenshot: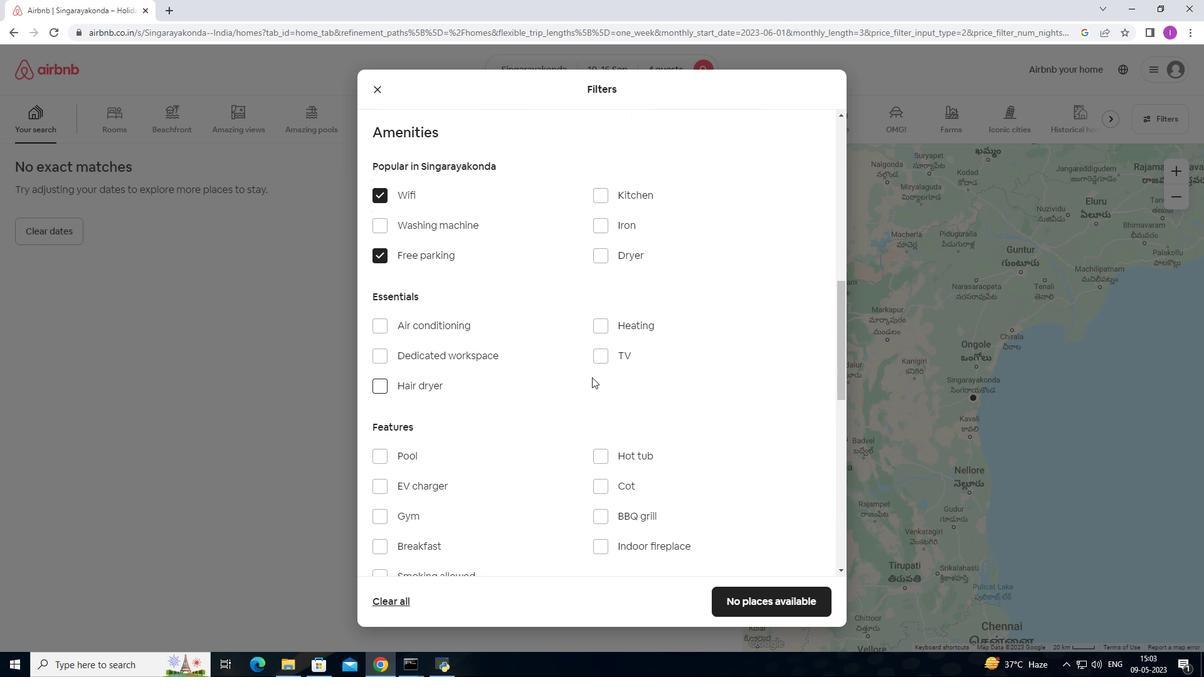 
Action: Mouse pressed left at (602, 362)
Screenshot: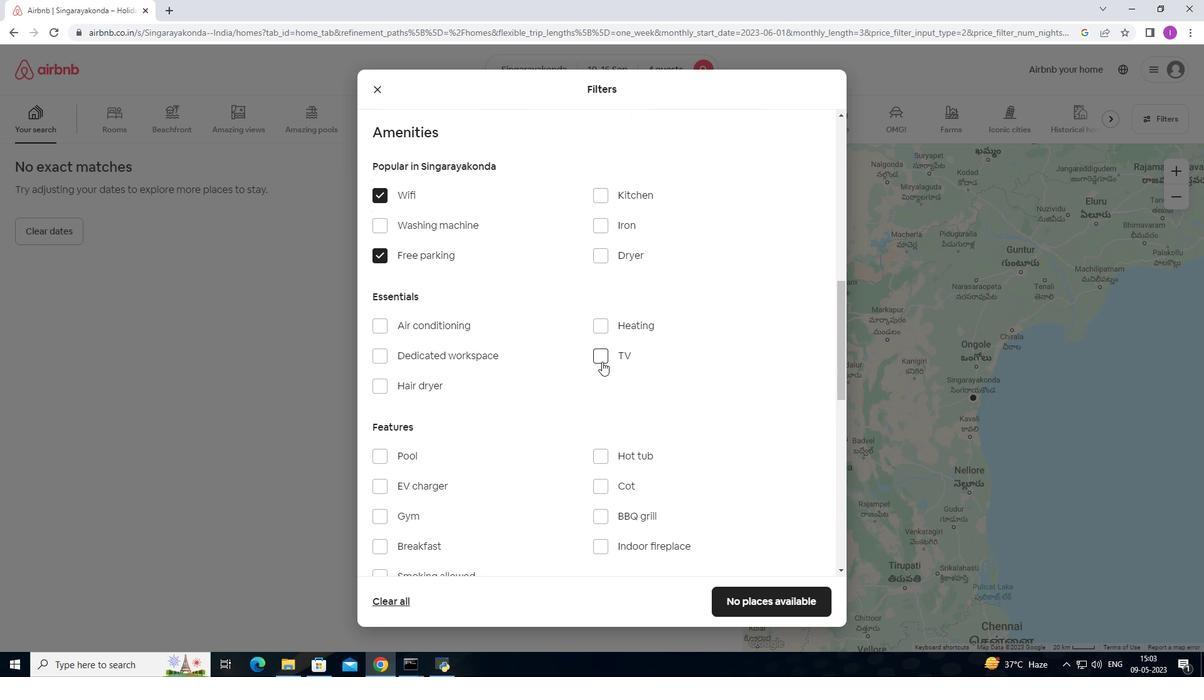 
Action: Mouse moved to (491, 454)
Screenshot: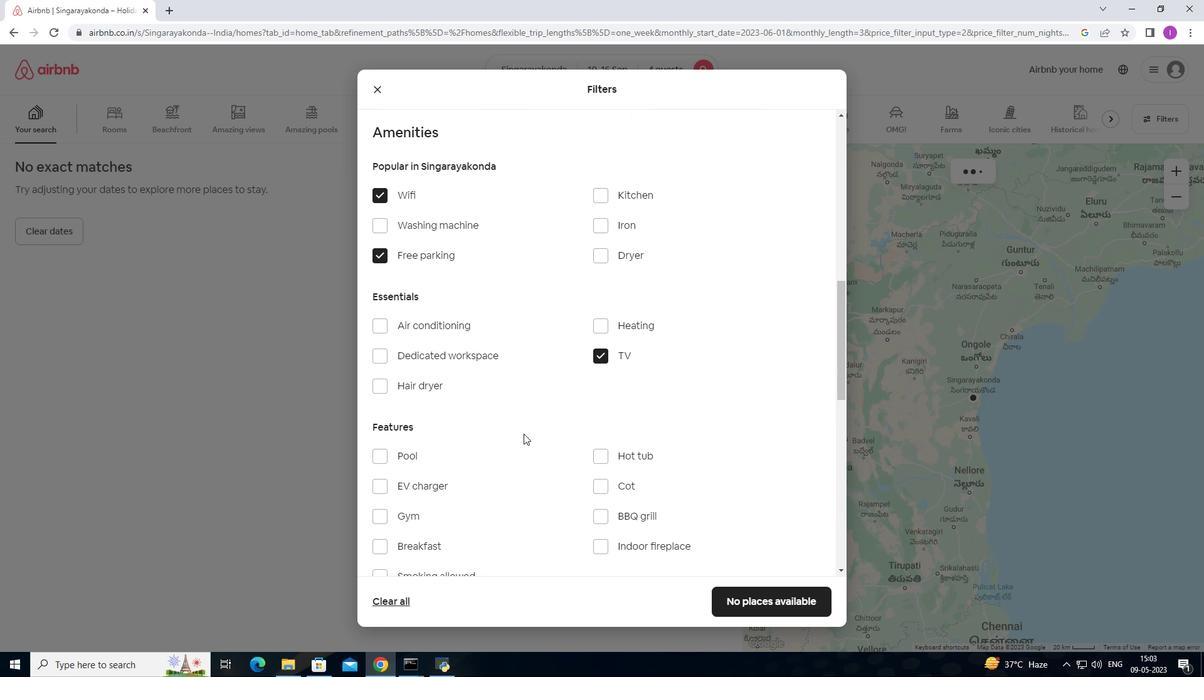
Action: Mouse scrolled (491, 453) with delta (0, 0)
Screenshot: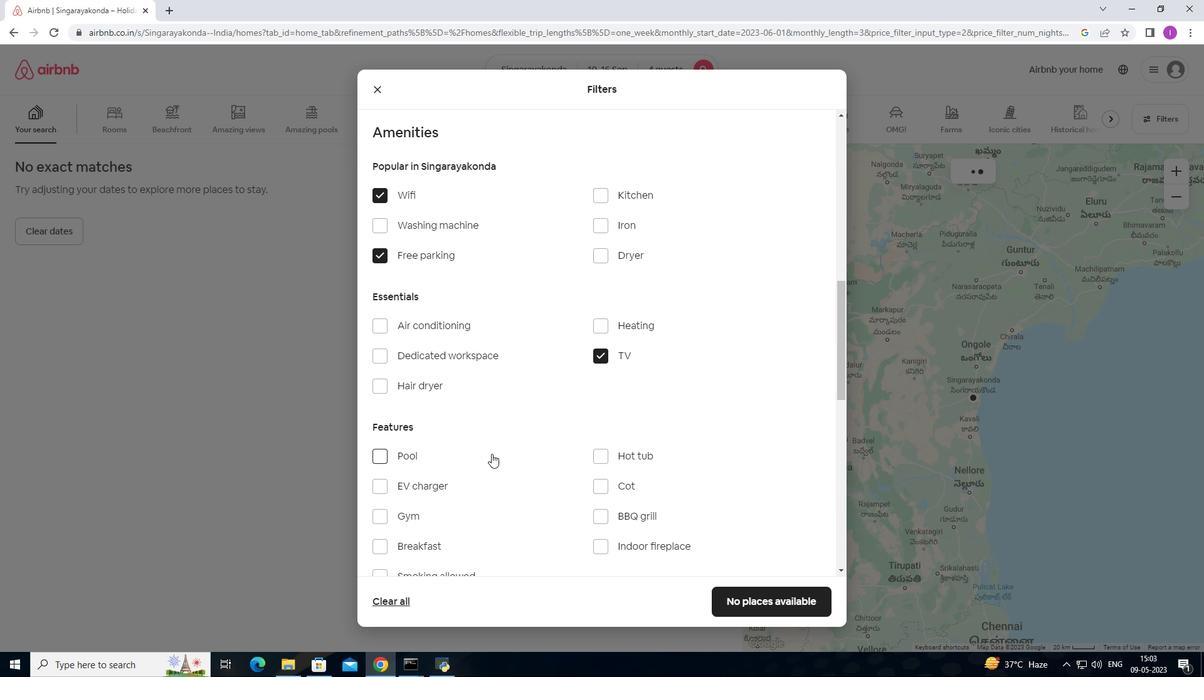 
Action: Mouse scrolled (491, 453) with delta (0, 0)
Screenshot: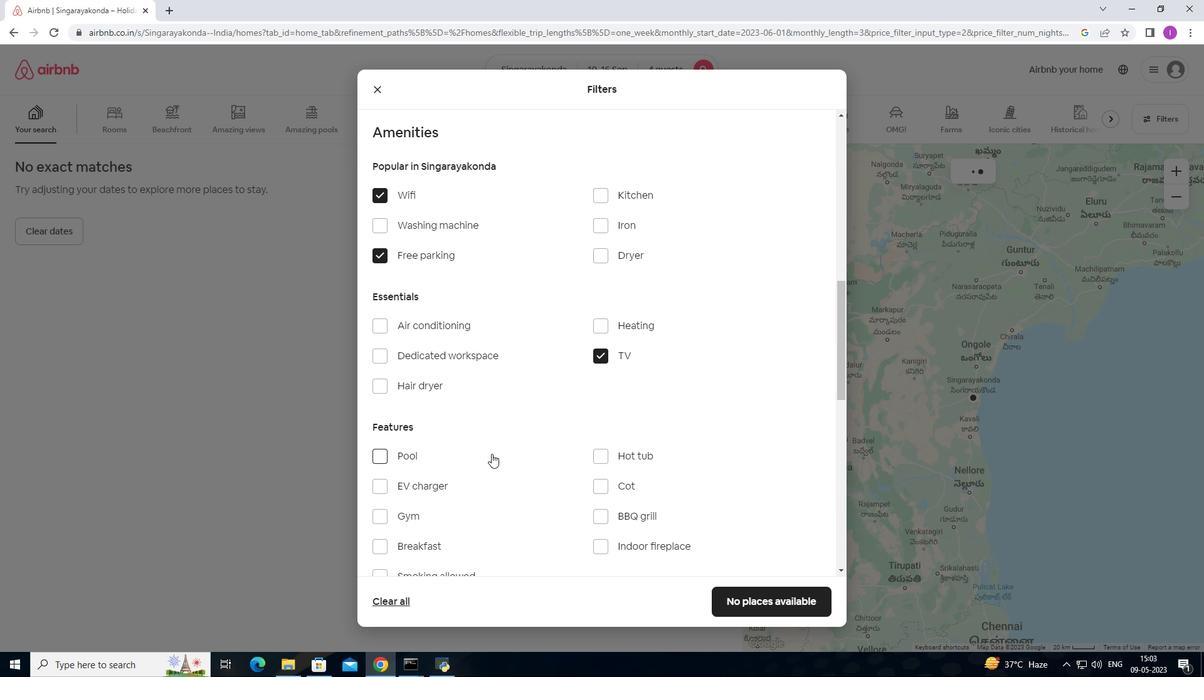
Action: Mouse moved to (381, 394)
Screenshot: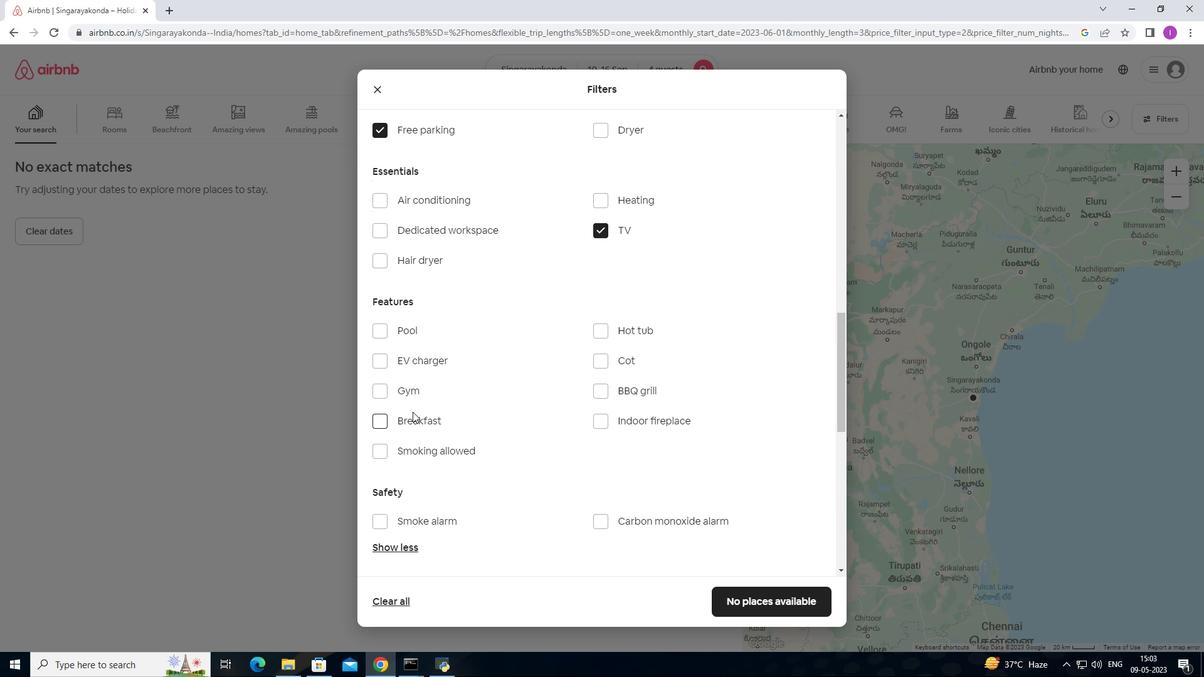 
Action: Mouse pressed left at (381, 394)
Screenshot: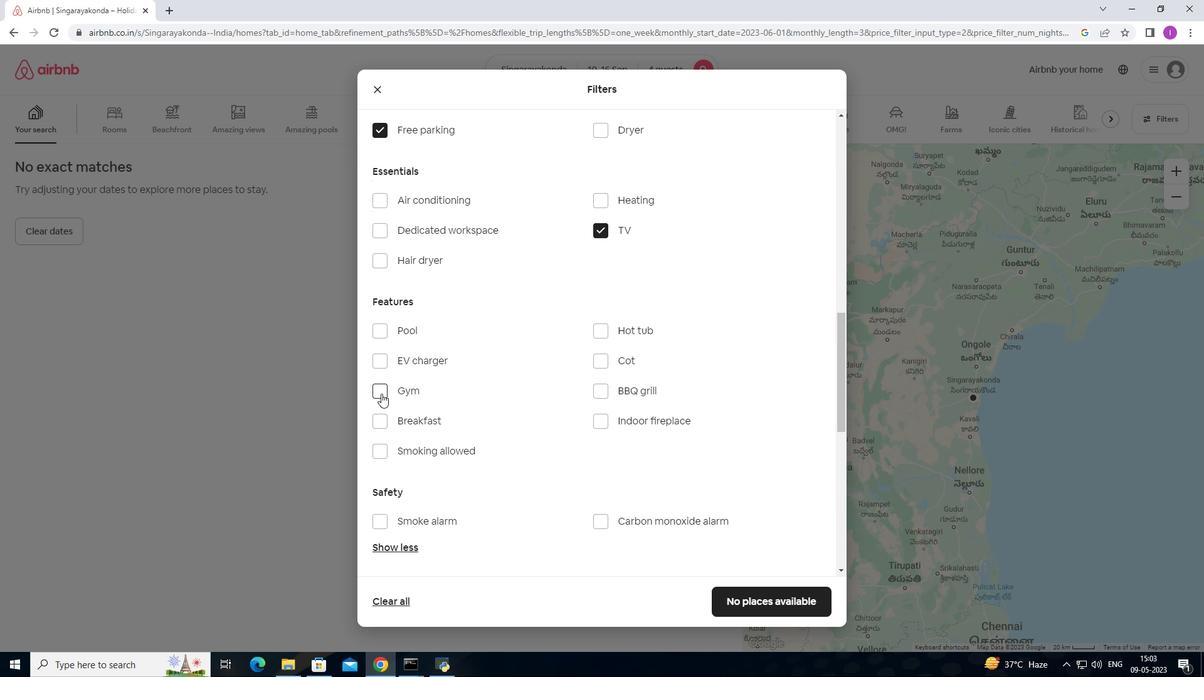 
Action: Mouse moved to (385, 426)
Screenshot: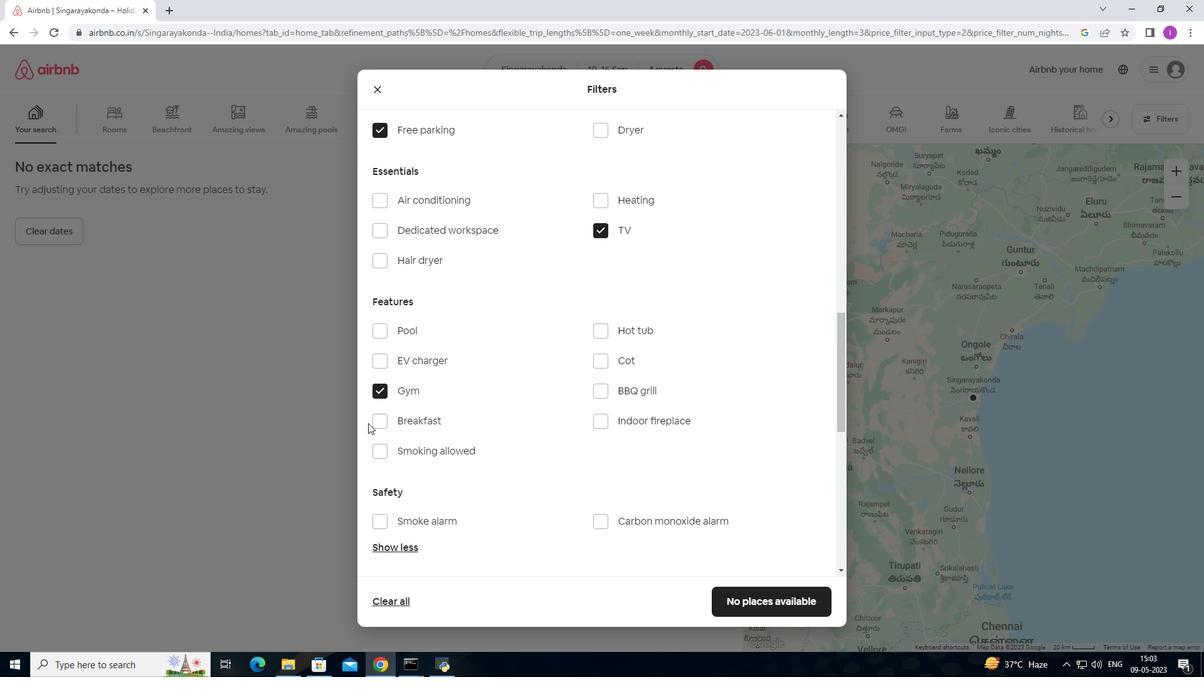 
Action: Mouse pressed left at (385, 426)
Screenshot: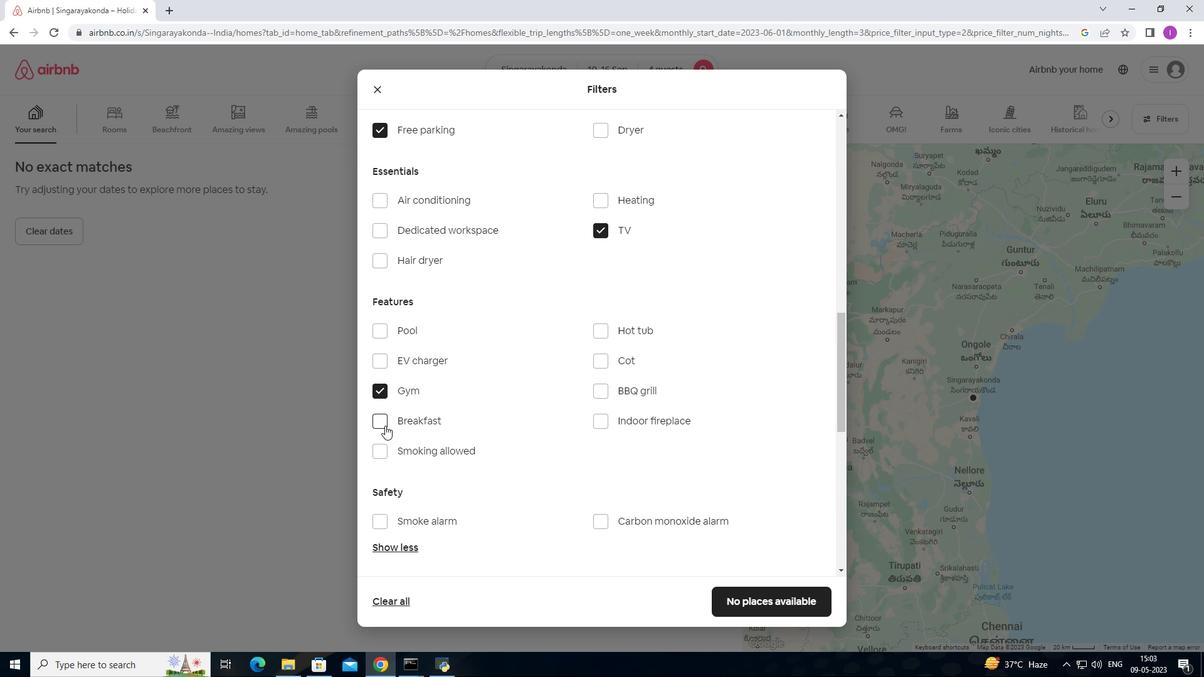 
Action: Mouse moved to (483, 498)
Screenshot: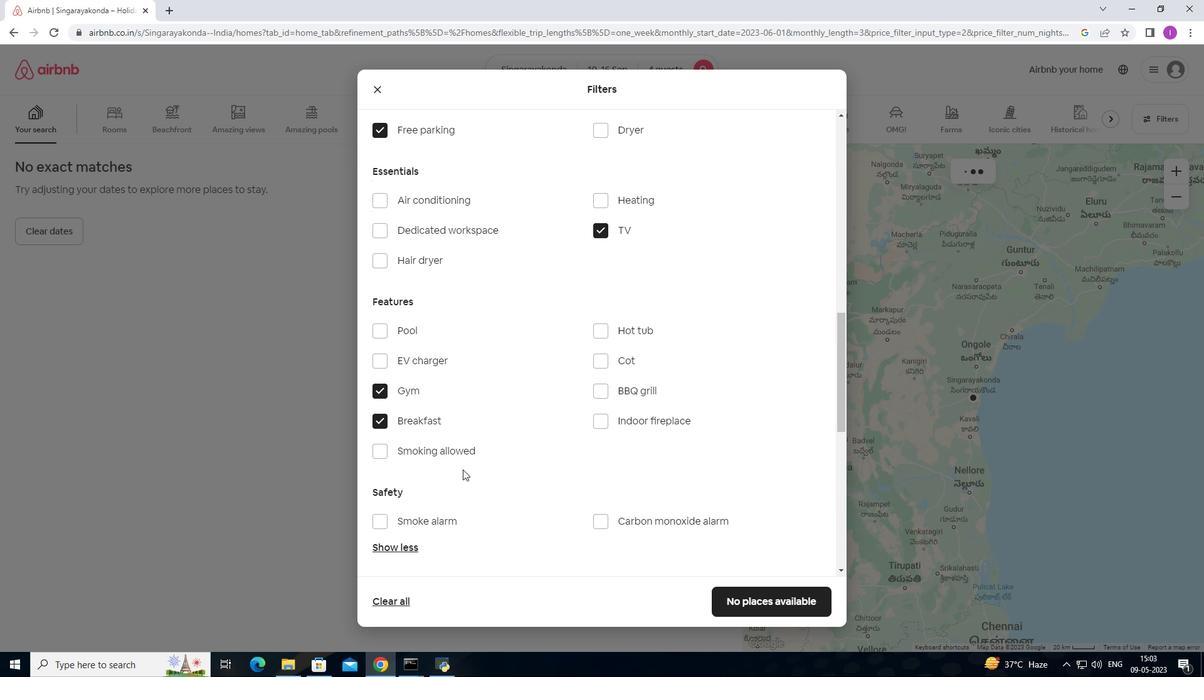 
Action: Mouse scrolled (483, 497) with delta (0, 0)
Screenshot: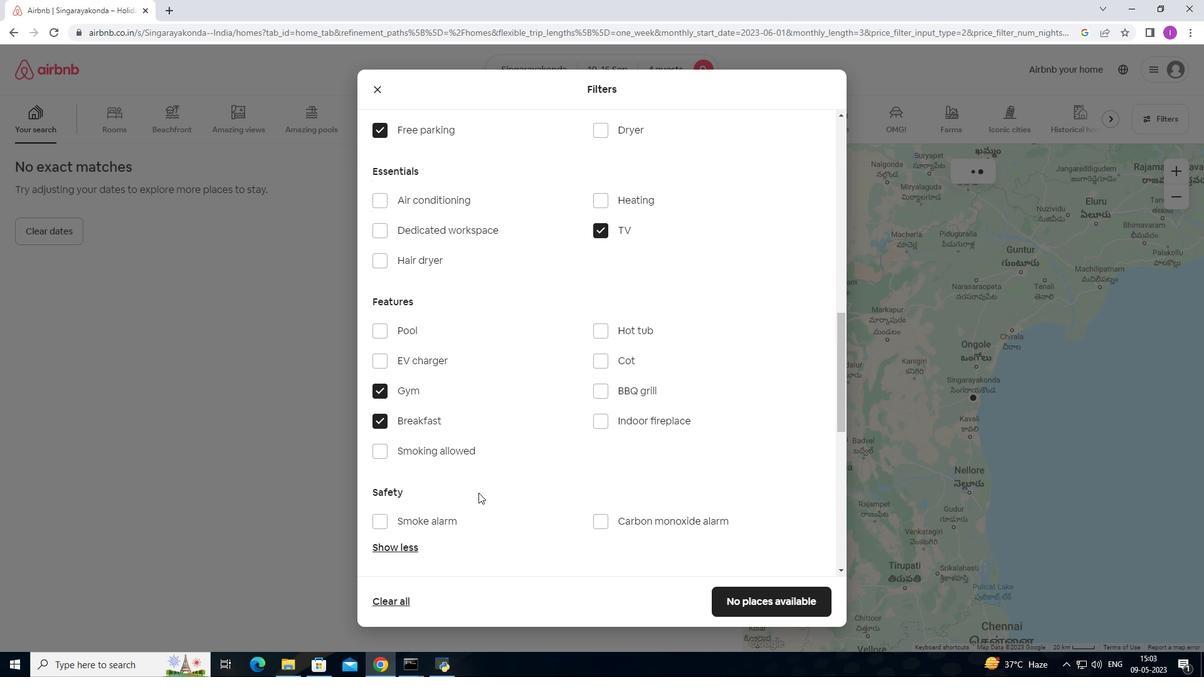 
Action: Mouse scrolled (483, 497) with delta (0, 0)
Screenshot: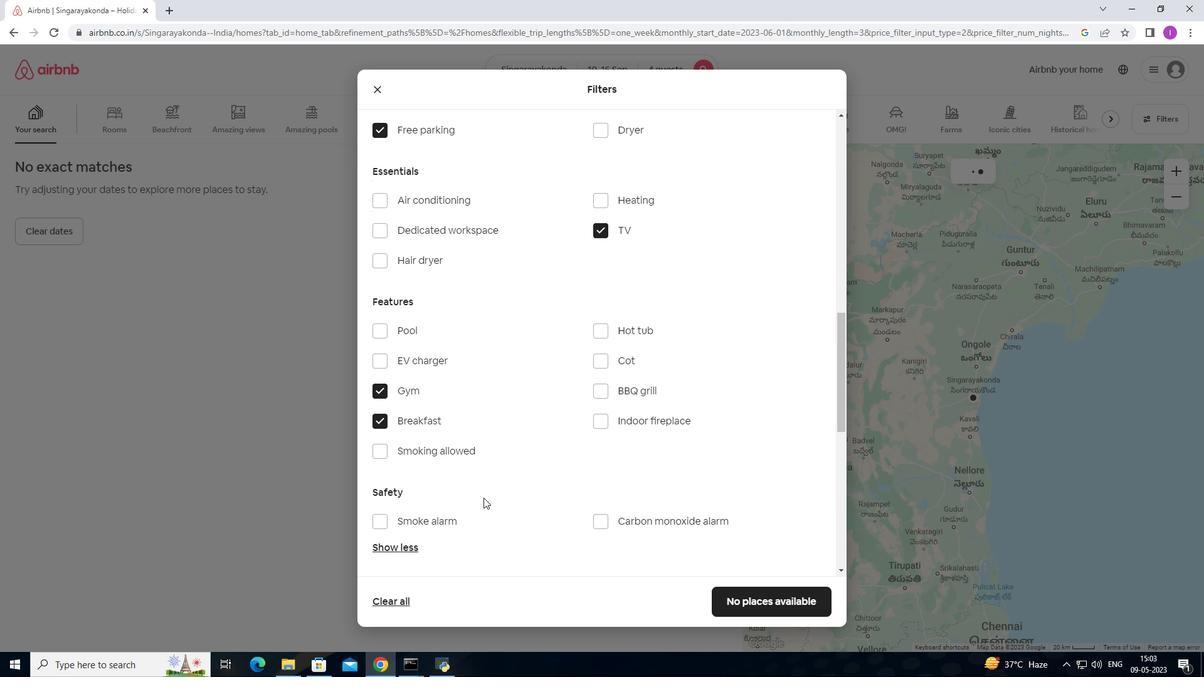 
Action: Mouse scrolled (483, 497) with delta (0, 0)
Screenshot: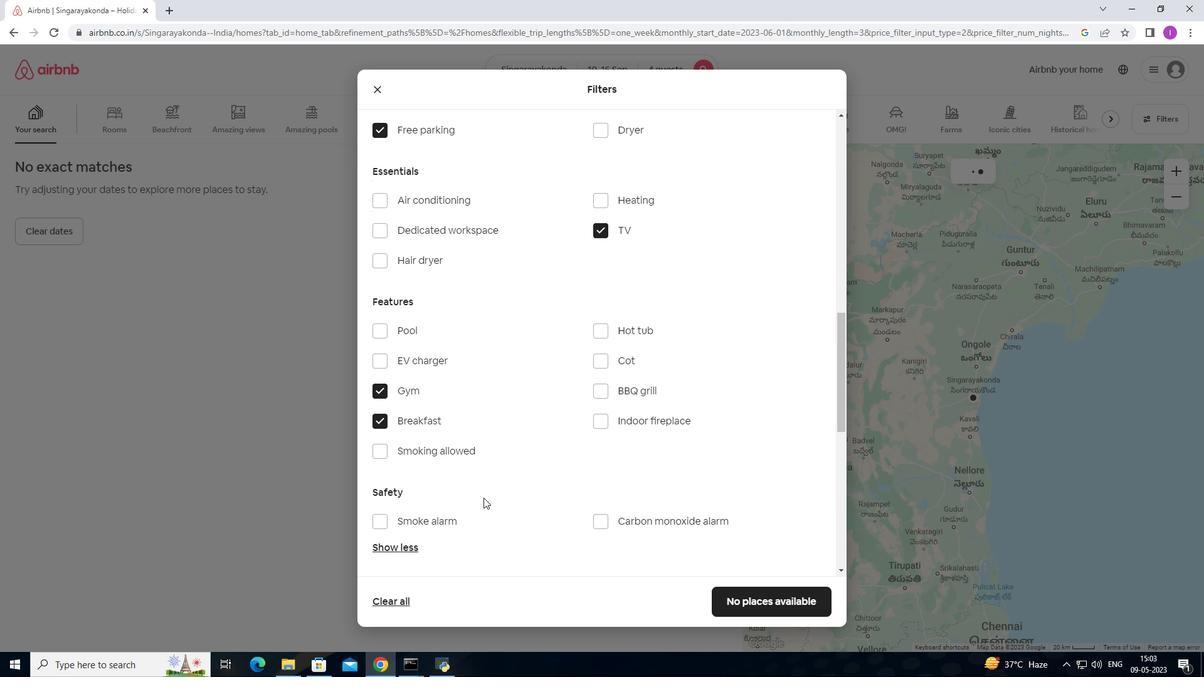 
Action: Mouse scrolled (483, 497) with delta (0, 0)
Screenshot: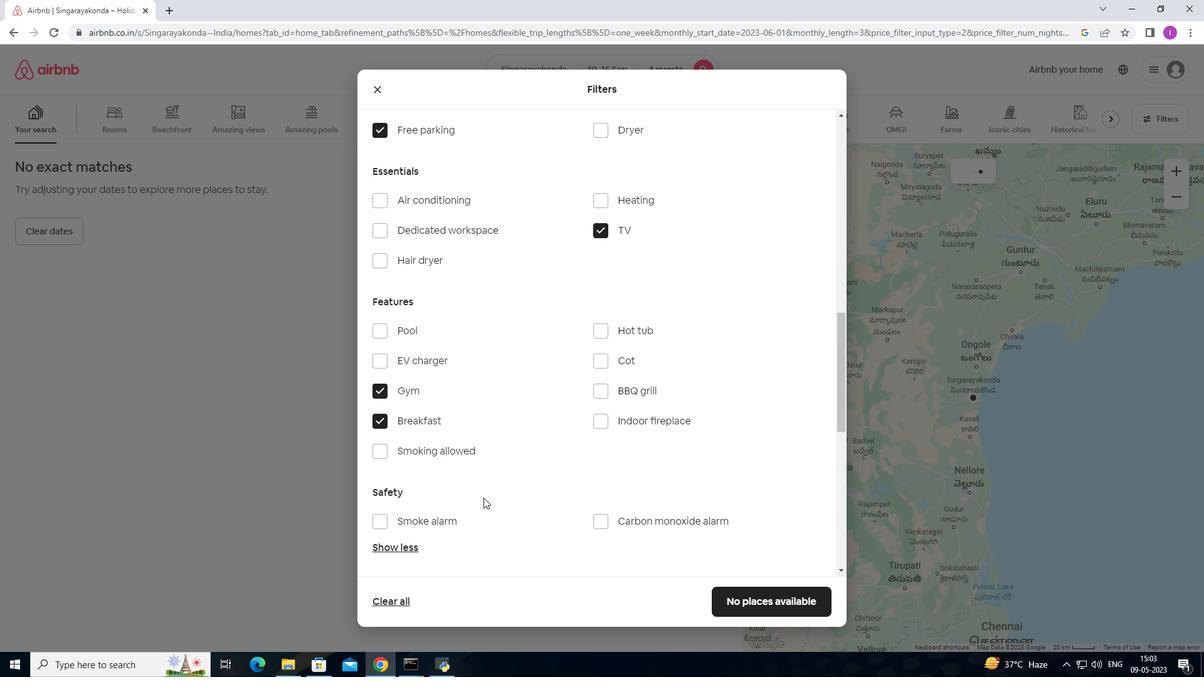 
Action: Mouse moved to (540, 485)
Screenshot: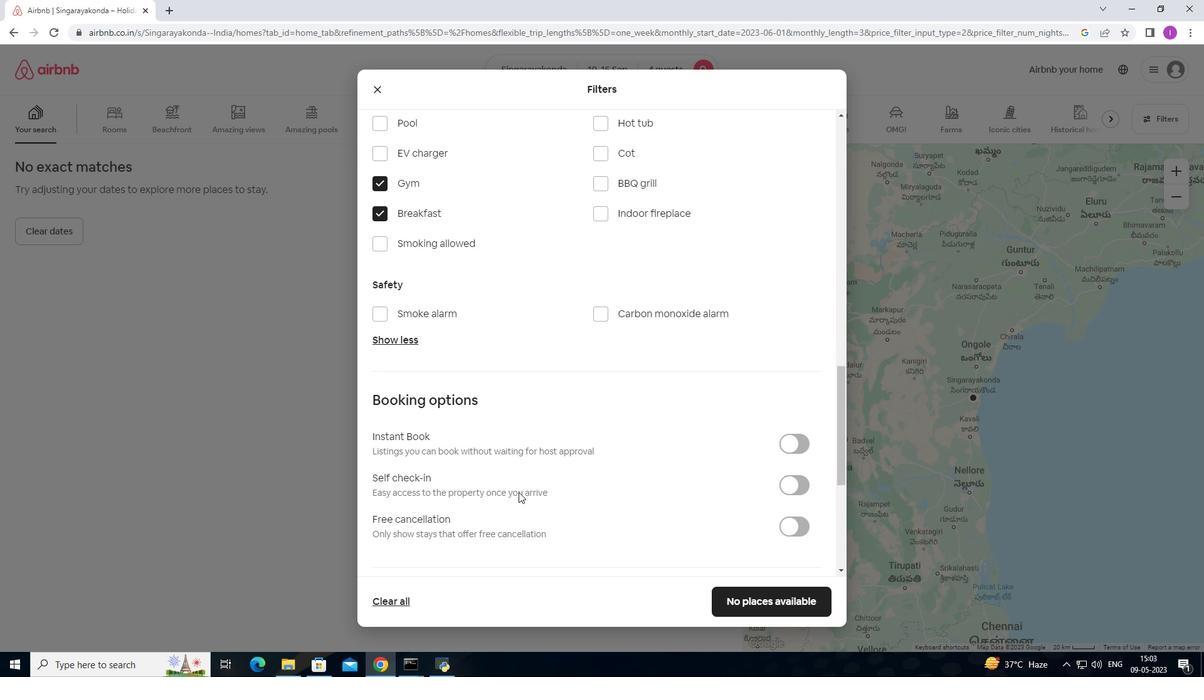 
Action: Mouse scrolled (540, 484) with delta (0, 0)
Screenshot: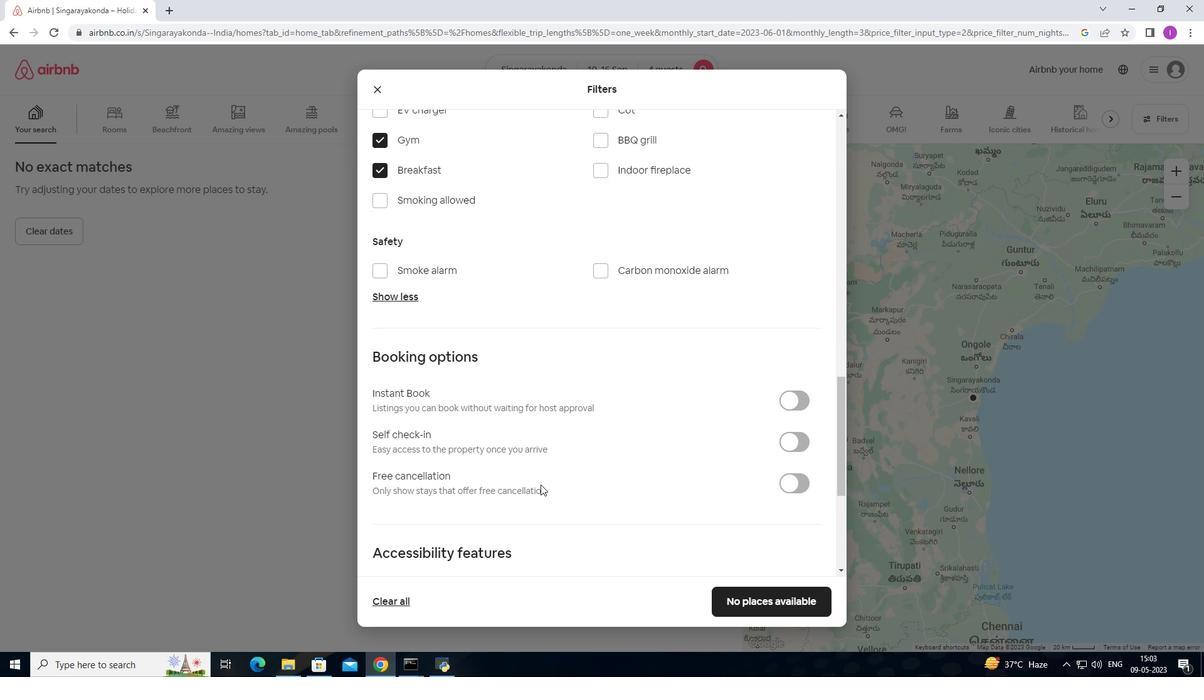
Action: Mouse scrolled (540, 484) with delta (0, 0)
Screenshot: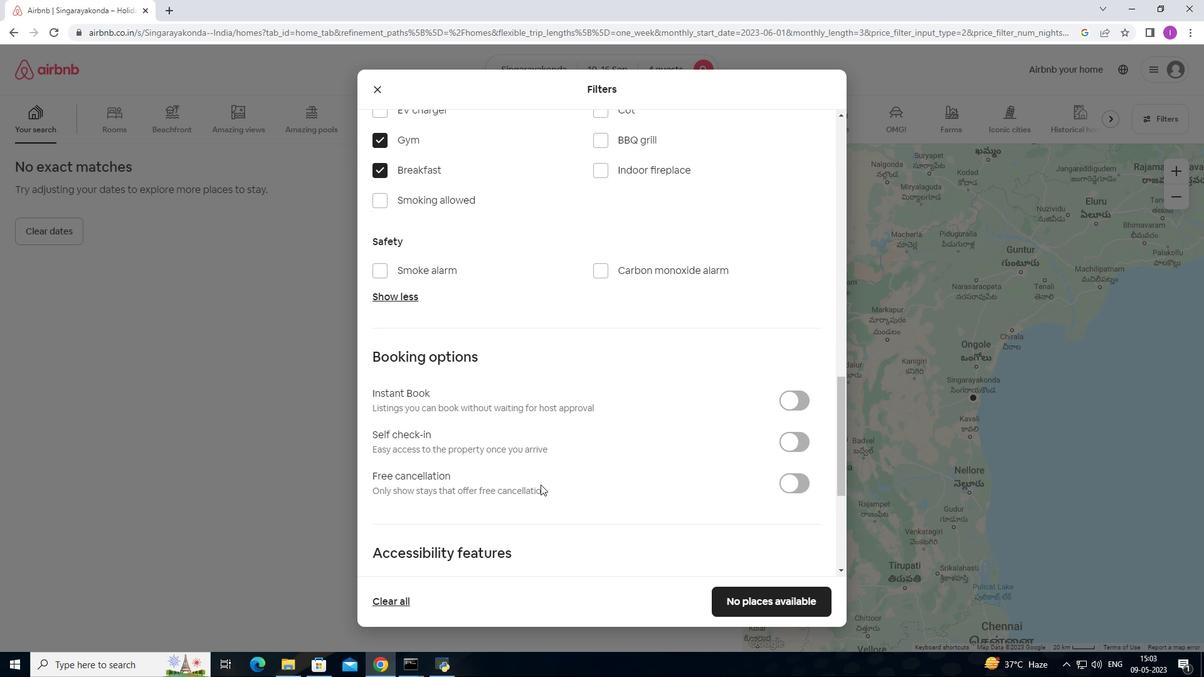 
Action: Mouse moved to (793, 318)
Screenshot: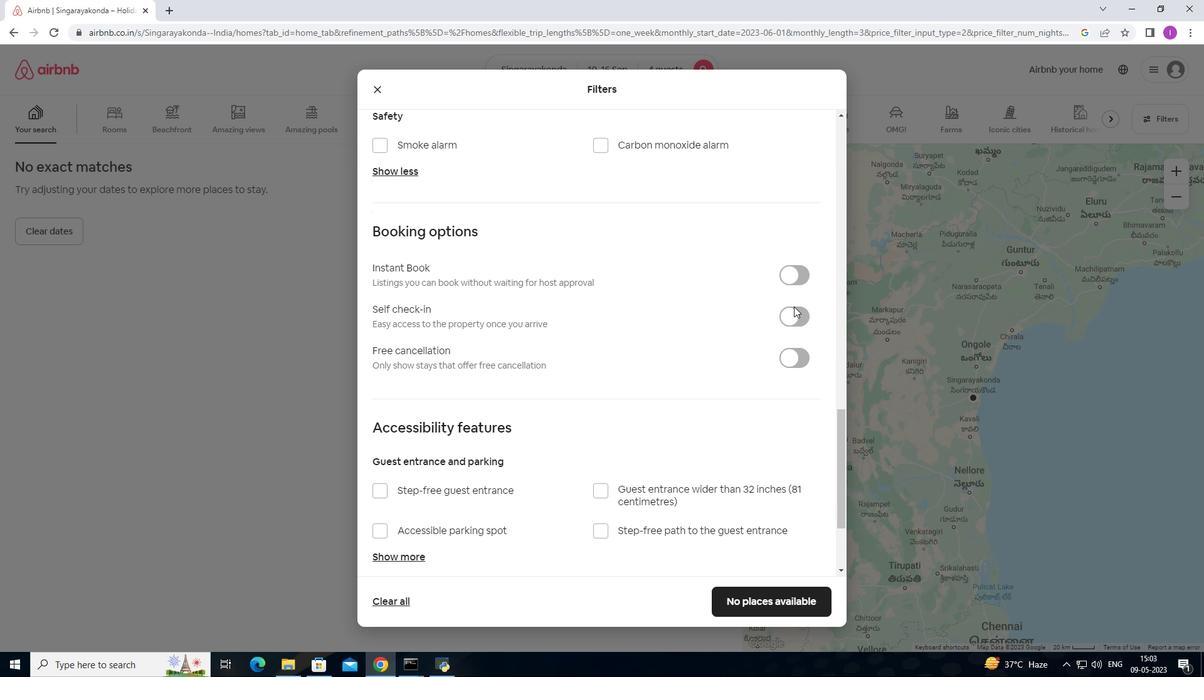 
Action: Mouse pressed left at (793, 318)
Screenshot: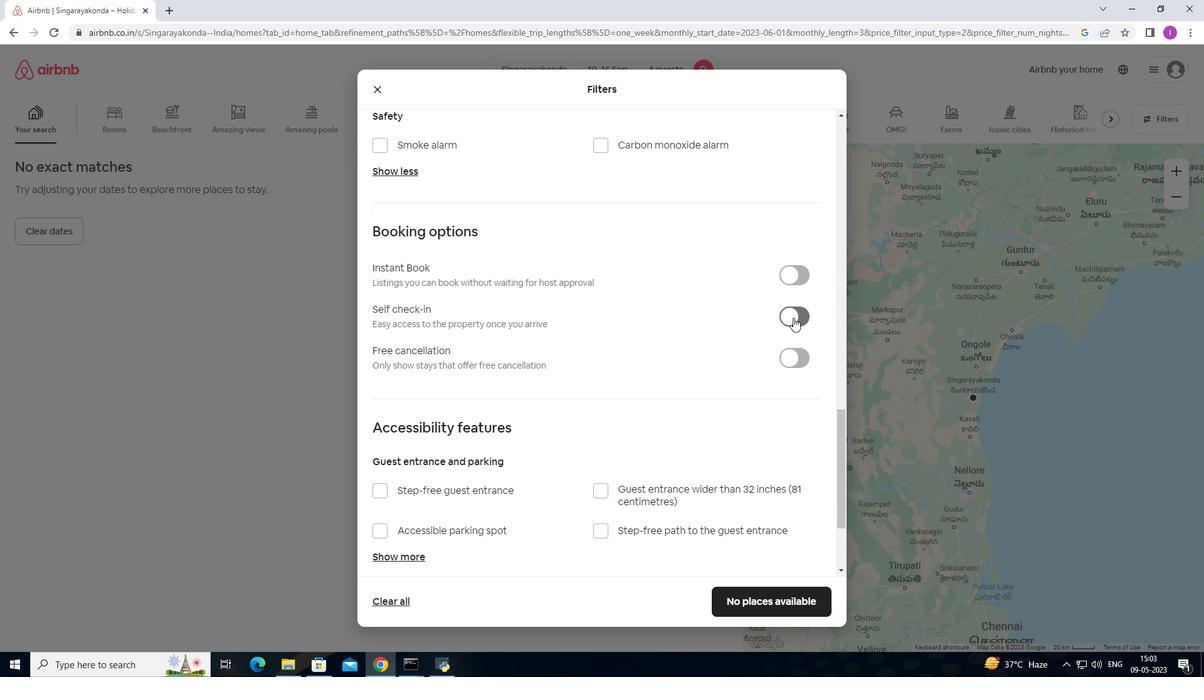 
Action: Mouse moved to (567, 458)
Screenshot: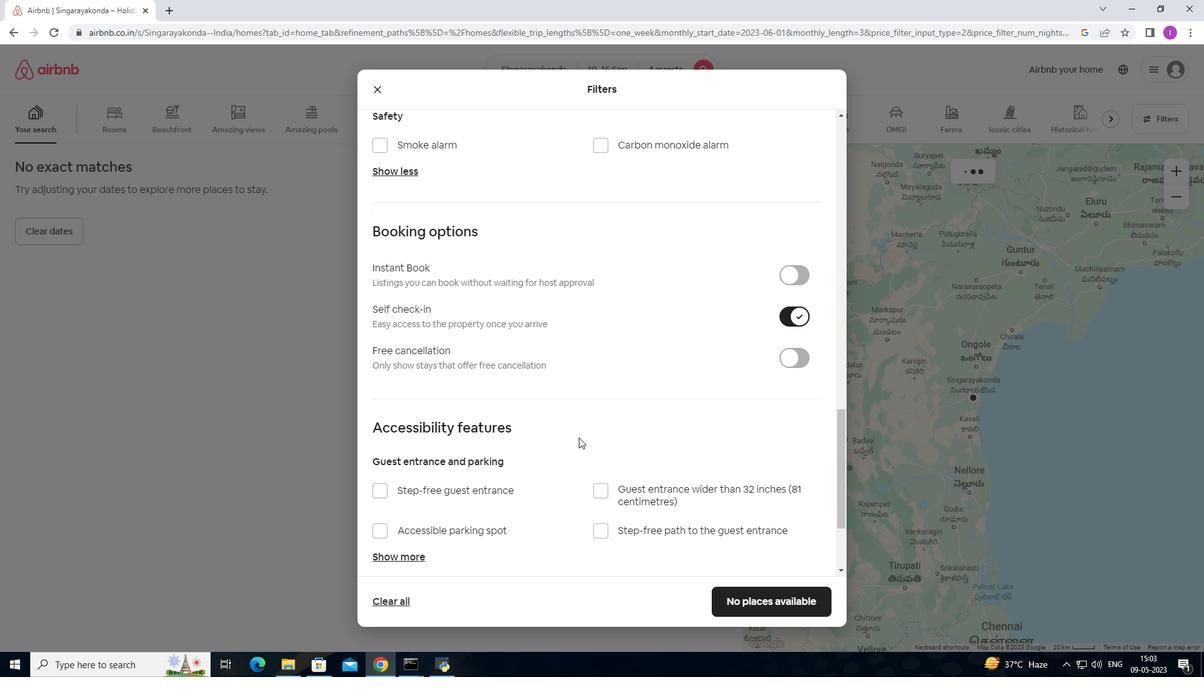 
Action: Mouse scrolled (567, 458) with delta (0, 0)
Screenshot: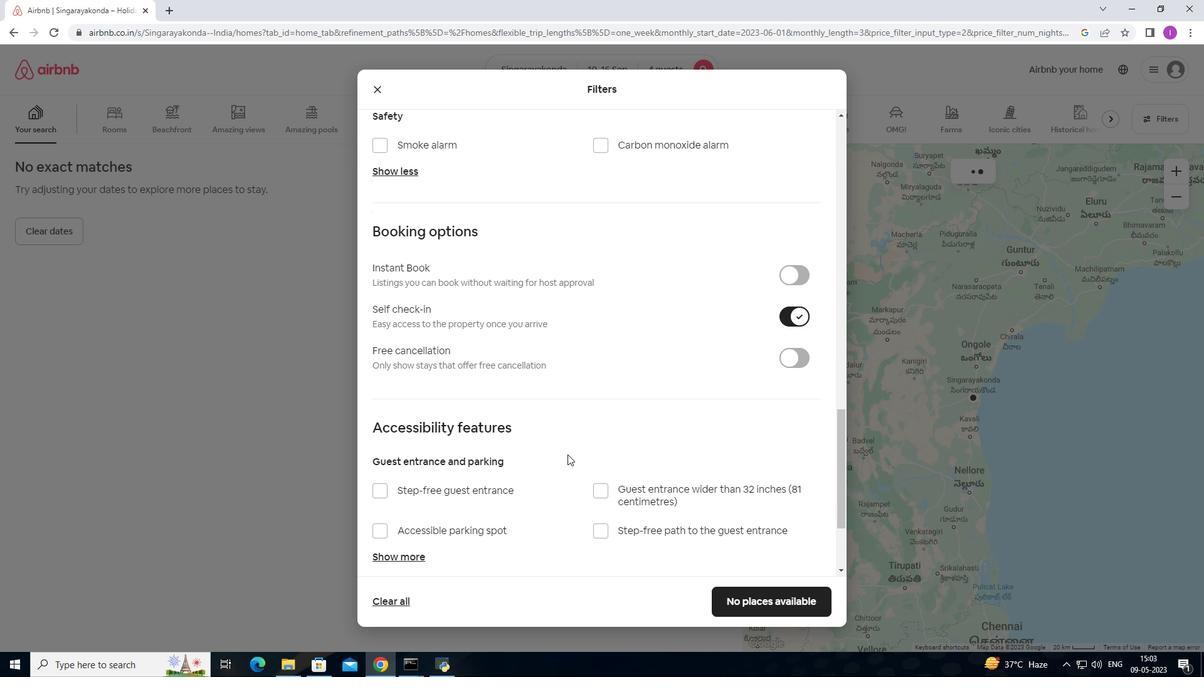 
Action: Mouse moved to (567, 459)
Screenshot: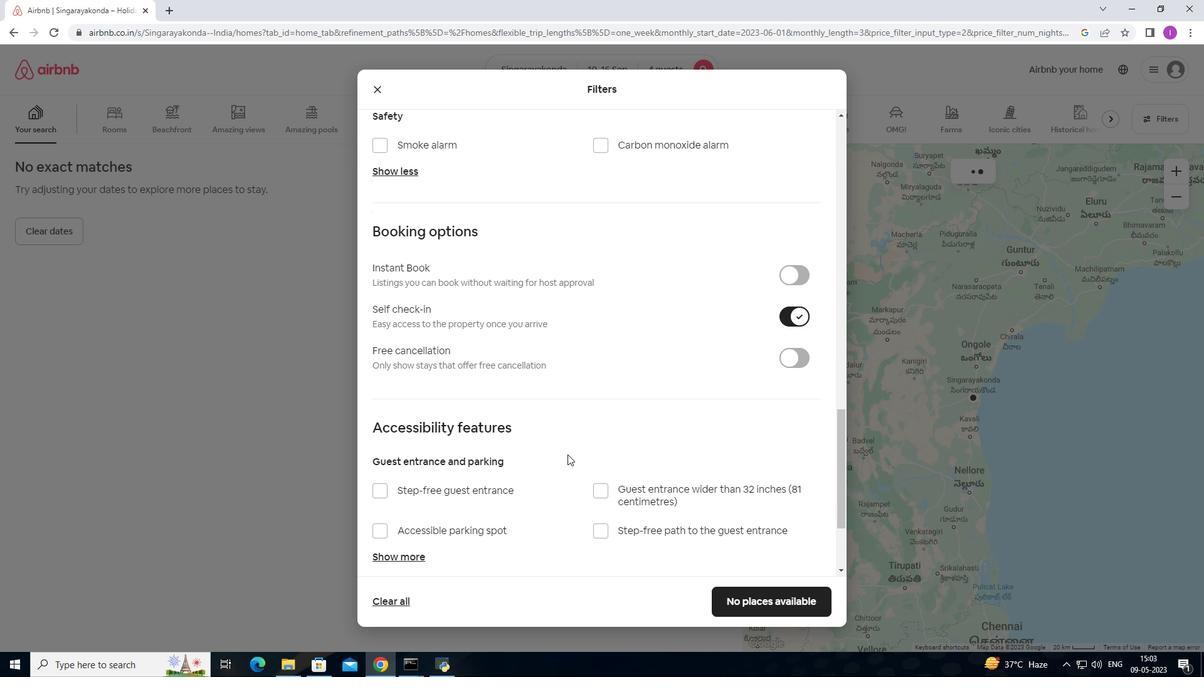 
Action: Mouse scrolled (567, 458) with delta (0, 0)
Screenshot: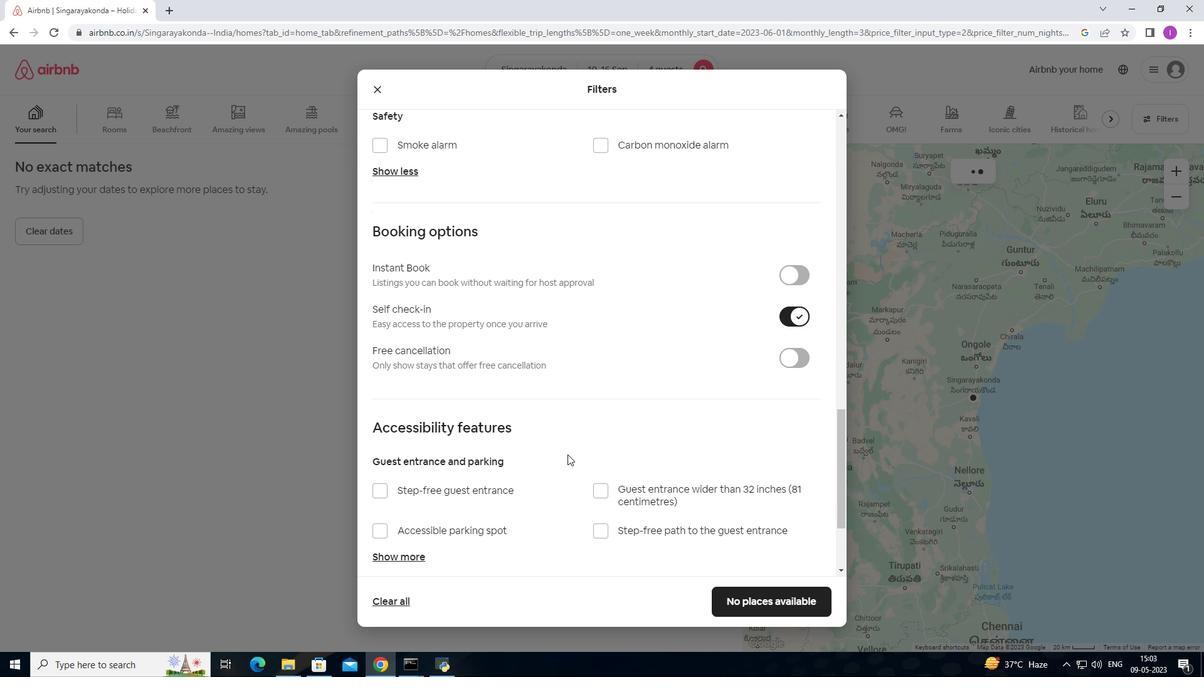 
Action: Mouse moved to (567, 459)
Screenshot: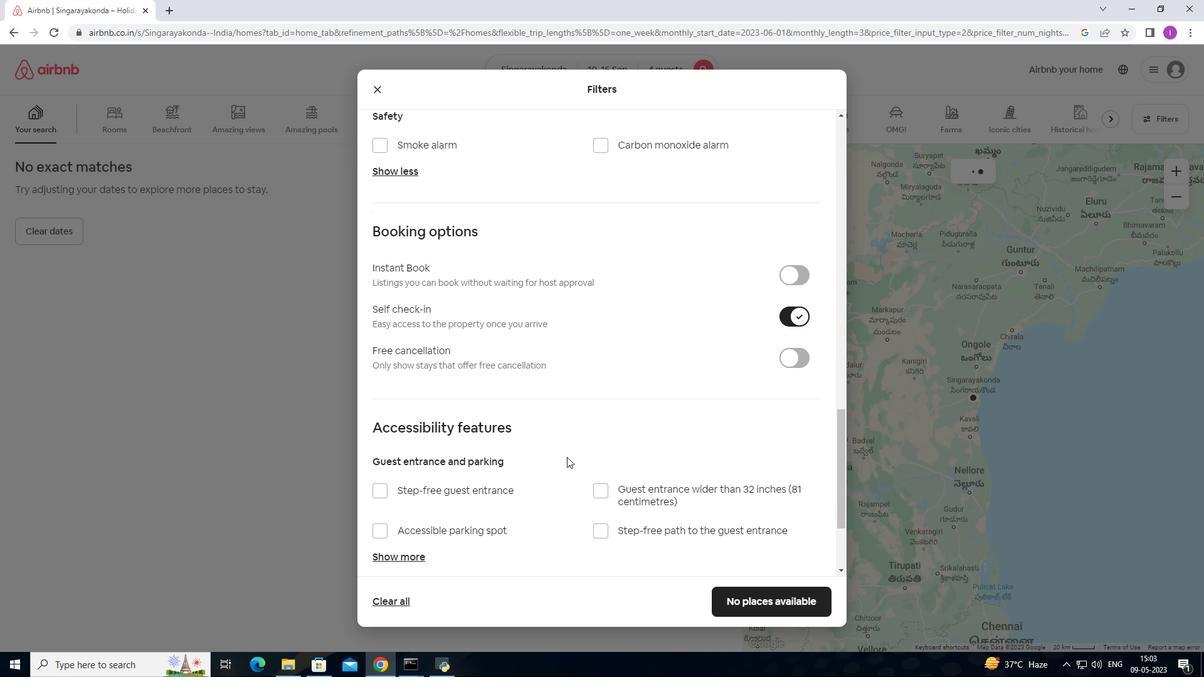 
Action: Mouse scrolled (567, 459) with delta (0, 0)
Screenshot: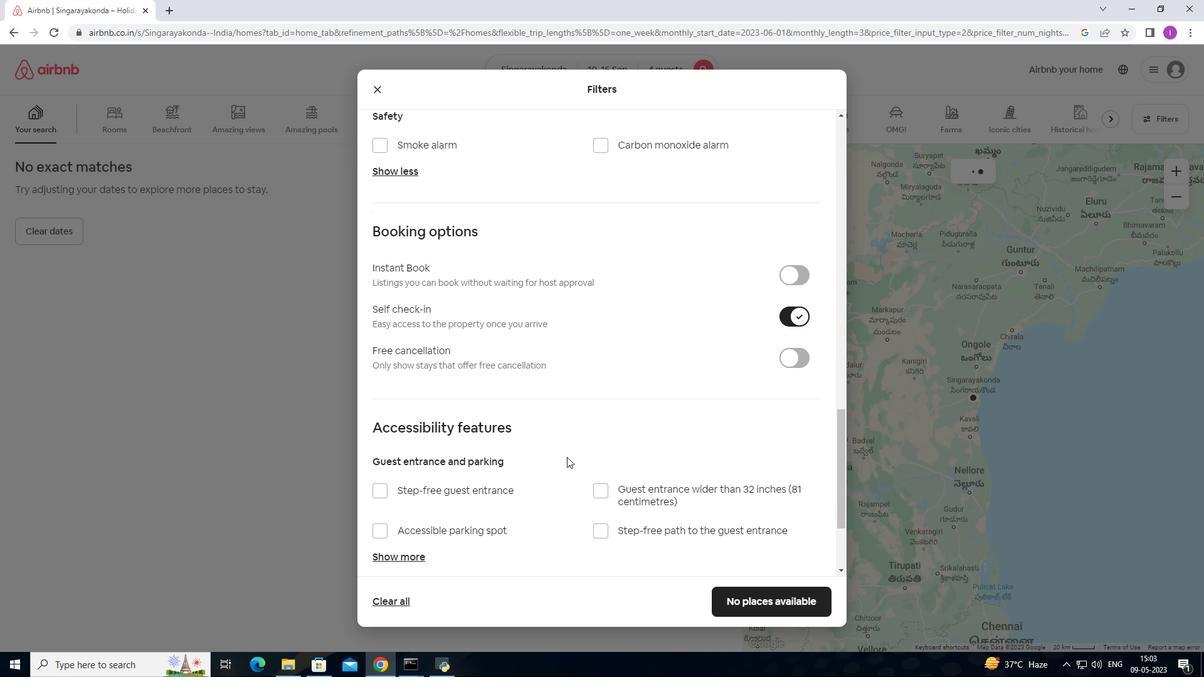 
Action: Mouse scrolled (567, 459) with delta (0, 0)
Screenshot: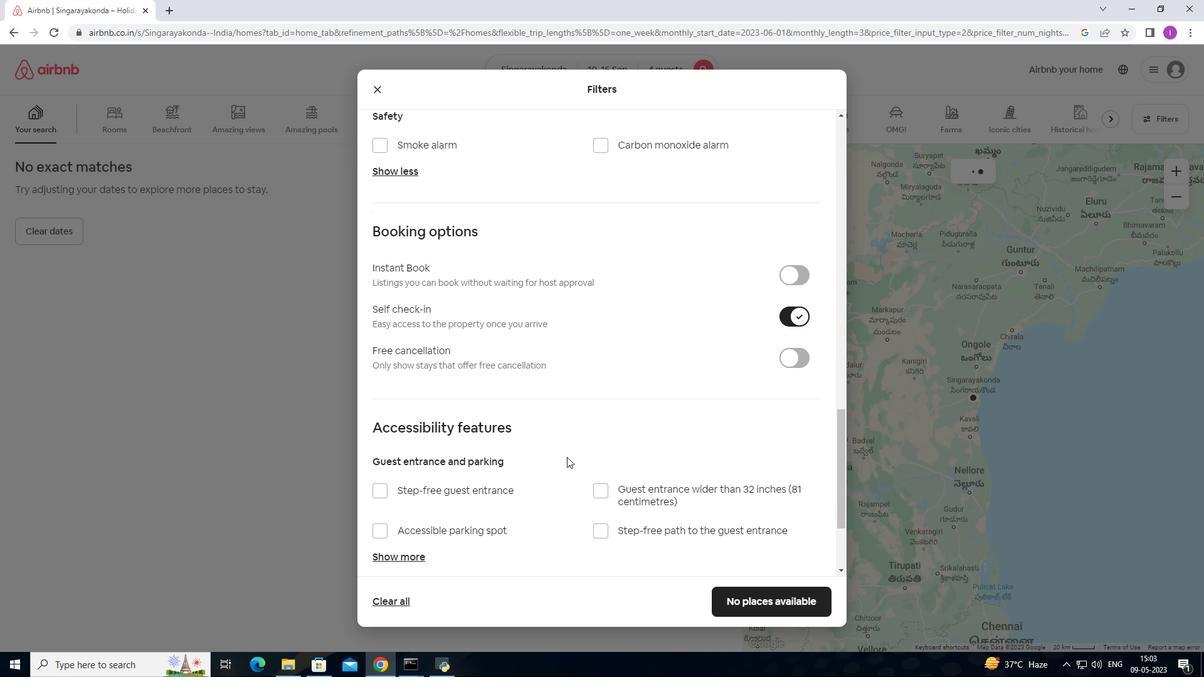 
Action: Mouse scrolled (567, 459) with delta (0, 0)
Screenshot: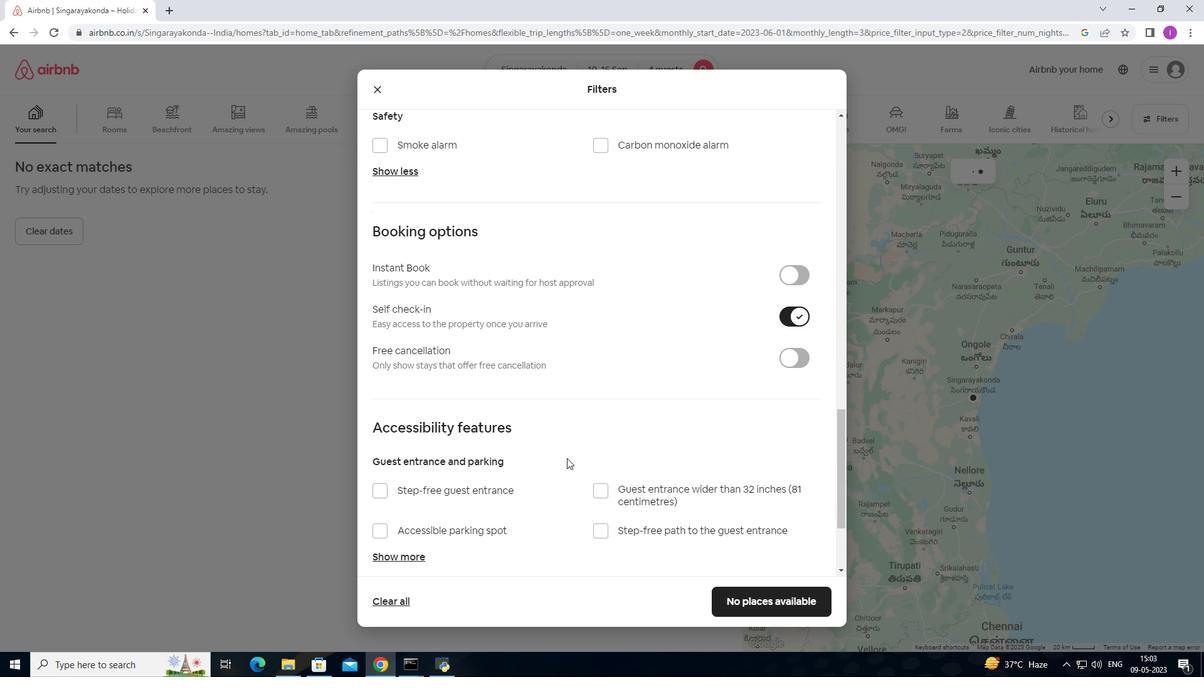 
Action: Mouse moved to (567, 461)
Screenshot: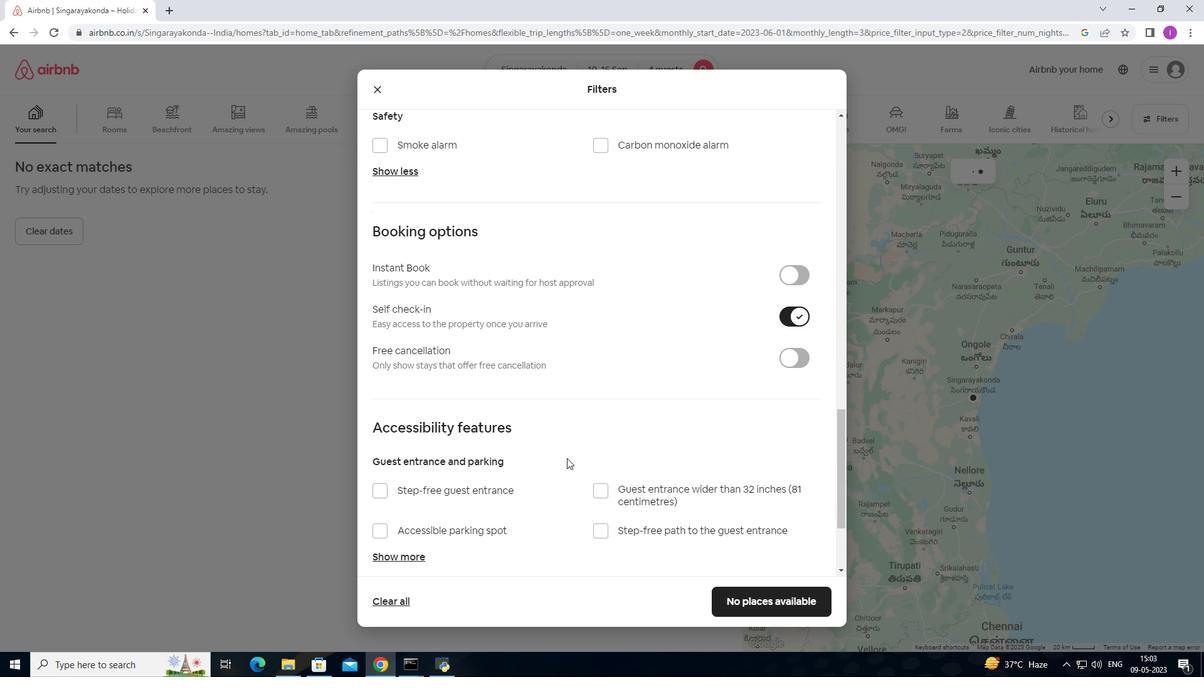 
Action: Mouse scrolled (567, 460) with delta (0, 0)
Screenshot: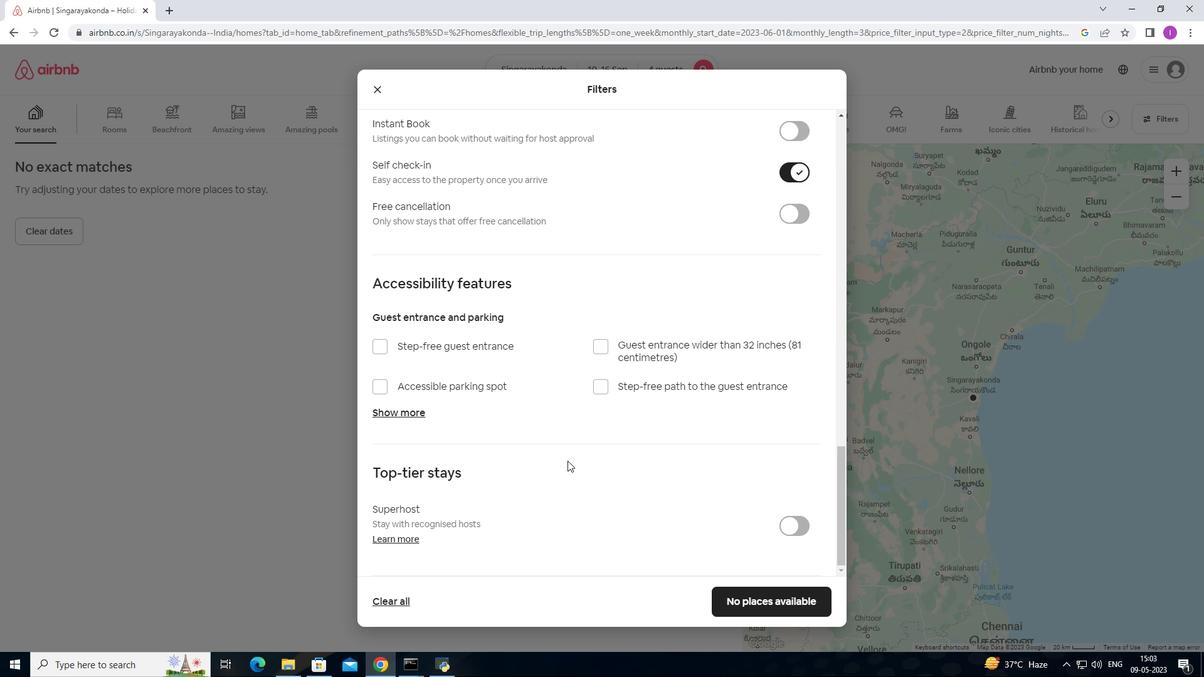 
Action: Mouse scrolled (567, 460) with delta (0, 0)
Screenshot: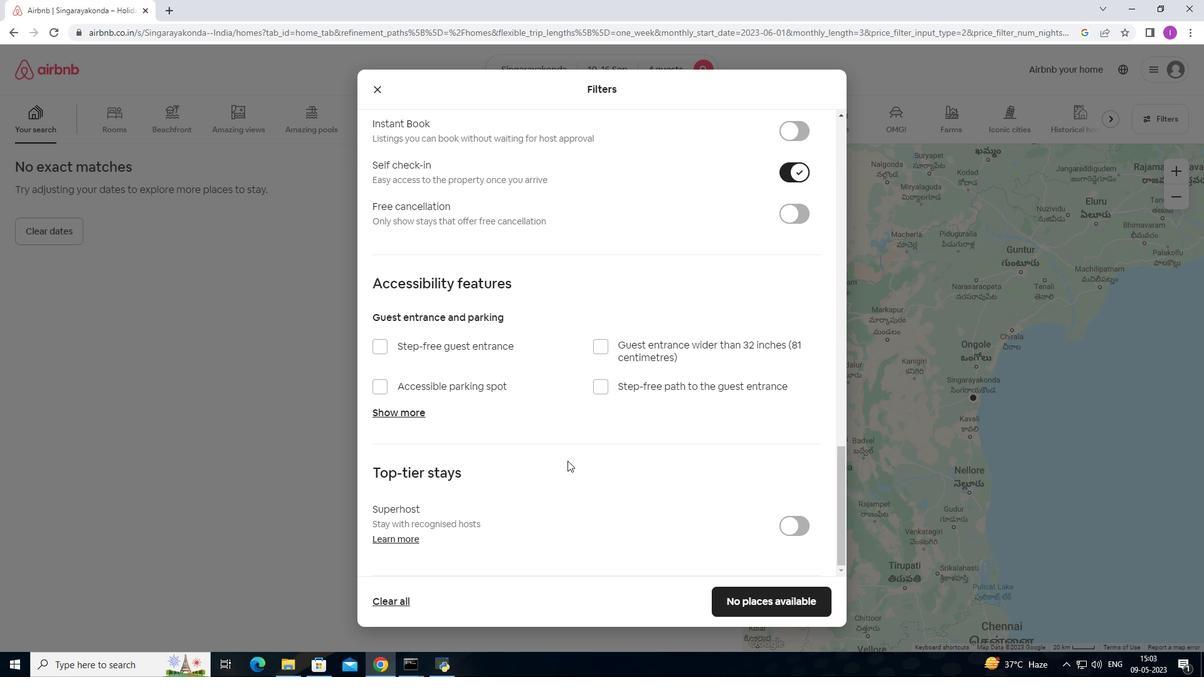 
Action: Mouse scrolled (567, 460) with delta (0, 0)
Screenshot: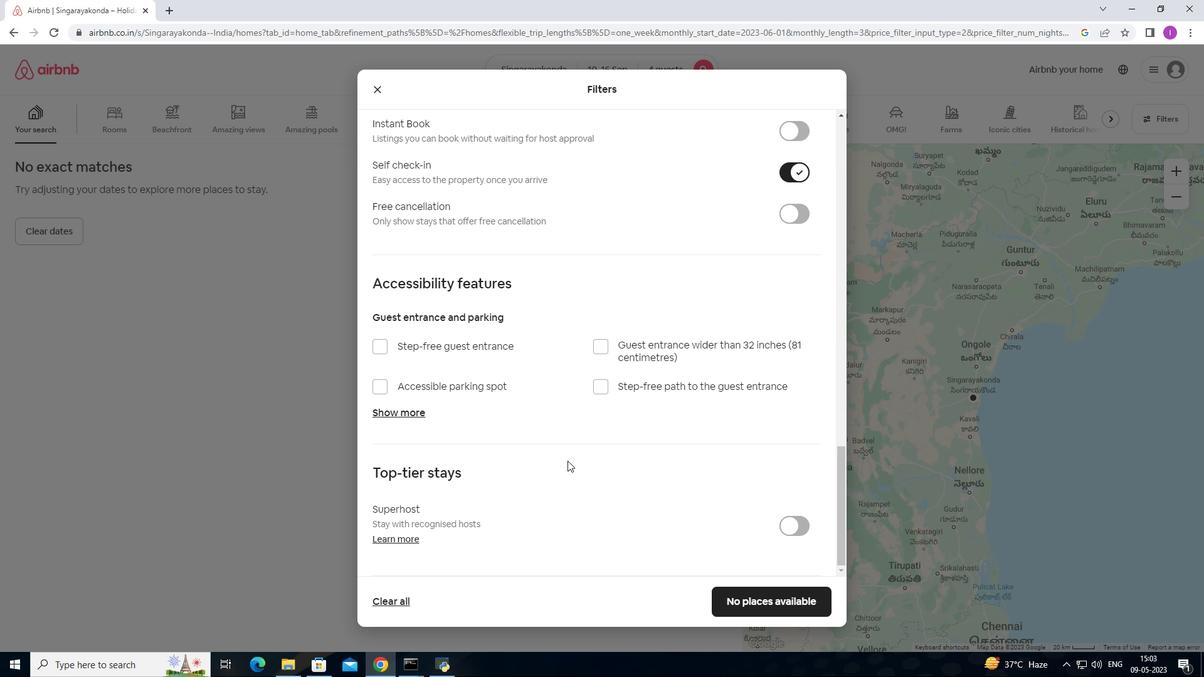 
Action: Mouse moved to (568, 461)
Screenshot: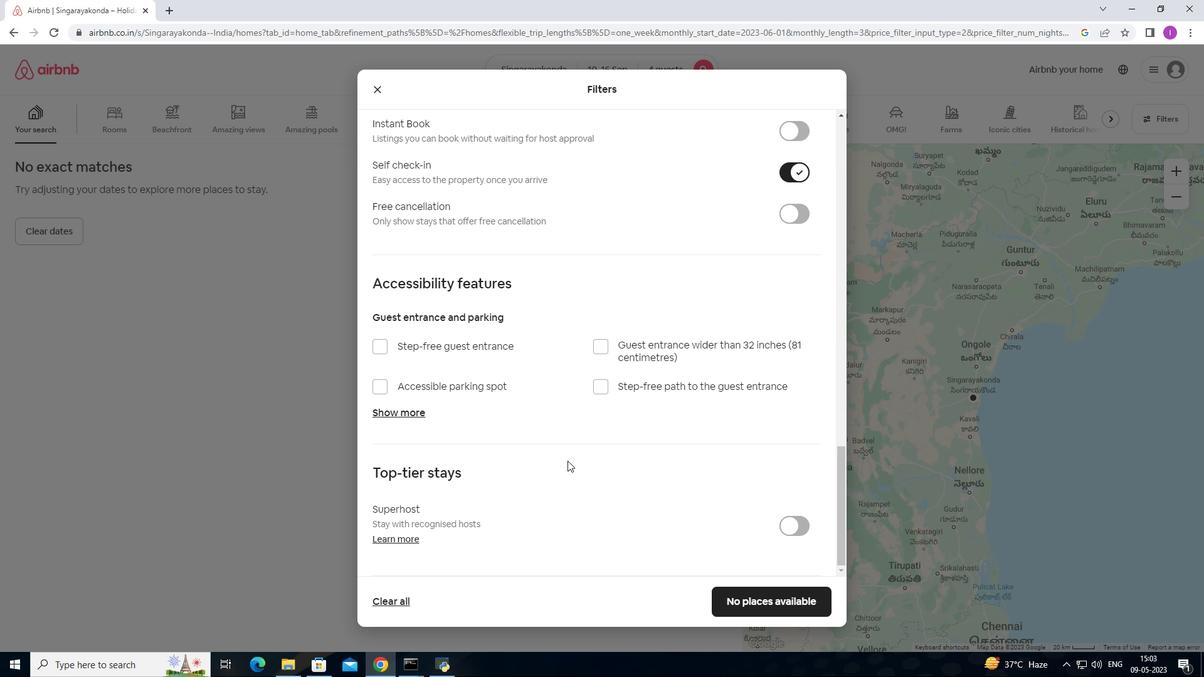
Action: Mouse scrolled (568, 460) with delta (0, 0)
Screenshot: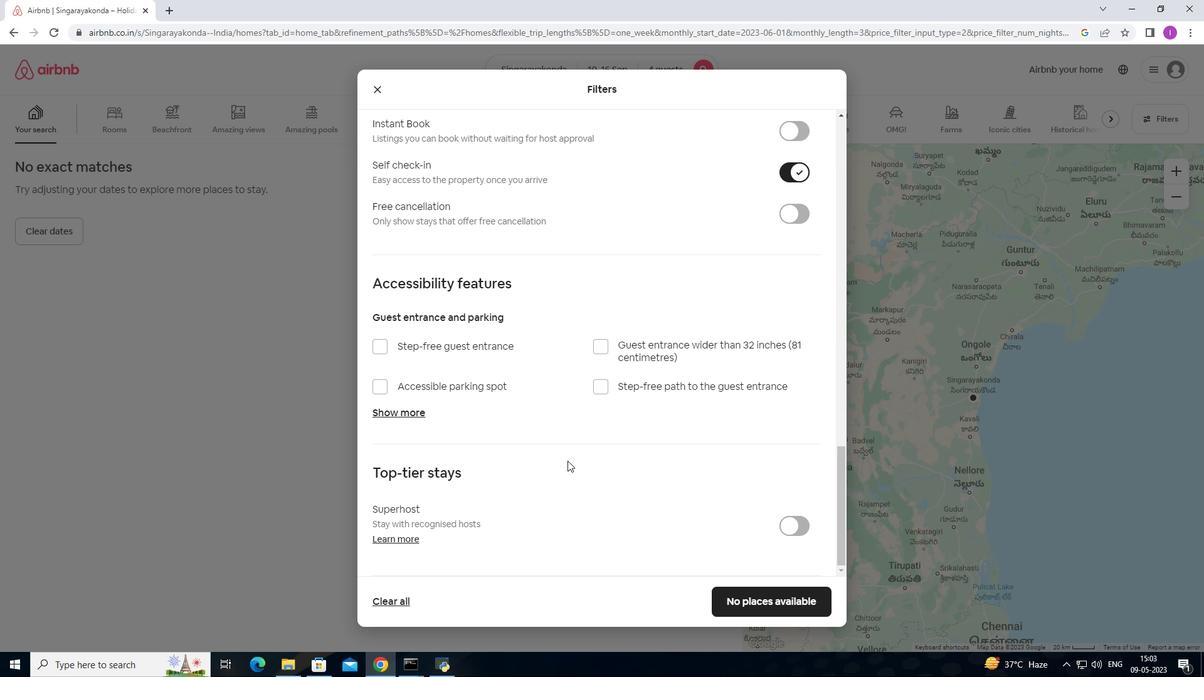 
Action: Mouse moved to (570, 454)
Screenshot: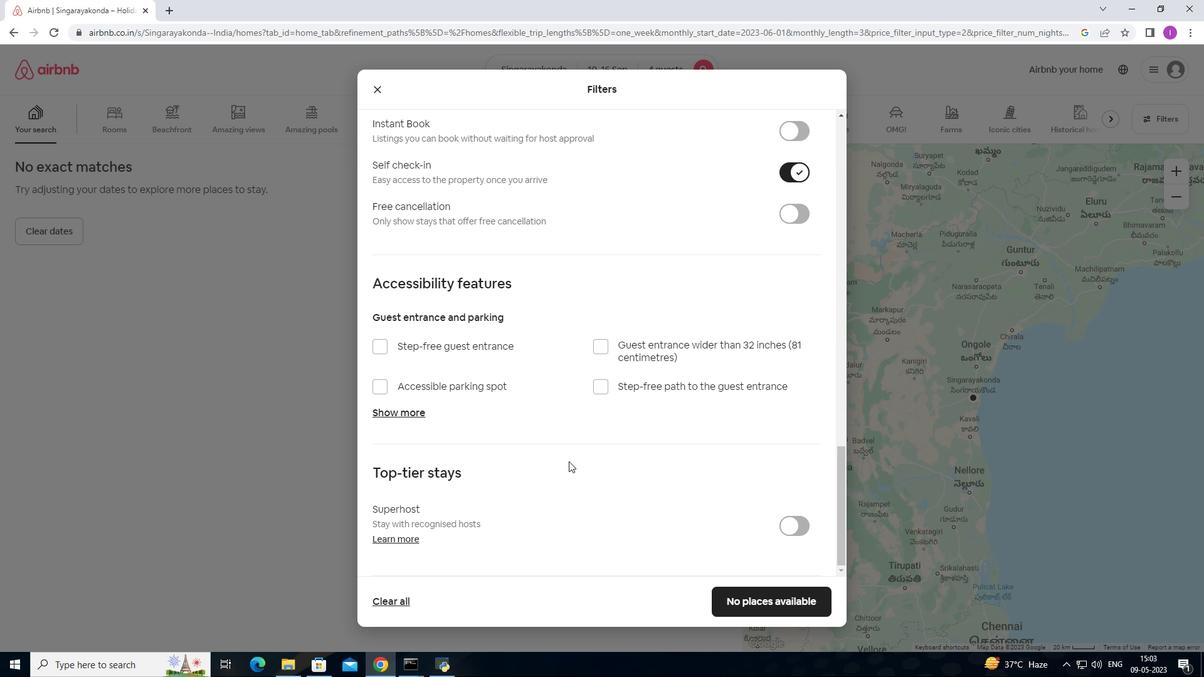 
Action: Mouse scrolled (570, 453) with delta (0, 0)
Screenshot: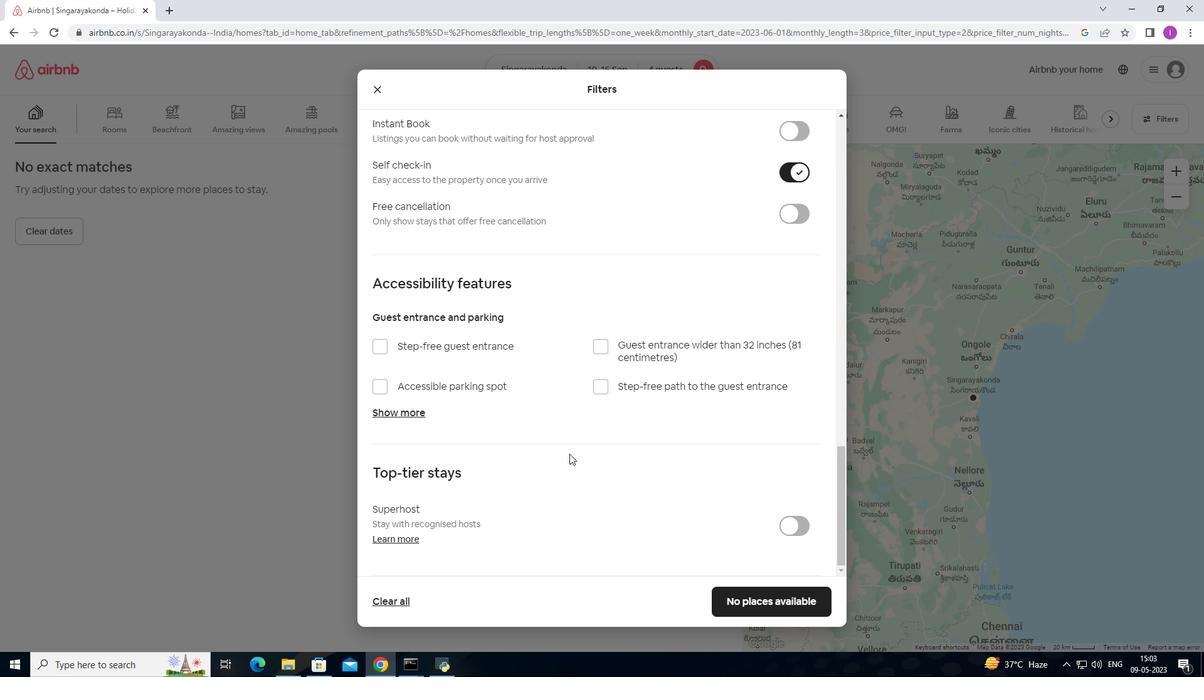 
Action: Mouse scrolled (570, 453) with delta (0, 0)
Screenshot: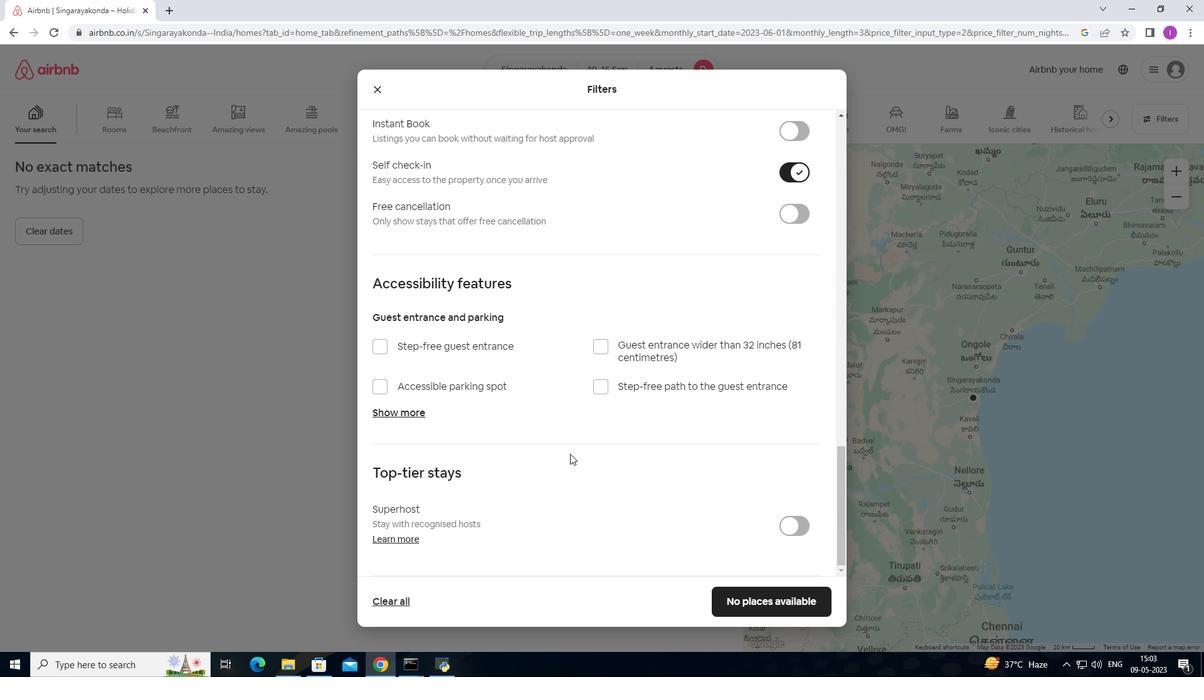 
Action: Mouse moved to (783, 595)
Screenshot: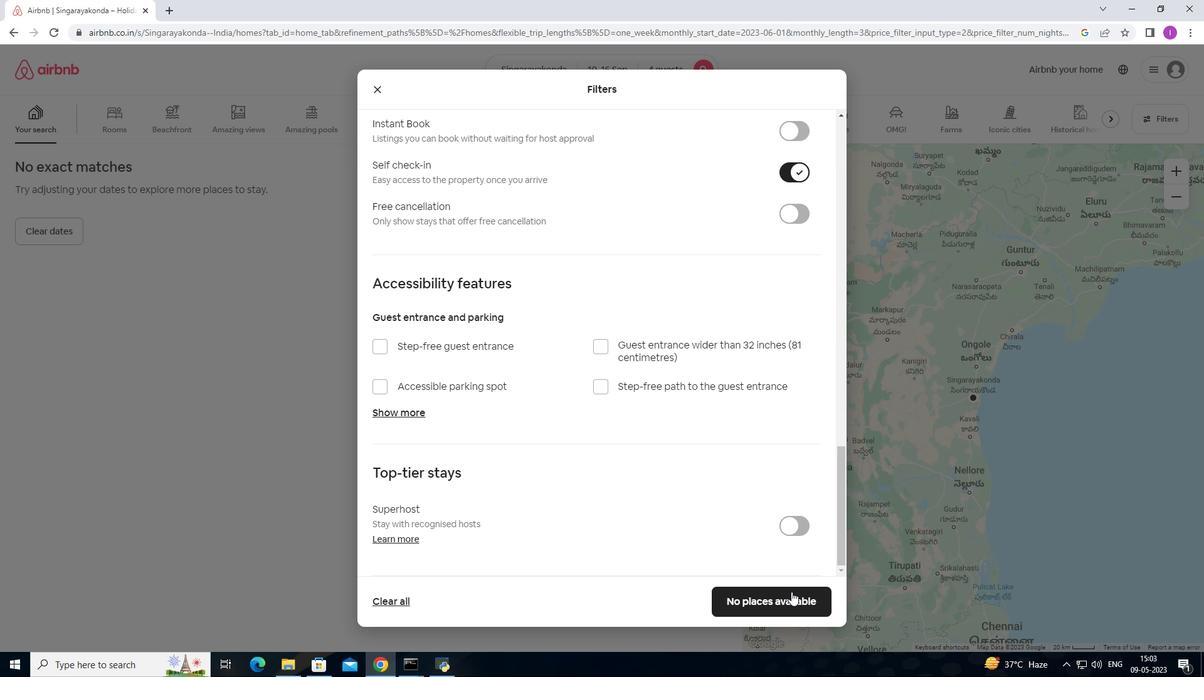 
Action: Mouse pressed left at (783, 595)
Screenshot: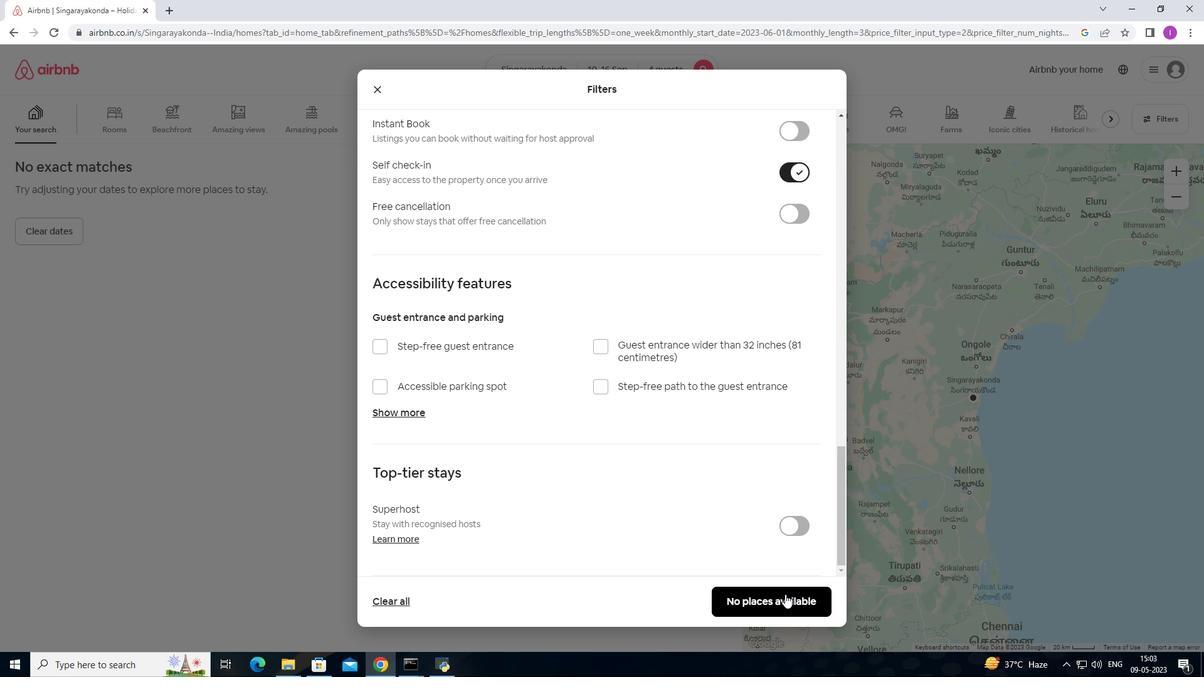
Action: Mouse moved to (247, 512)
Screenshot: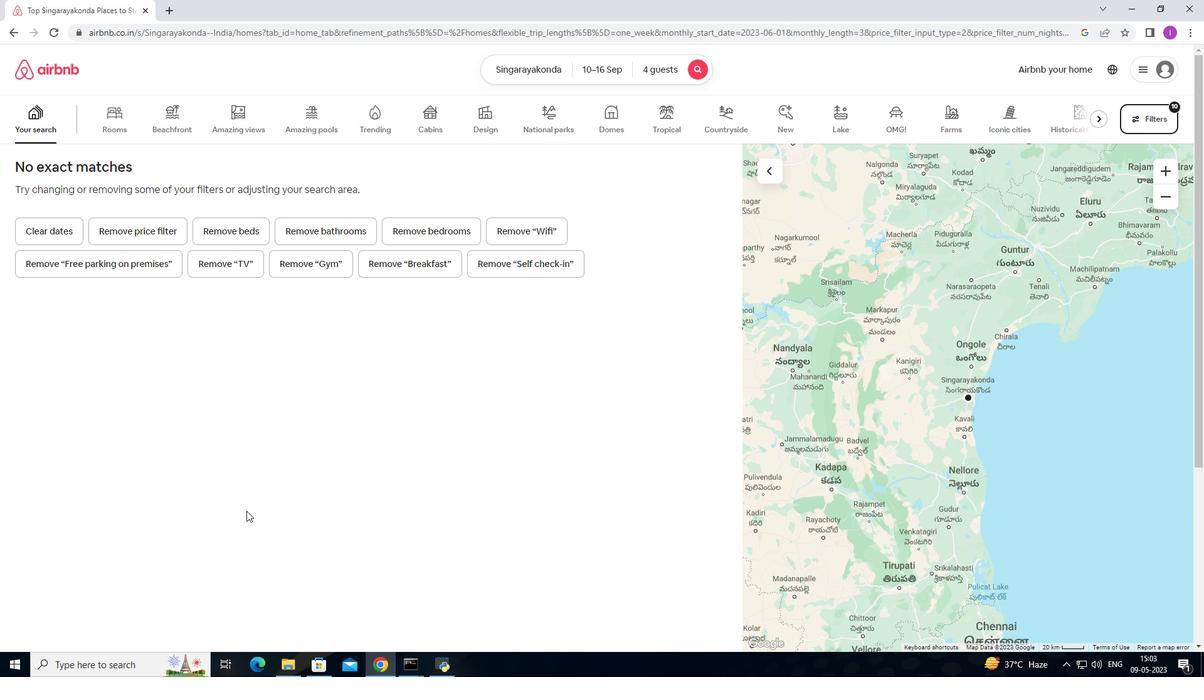 
